 Task: Find connections with filter location Le Plessis-Trévise with filter topic #Saleswith filter profile language French with filter current company Rheinmetall with filter school TVS Matriculation Higher Secondary School with filter industry Flight Training with filter service category Demand Generation with filter keywords title Controller
Action: Mouse moved to (660, 105)
Screenshot: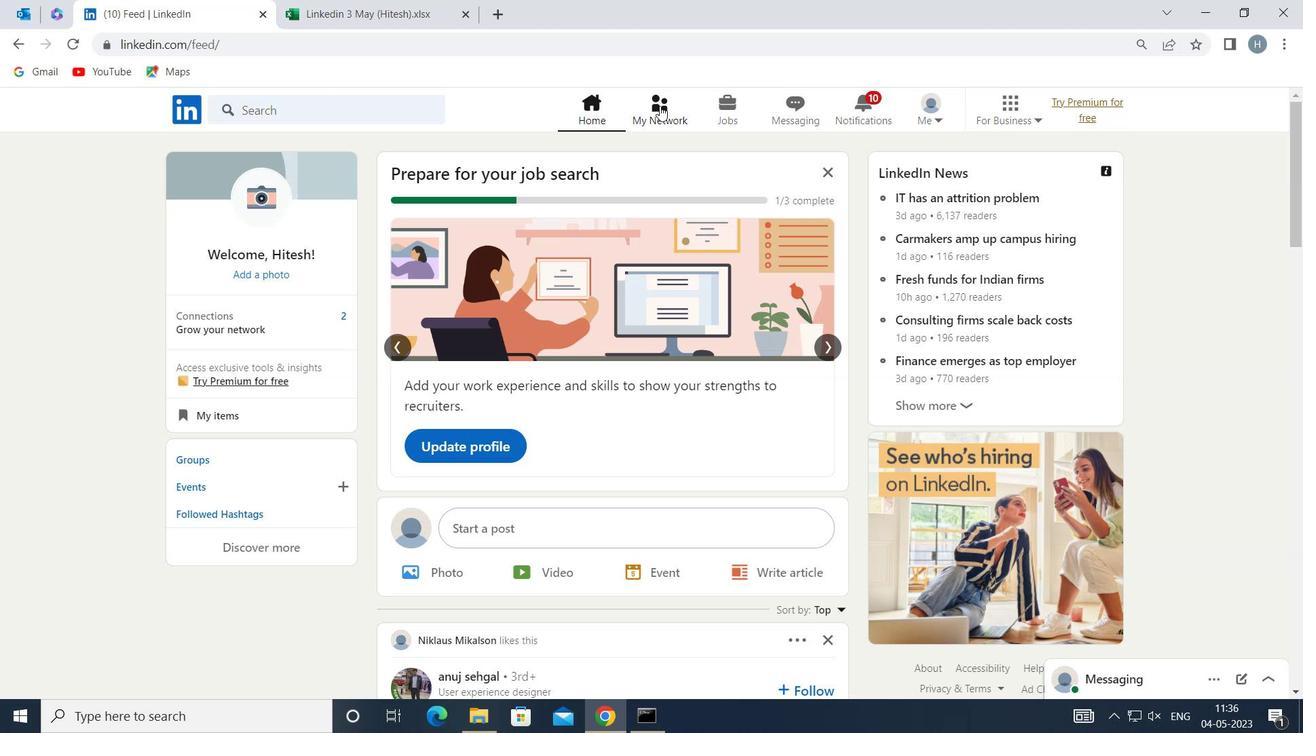 
Action: Mouse pressed left at (660, 105)
Screenshot: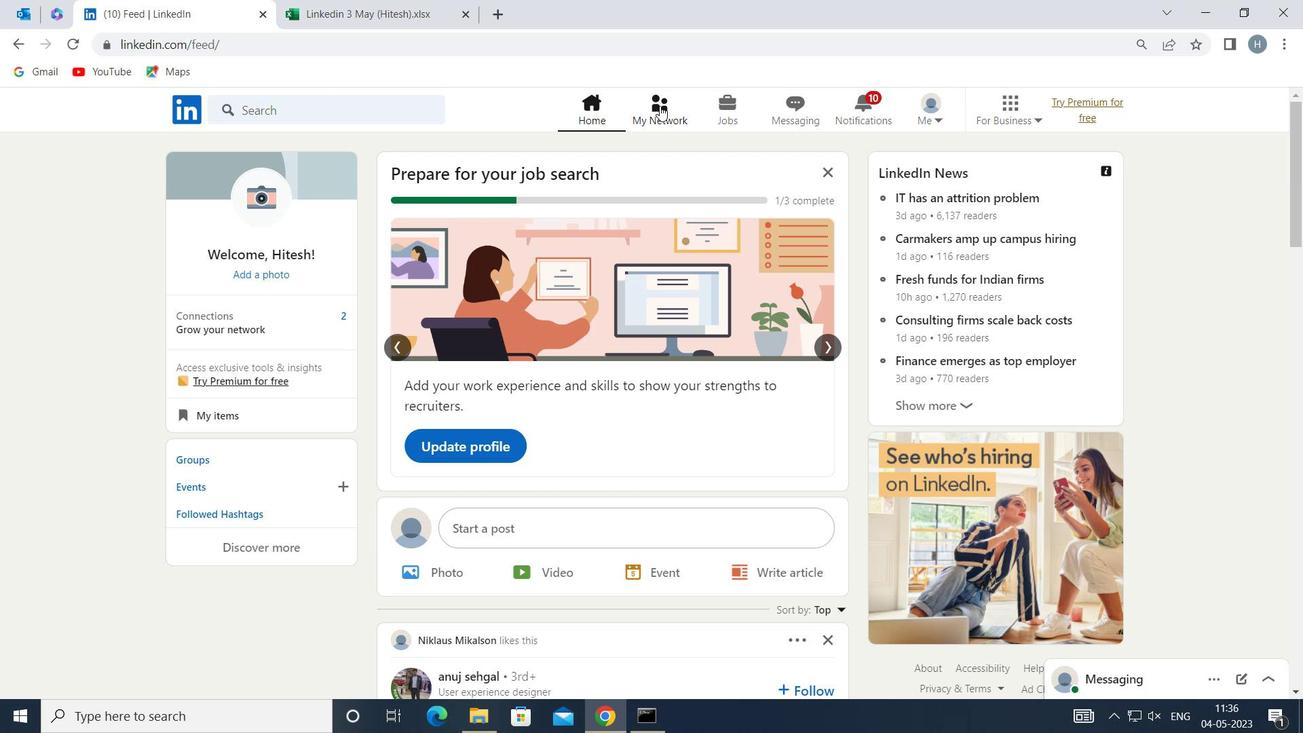 
Action: Mouse moved to (395, 210)
Screenshot: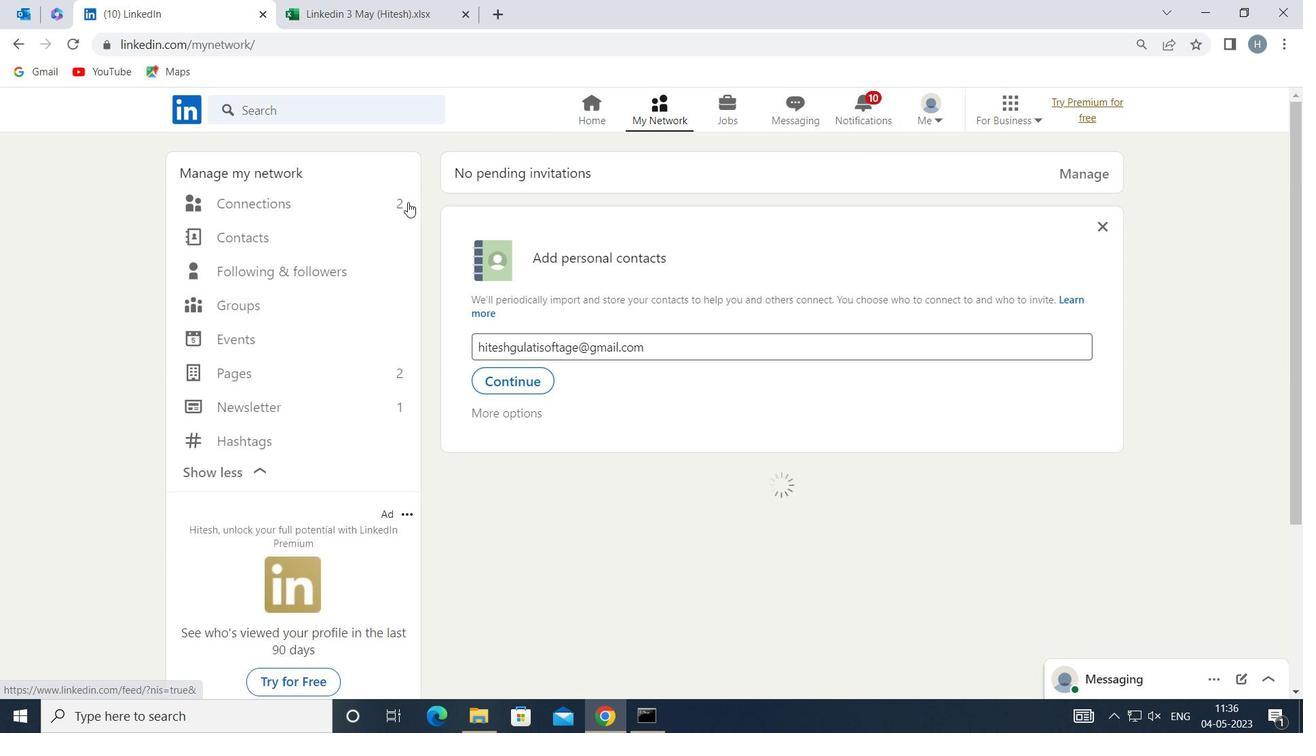 
Action: Mouse pressed left at (395, 210)
Screenshot: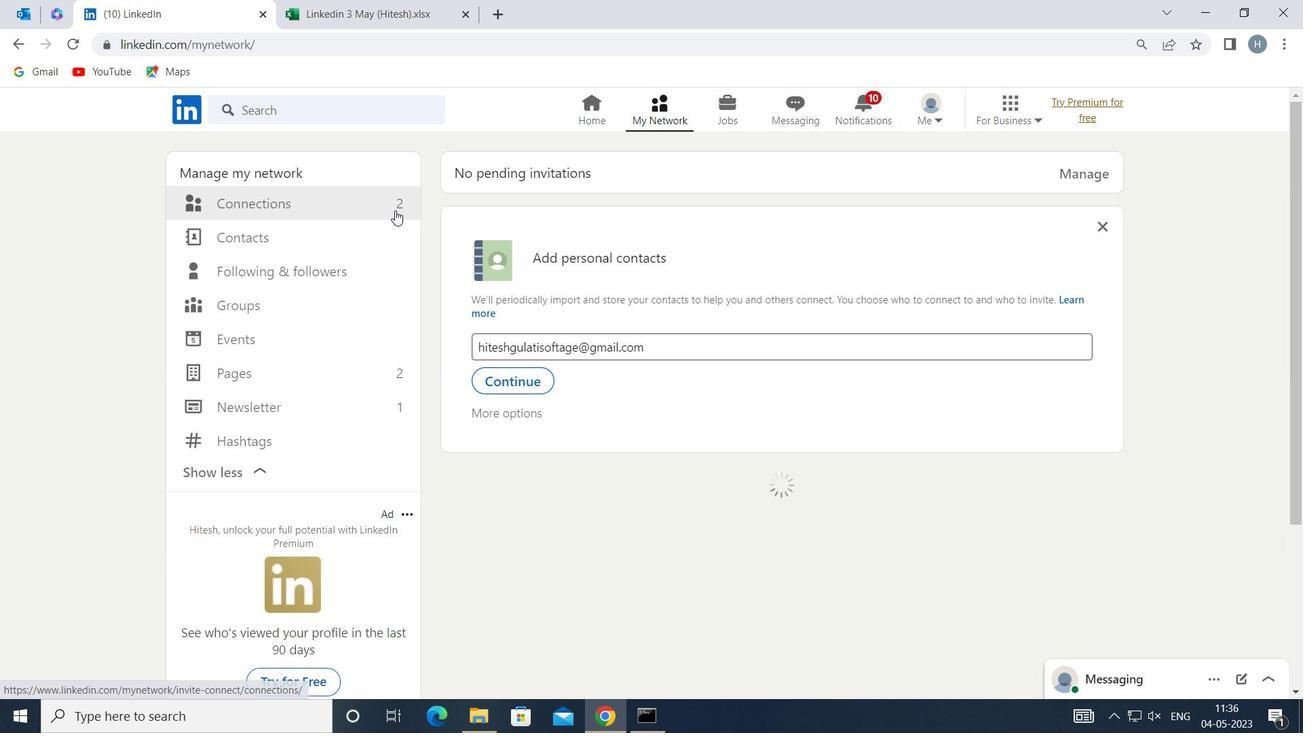 
Action: Mouse moved to (775, 201)
Screenshot: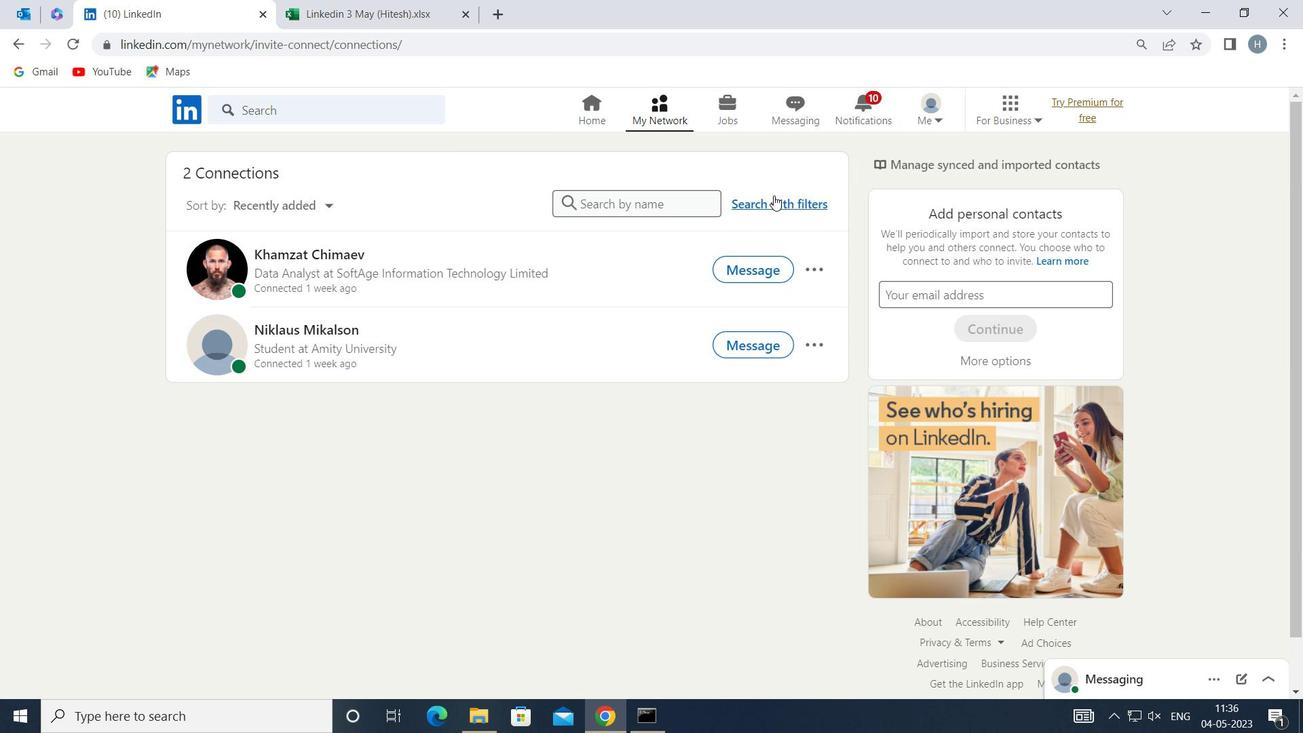 
Action: Mouse pressed left at (775, 201)
Screenshot: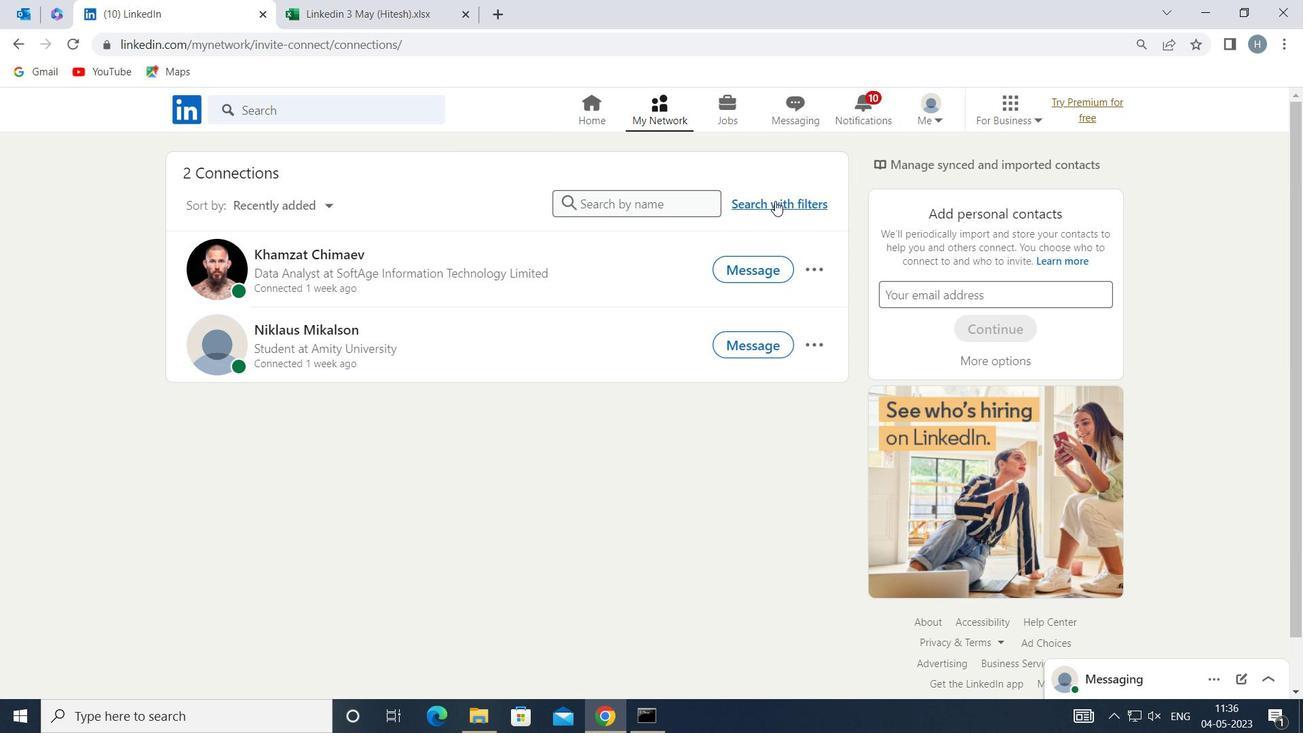 
Action: Mouse moved to (704, 160)
Screenshot: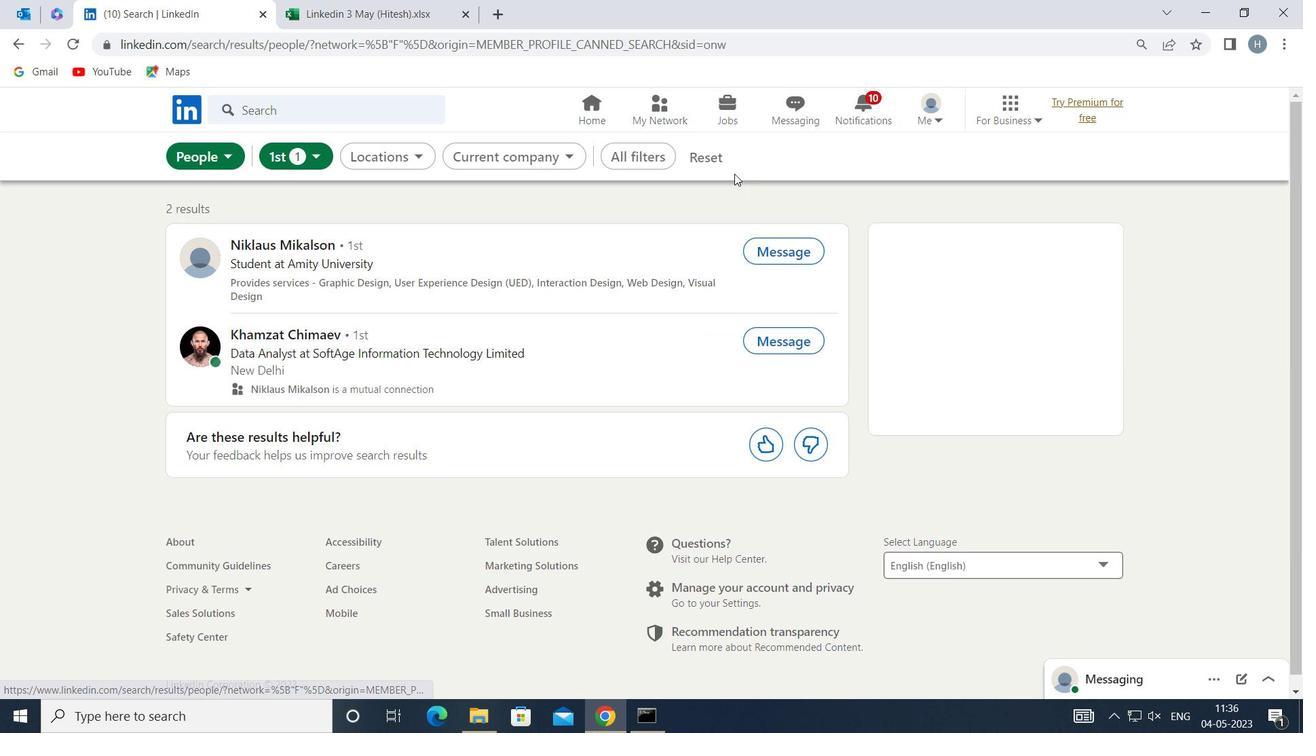 
Action: Mouse pressed left at (704, 160)
Screenshot: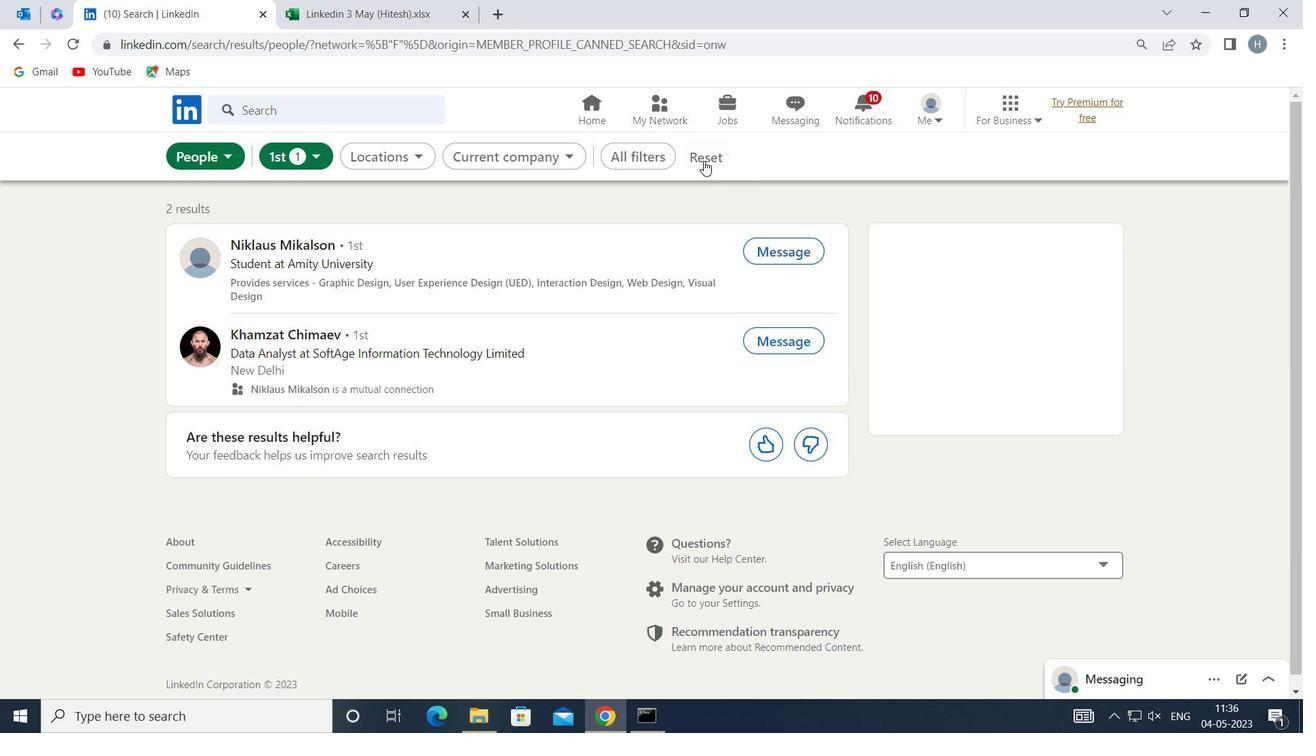 
Action: Mouse moved to (679, 158)
Screenshot: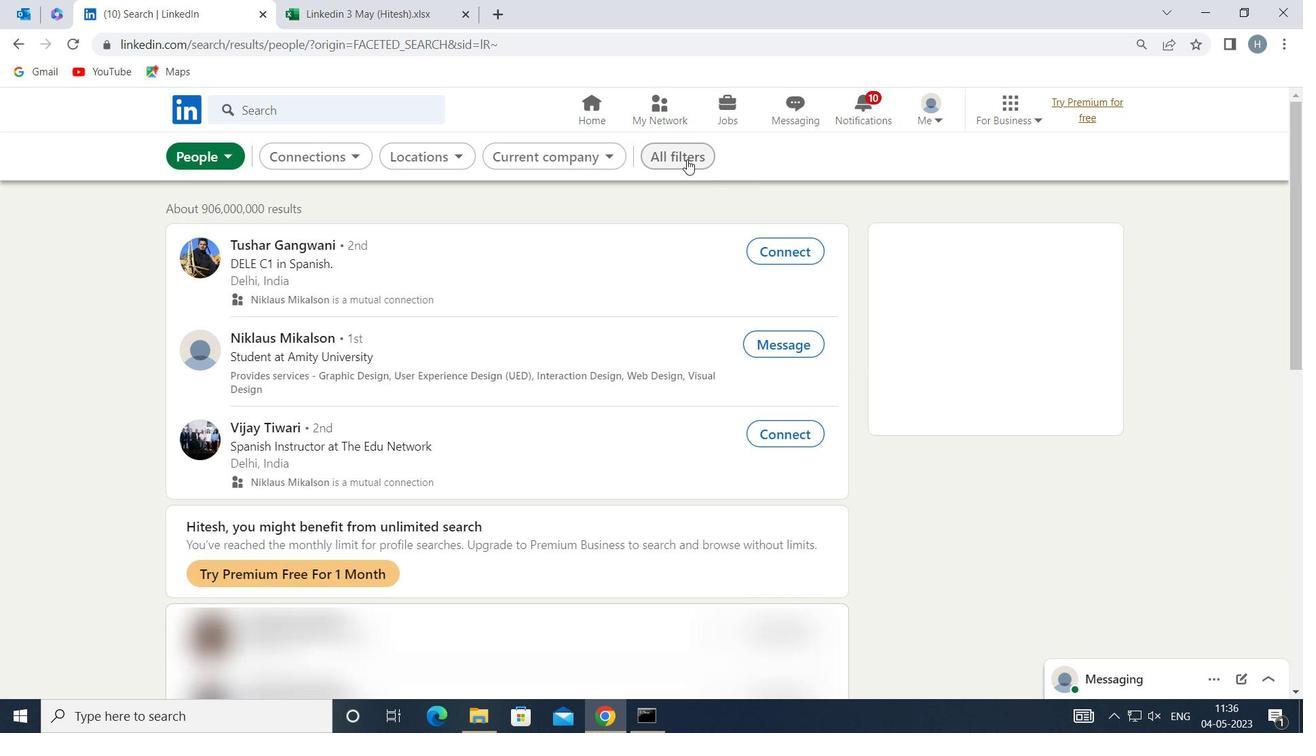 
Action: Mouse pressed left at (679, 158)
Screenshot: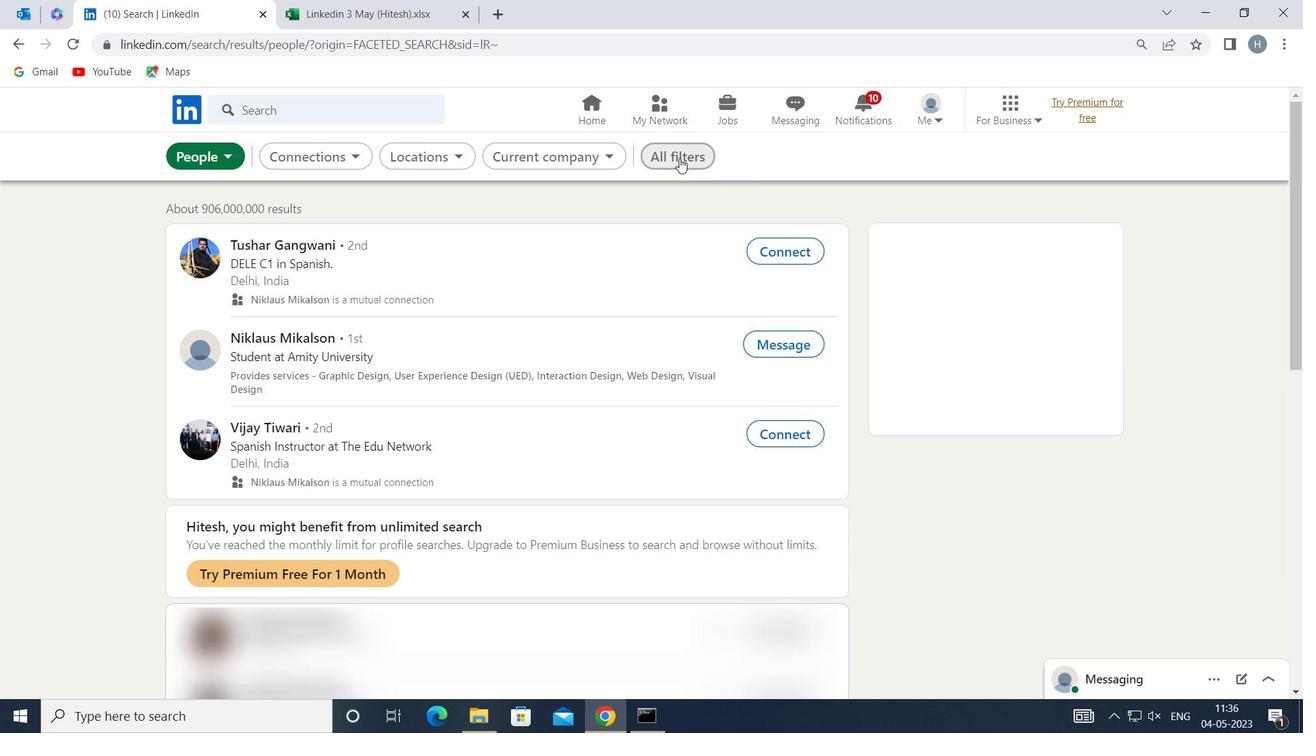 
Action: Mouse moved to (937, 323)
Screenshot: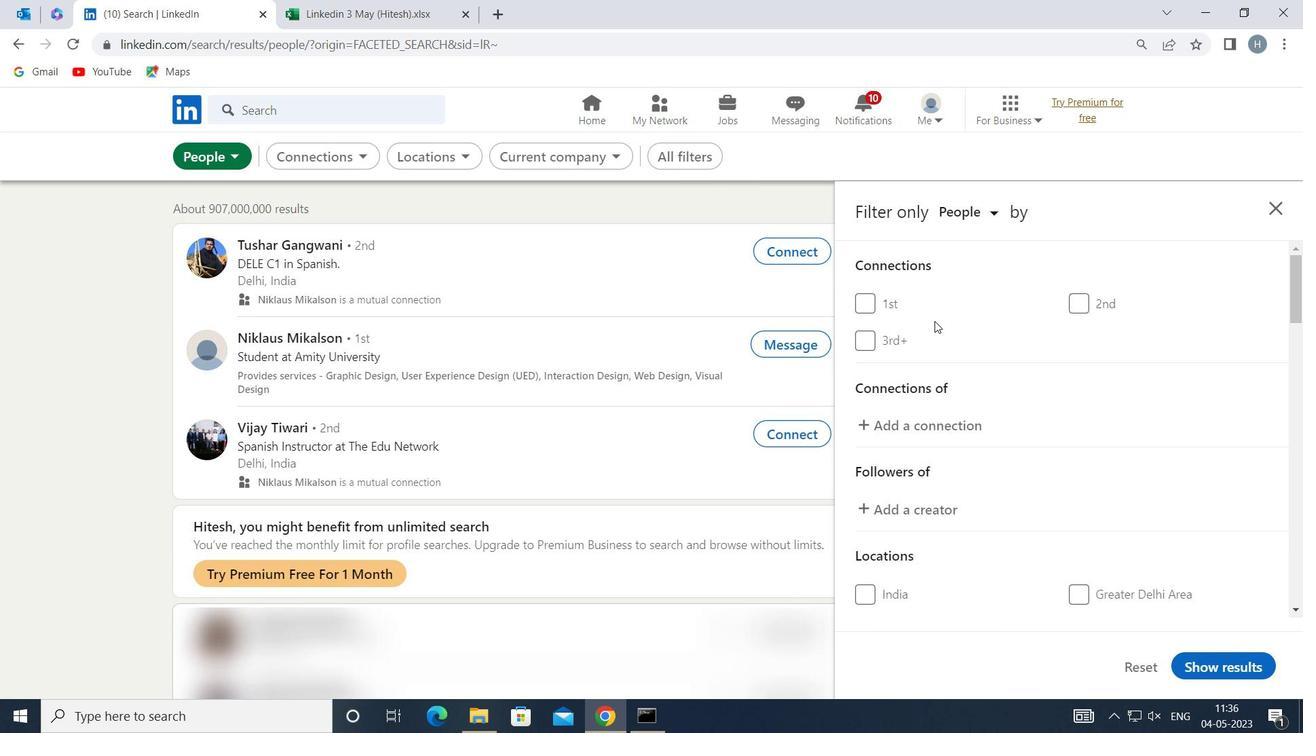 
Action: Mouse scrolled (937, 322) with delta (0, 0)
Screenshot: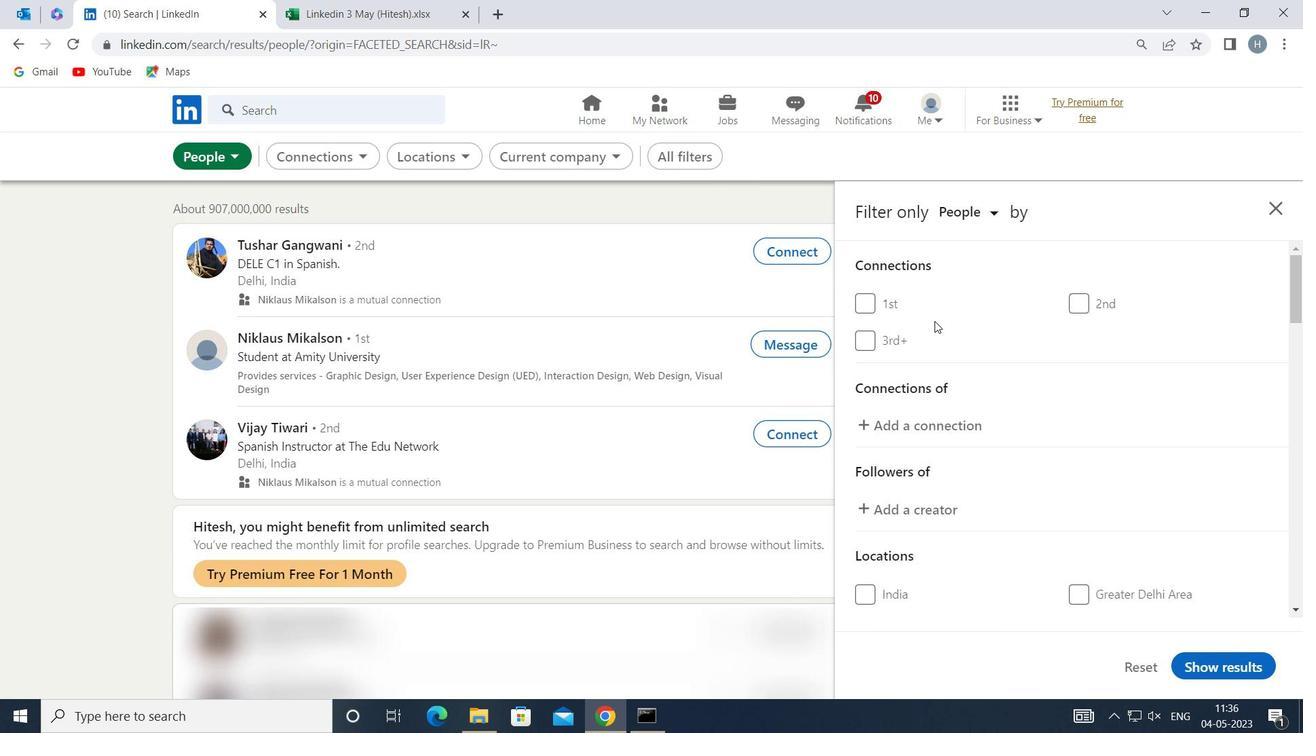 
Action: Mouse moved to (937, 324)
Screenshot: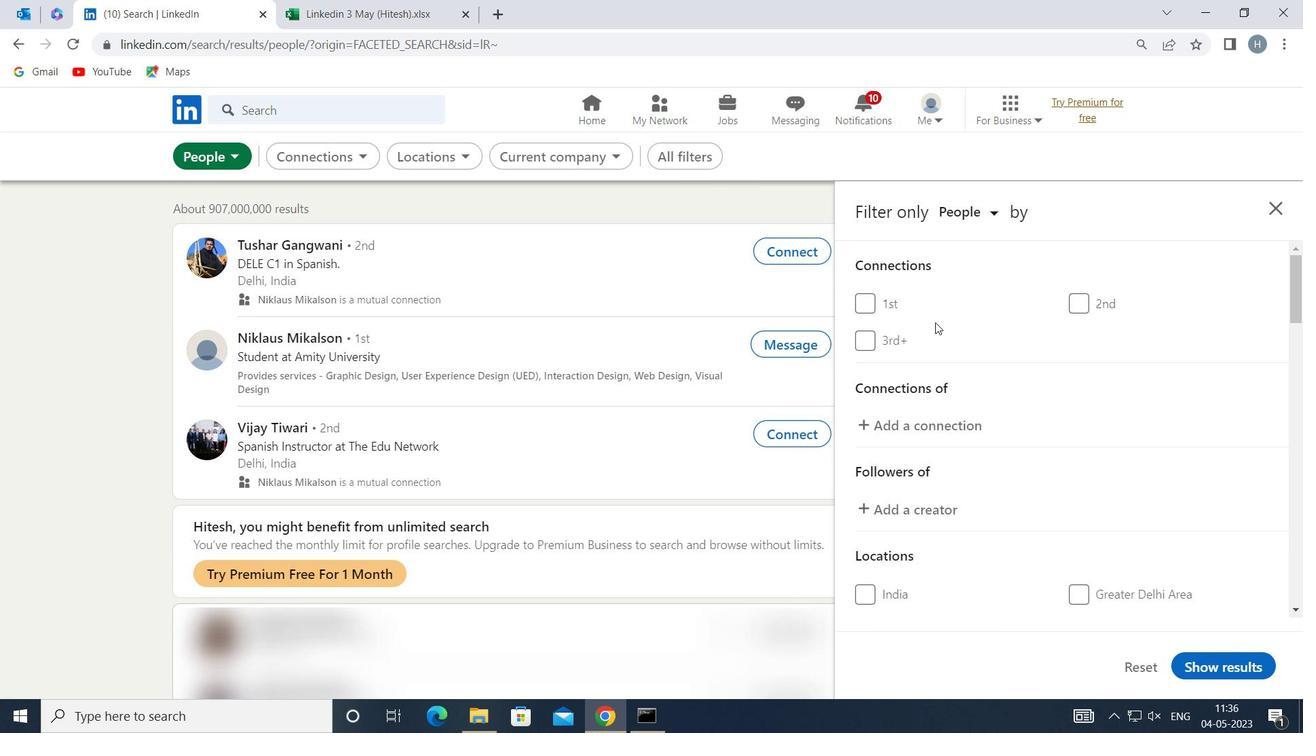
Action: Mouse scrolled (937, 323) with delta (0, 0)
Screenshot: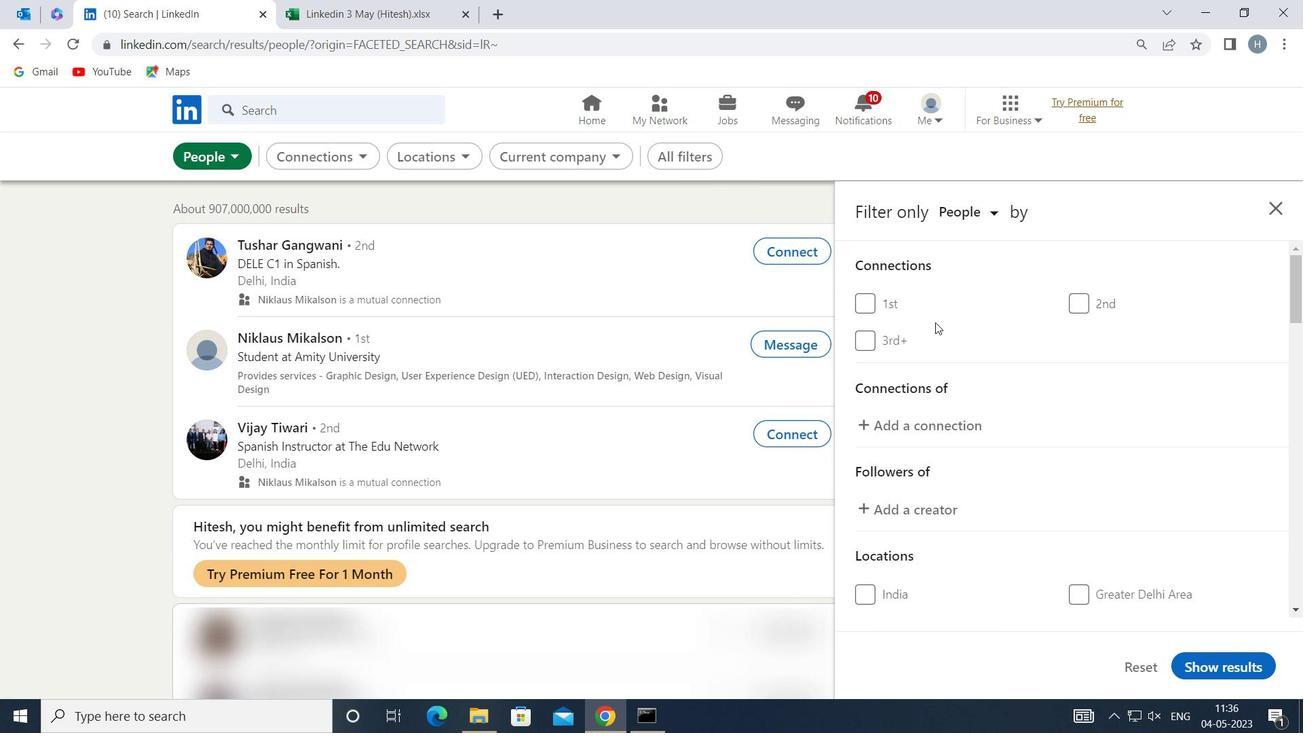 
Action: Mouse moved to (939, 324)
Screenshot: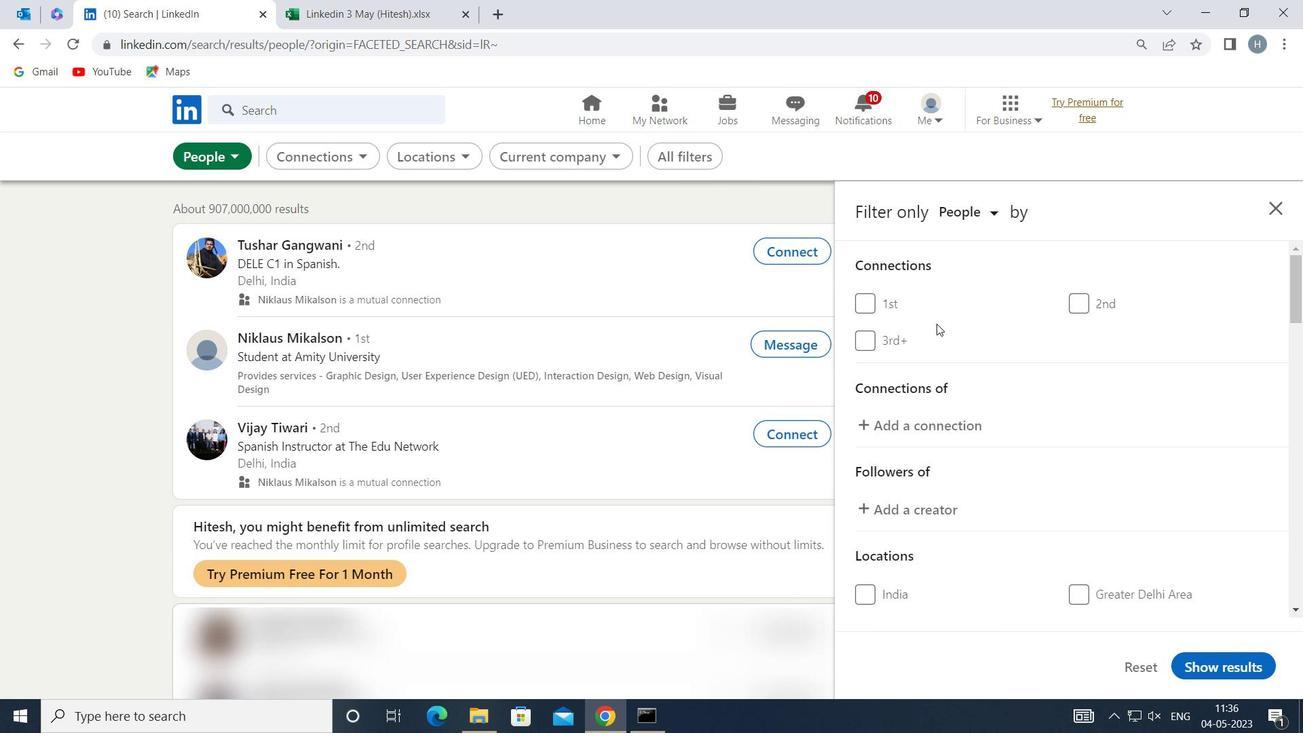 
Action: Mouse scrolled (939, 323) with delta (0, 0)
Screenshot: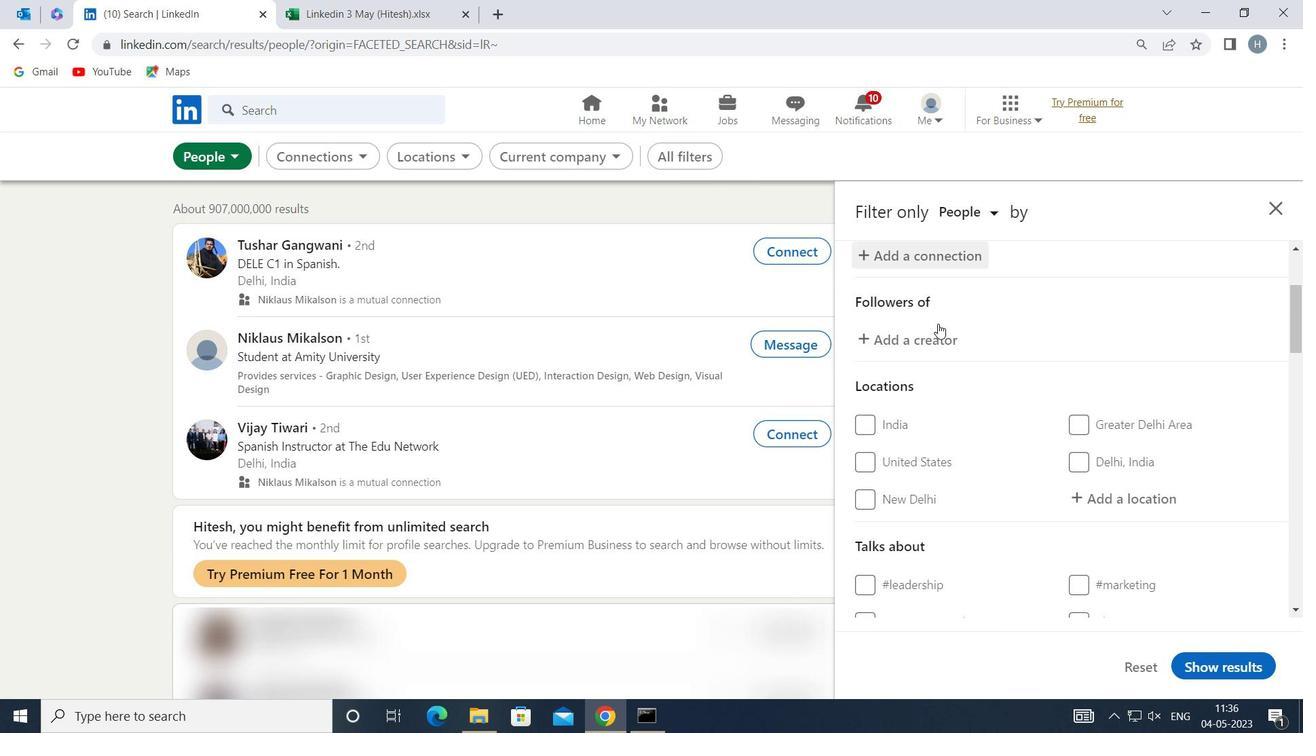 
Action: Mouse moved to (1104, 412)
Screenshot: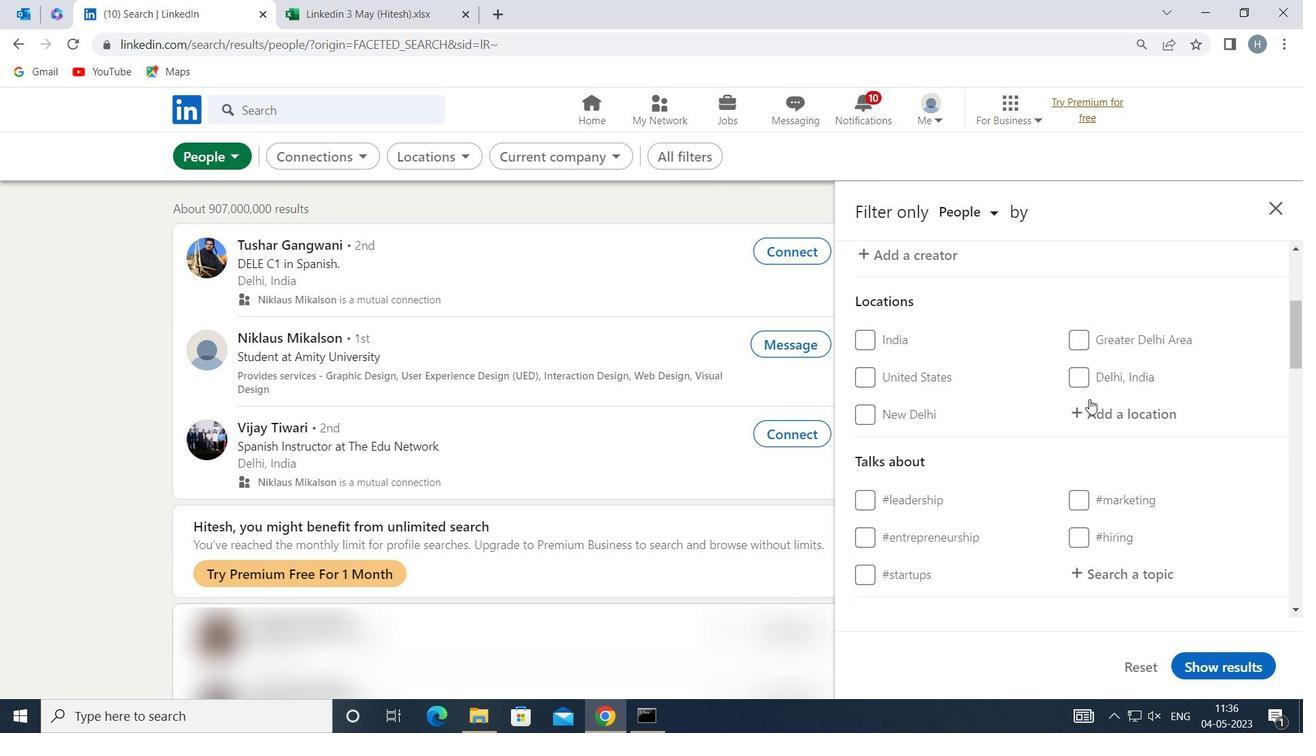 
Action: Mouse pressed left at (1104, 412)
Screenshot: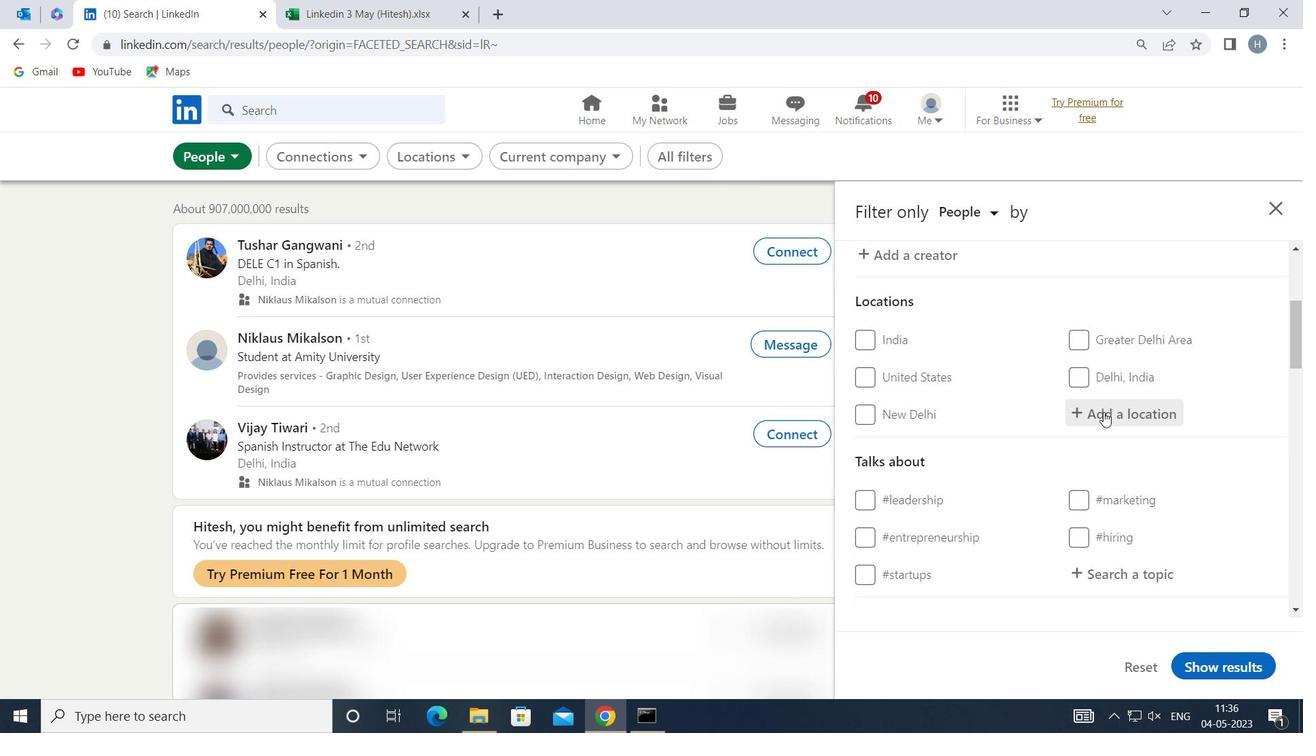 
Action: Key pressed <Key.shift>LE<Key.space><Key.shift>PLE
Screenshot: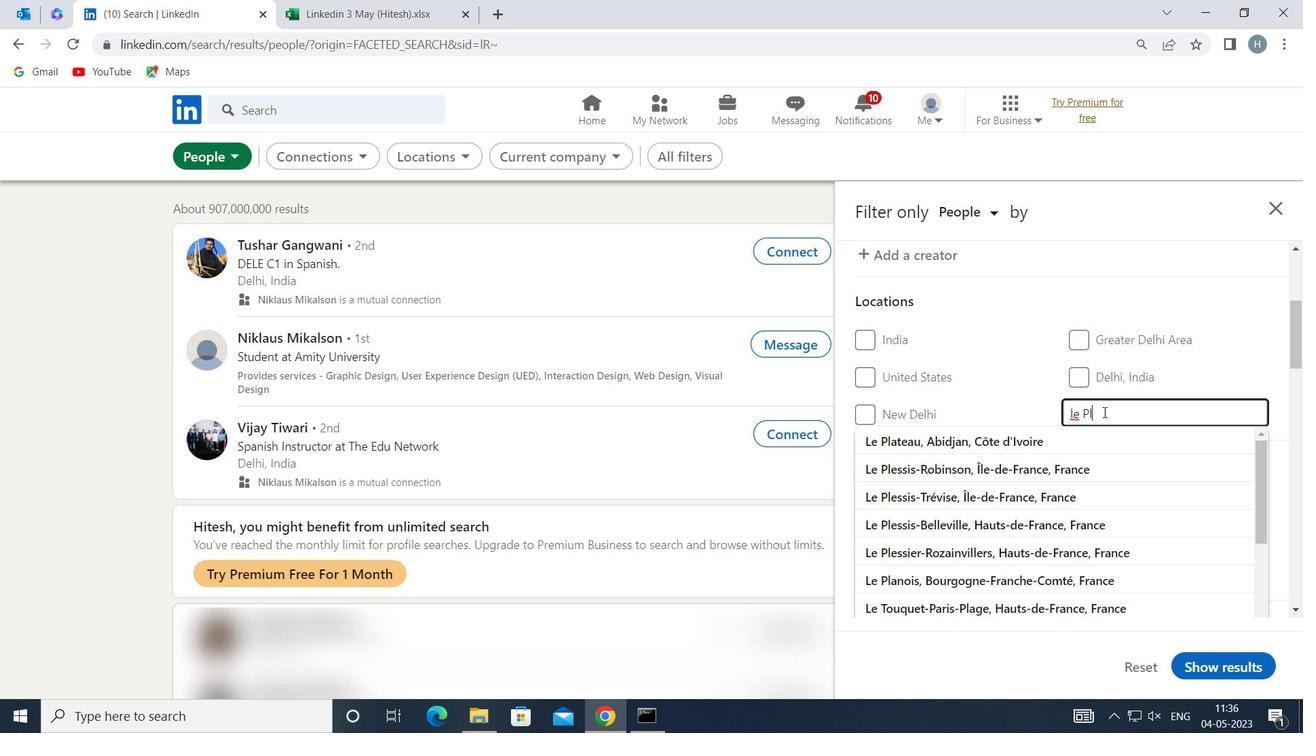 
Action: Mouse moved to (1013, 461)
Screenshot: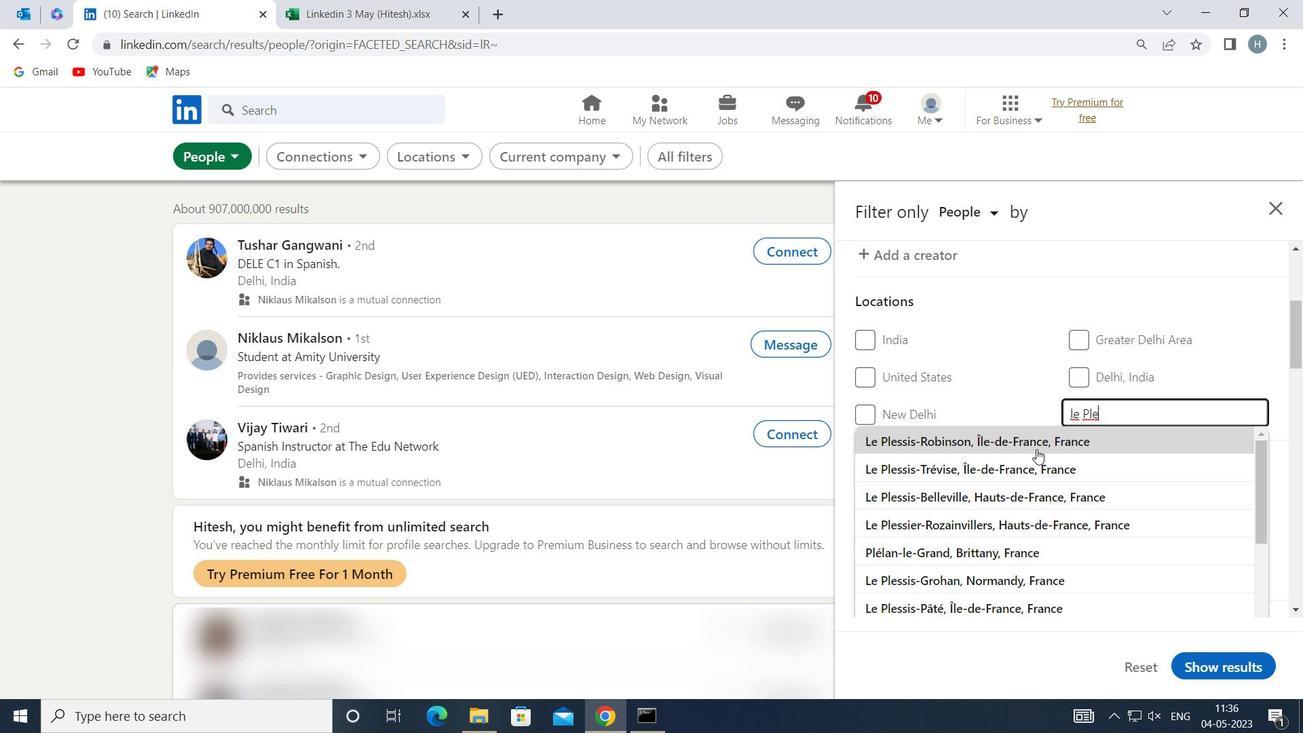 
Action: Mouse pressed left at (1013, 461)
Screenshot: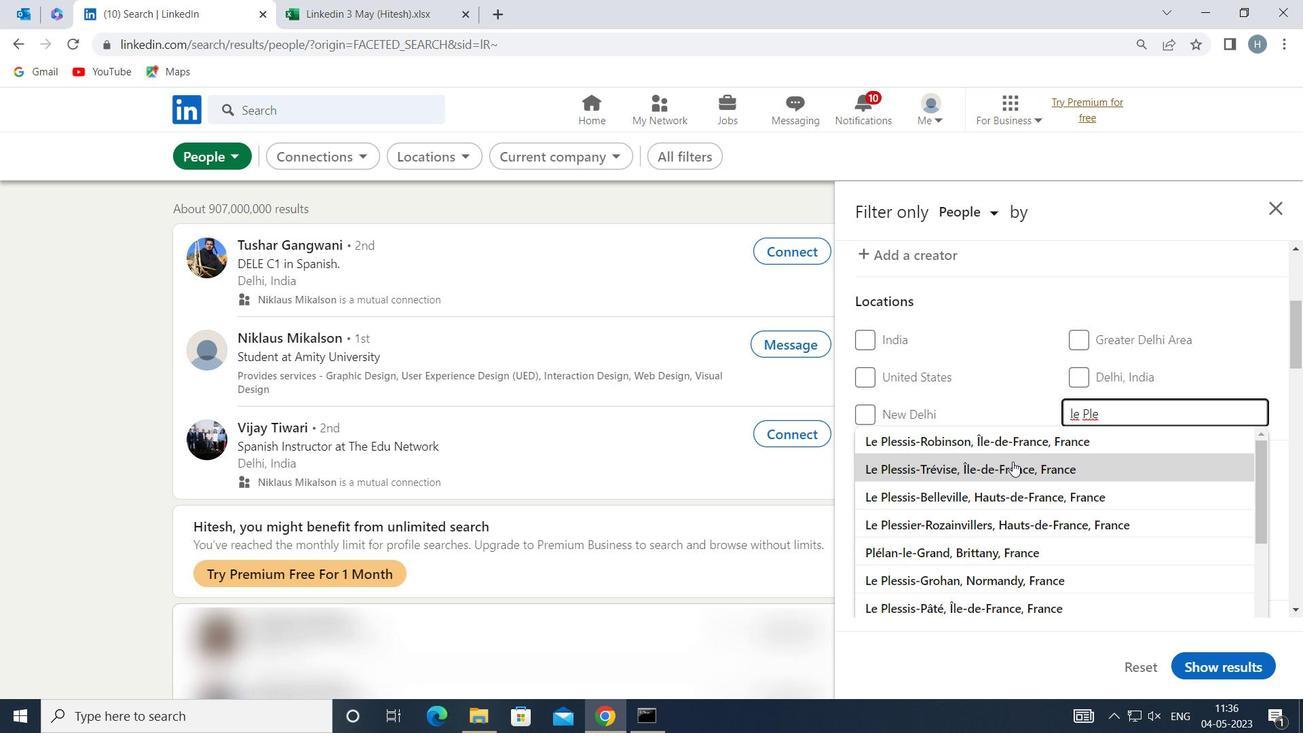 
Action: Mouse moved to (1006, 436)
Screenshot: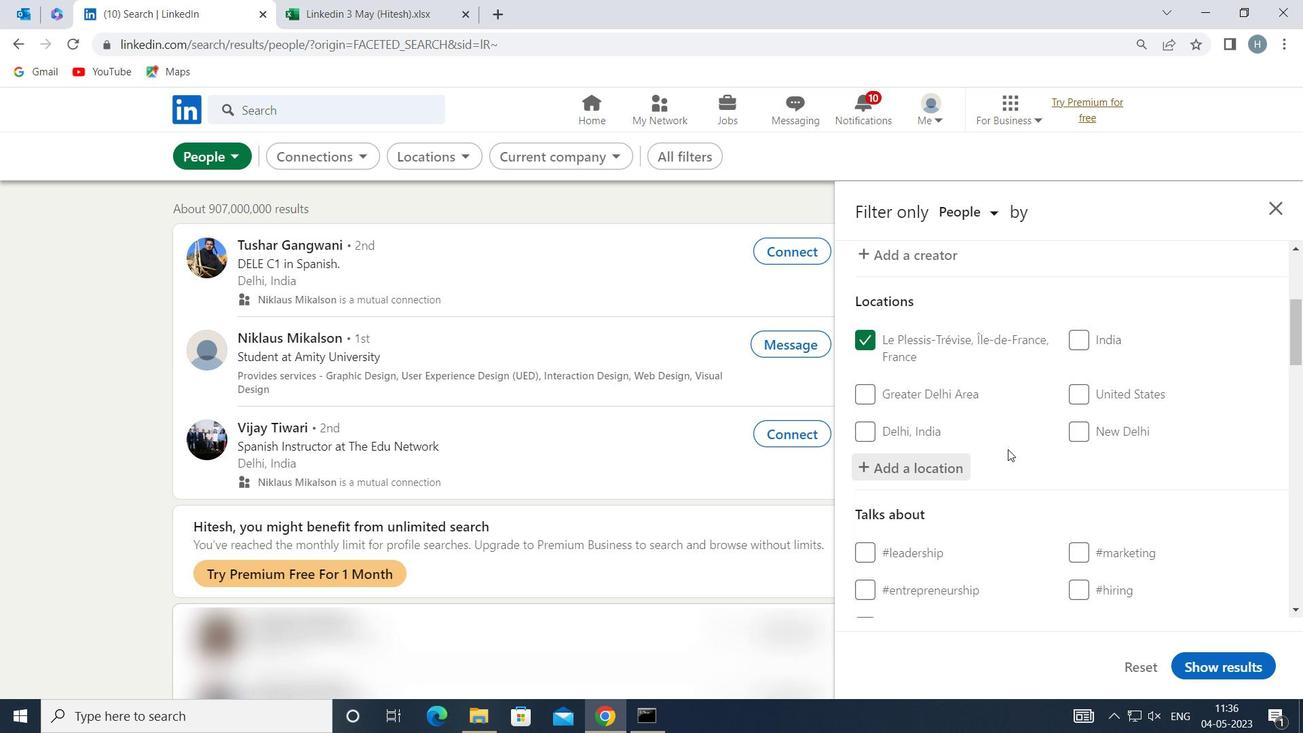 
Action: Mouse scrolled (1006, 435) with delta (0, 0)
Screenshot: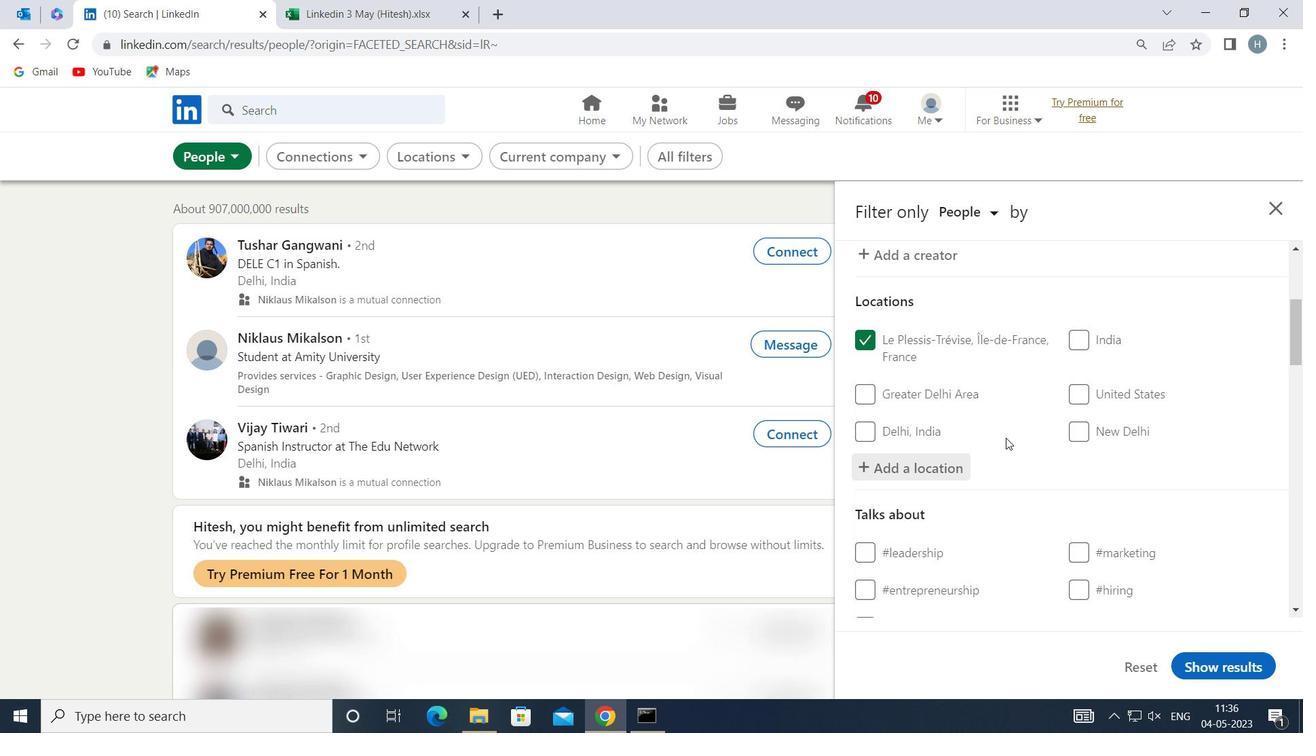 
Action: Mouse scrolled (1006, 435) with delta (0, 0)
Screenshot: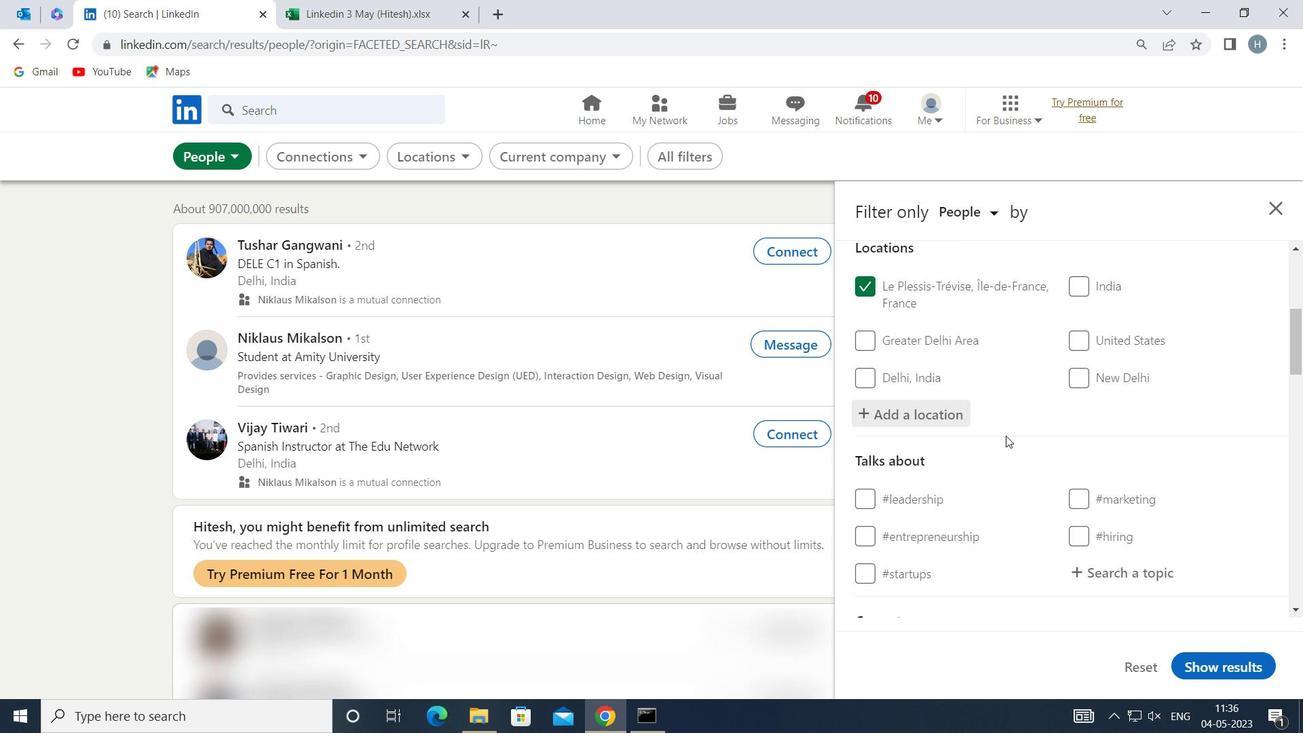 
Action: Mouse moved to (1099, 448)
Screenshot: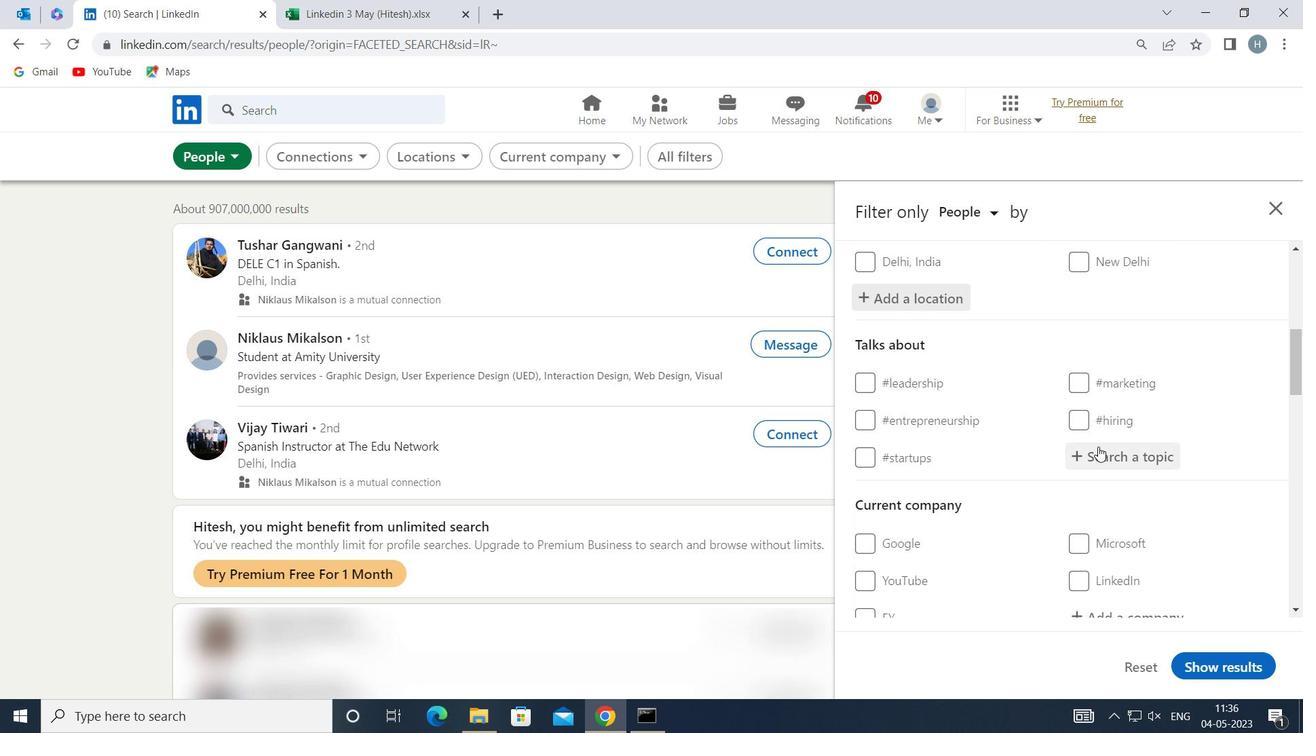 
Action: Mouse pressed left at (1099, 448)
Screenshot: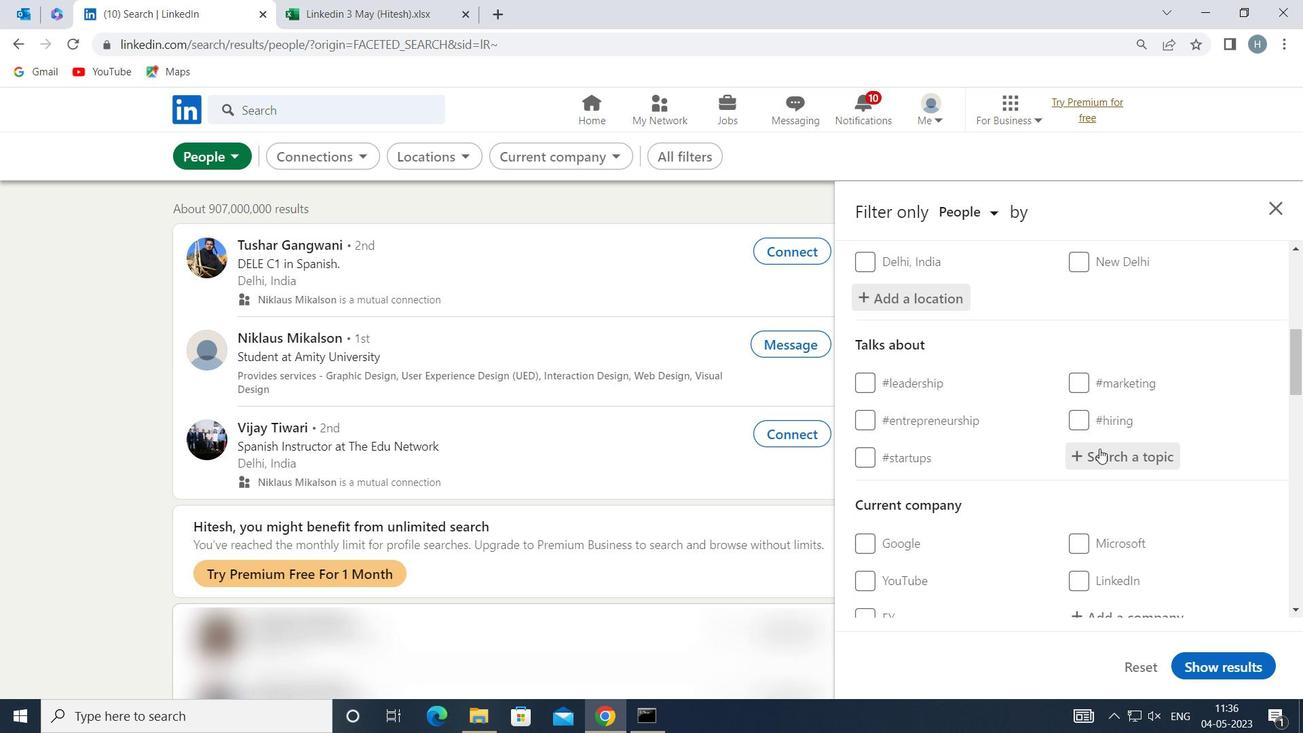 
Action: Key pressed <Key.shift>SALES
Screenshot: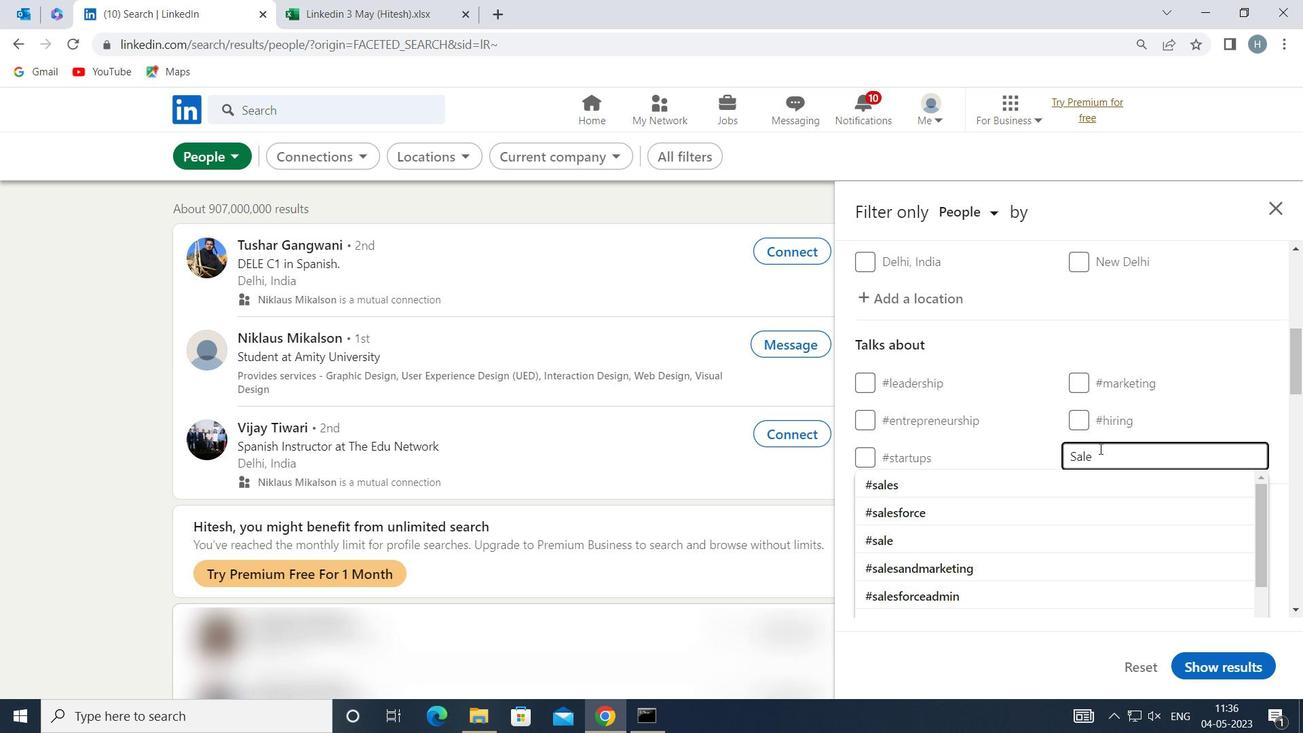 
Action: Mouse moved to (1055, 476)
Screenshot: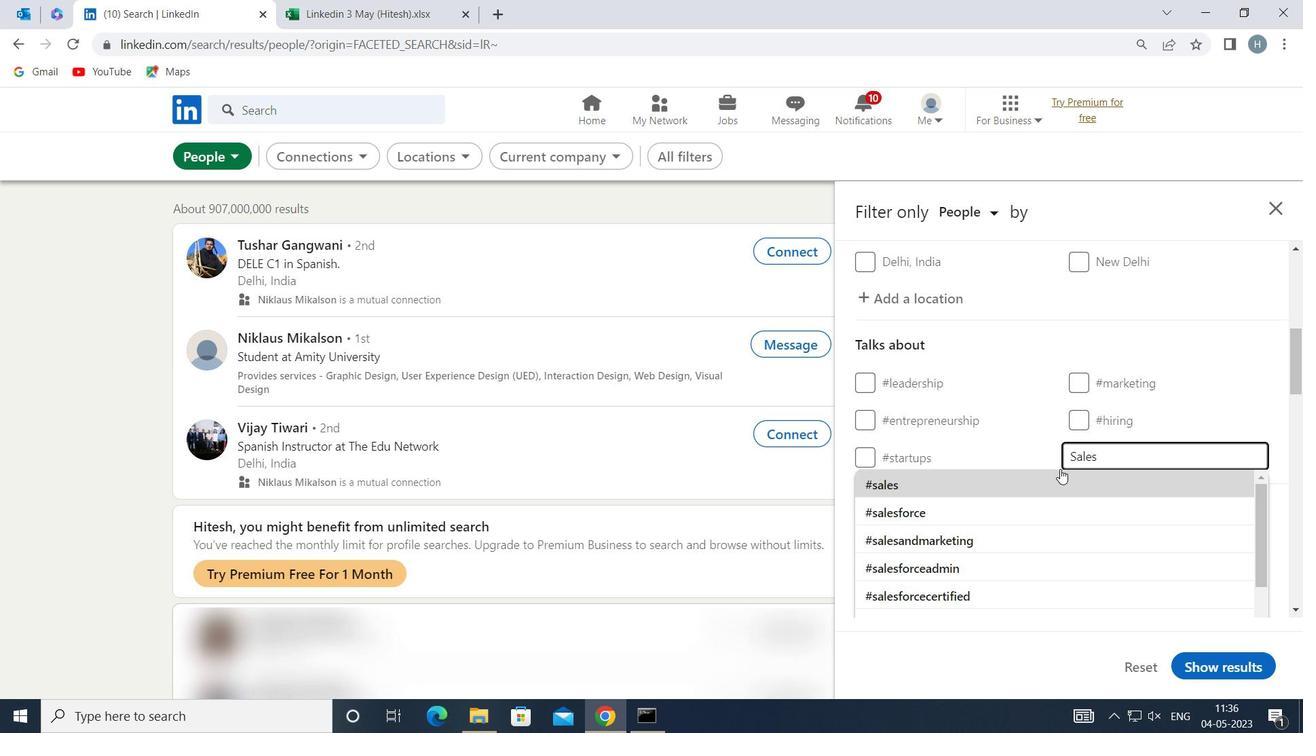 
Action: Mouse pressed left at (1055, 476)
Screenshot: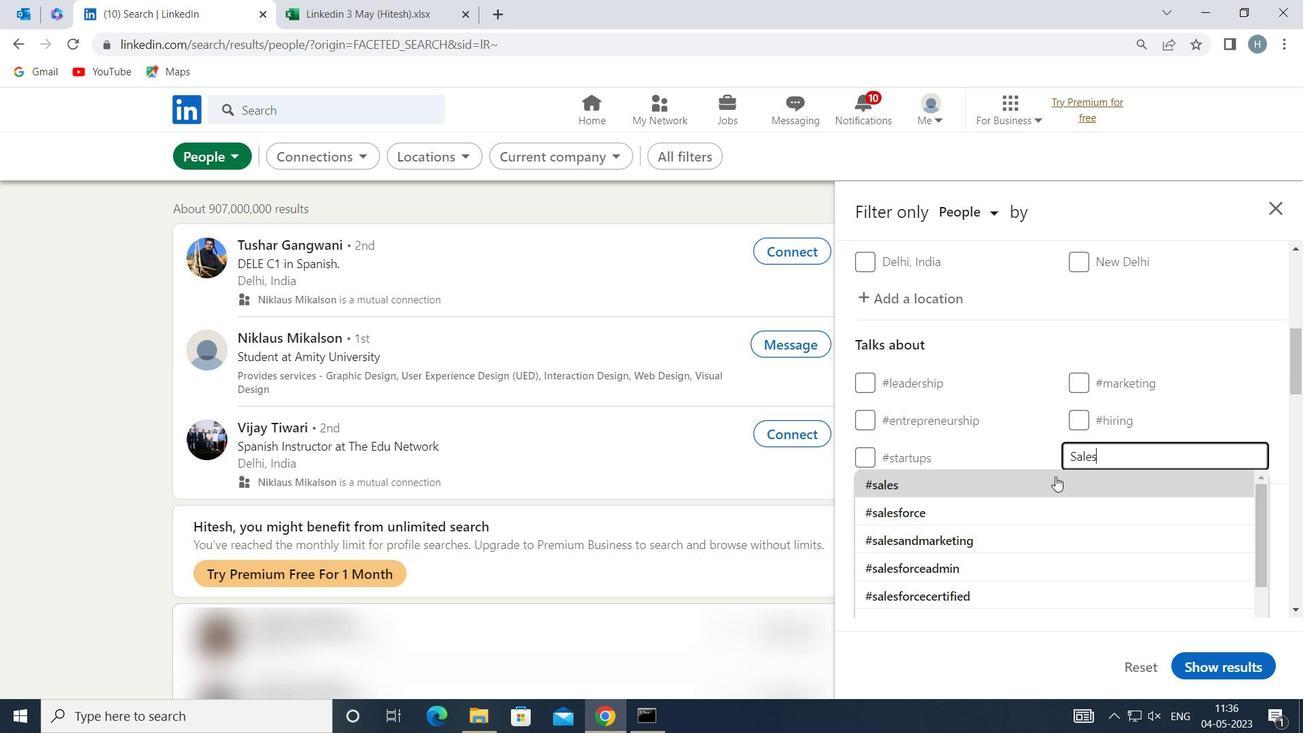 
Action: Mouse moved to (1019, 467)
Screenshot: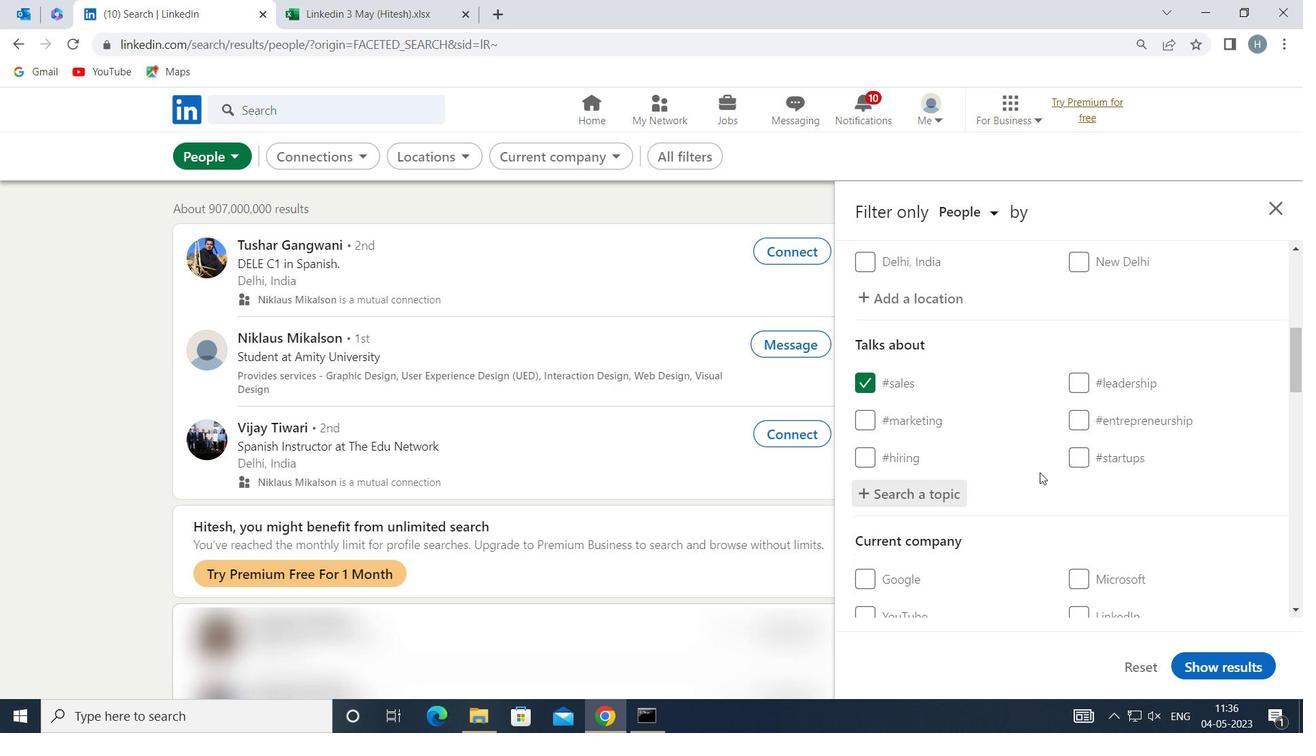 
Action: Mouse scrolled (1019, 467) with delta (0, 0)
Screenshot: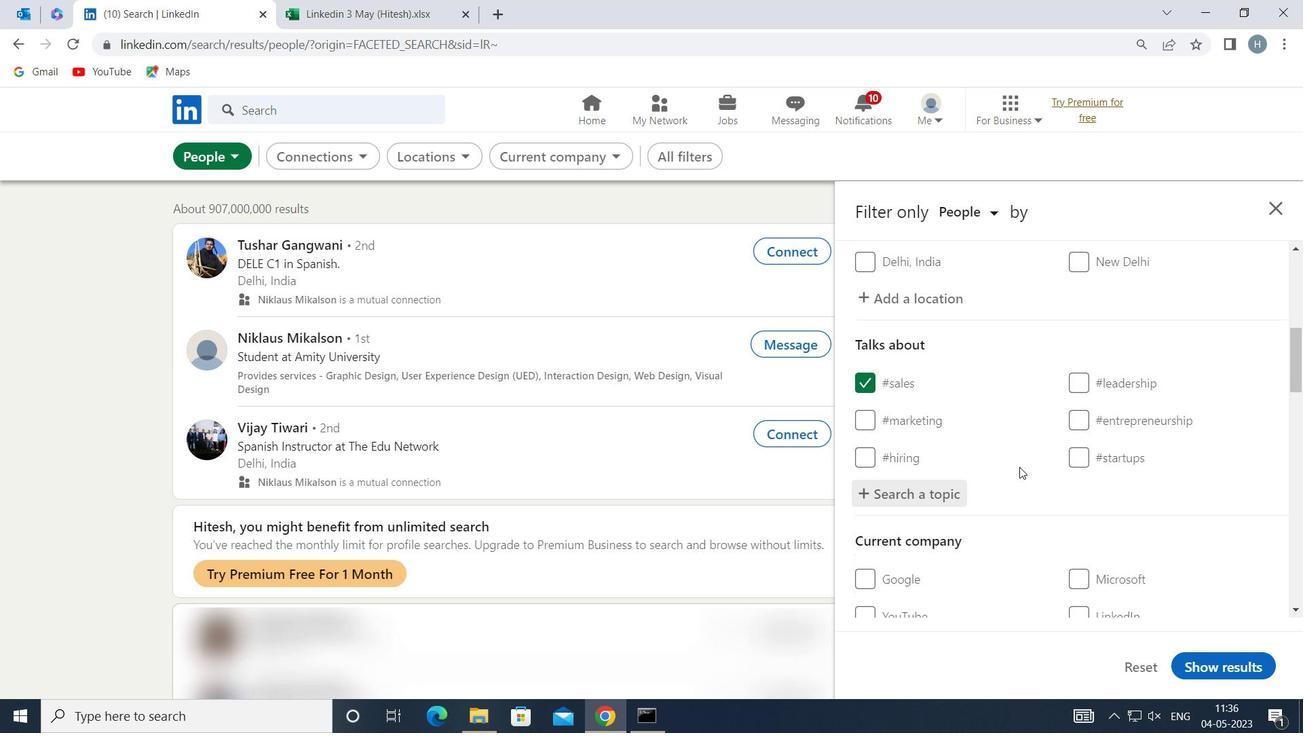 
Action: Mouse scrolled (1019, 467) with delta (0, 0)
Screenshot: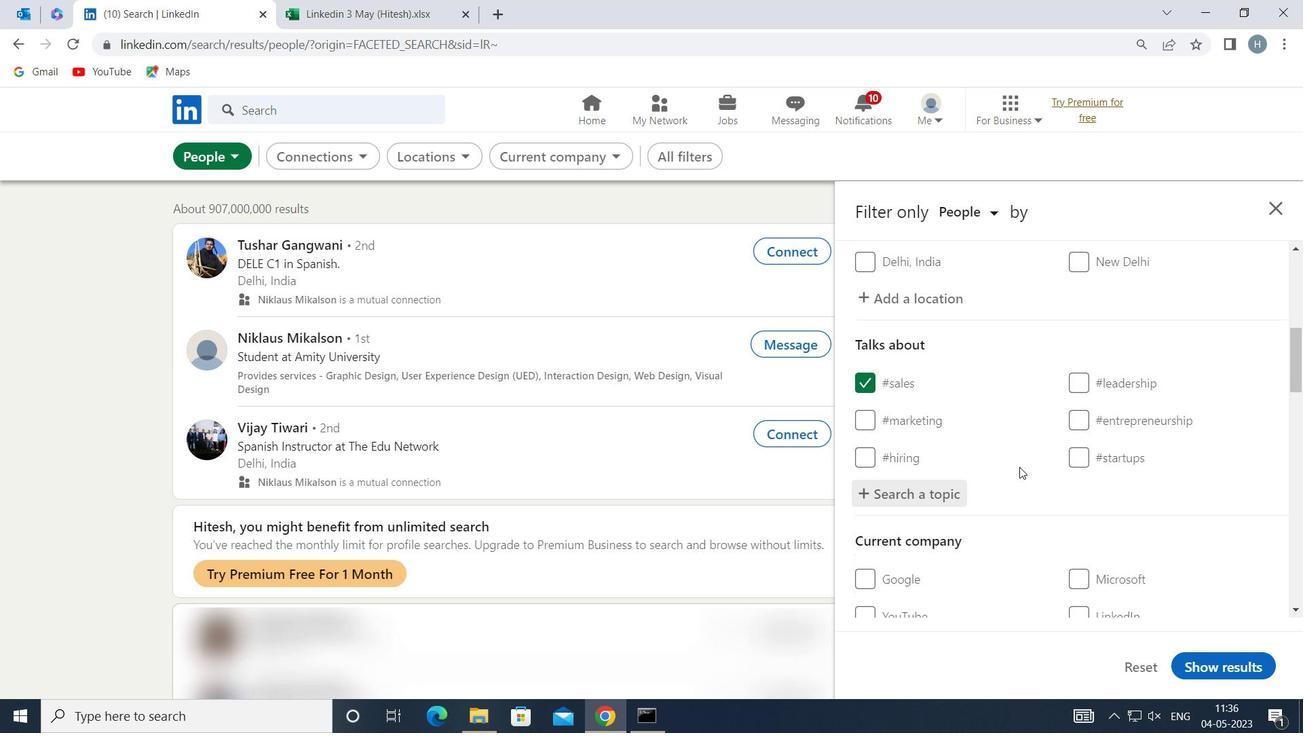 
Action: Mouse moved to (1017, 463)
Screenshot: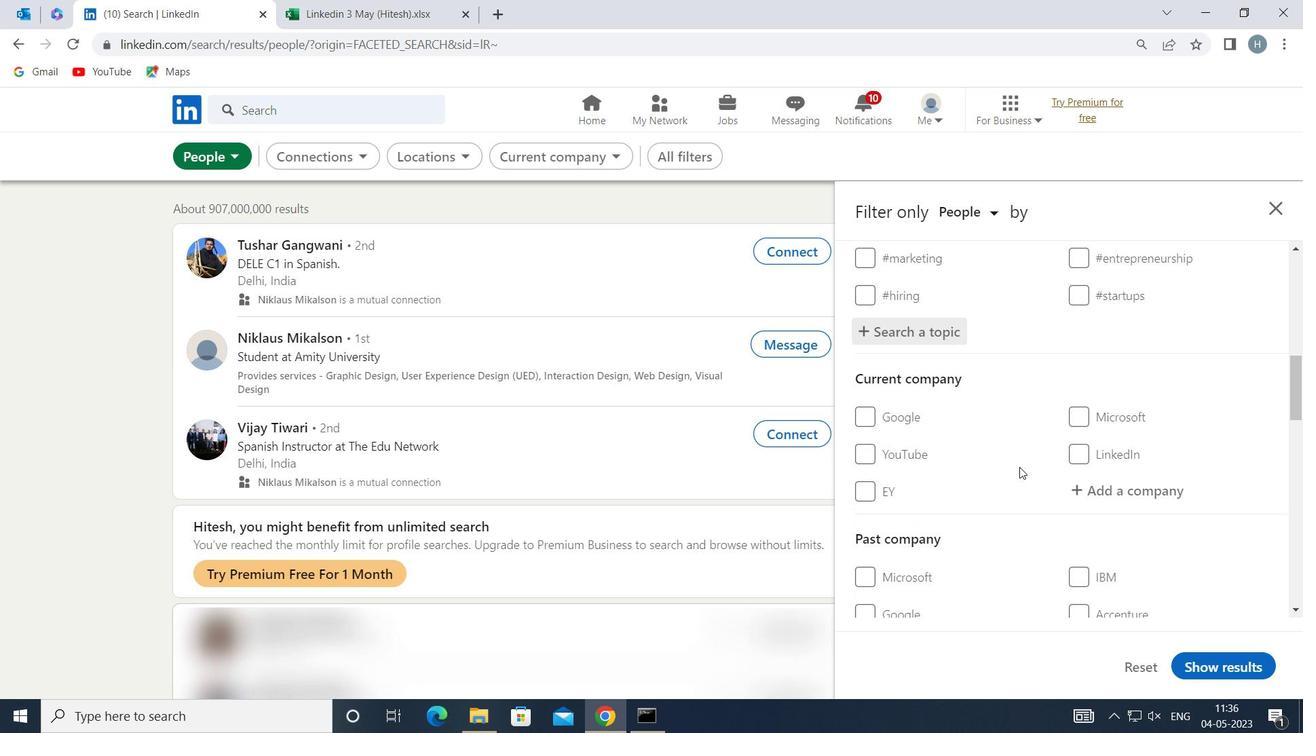 
Action: Mouse scrolled (1017, 463) with delta (0, 0)
Screenshot: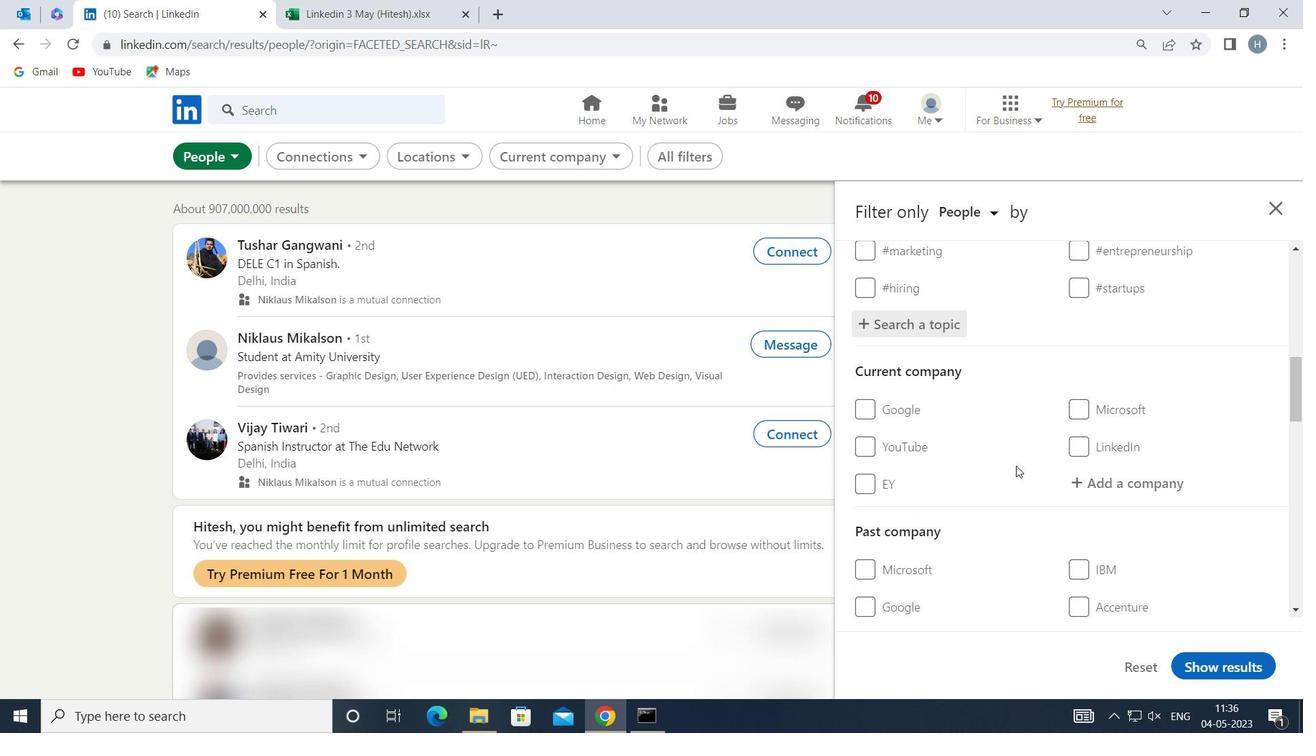 
Action: Mouse moved to (1016, 463)
Screenshot: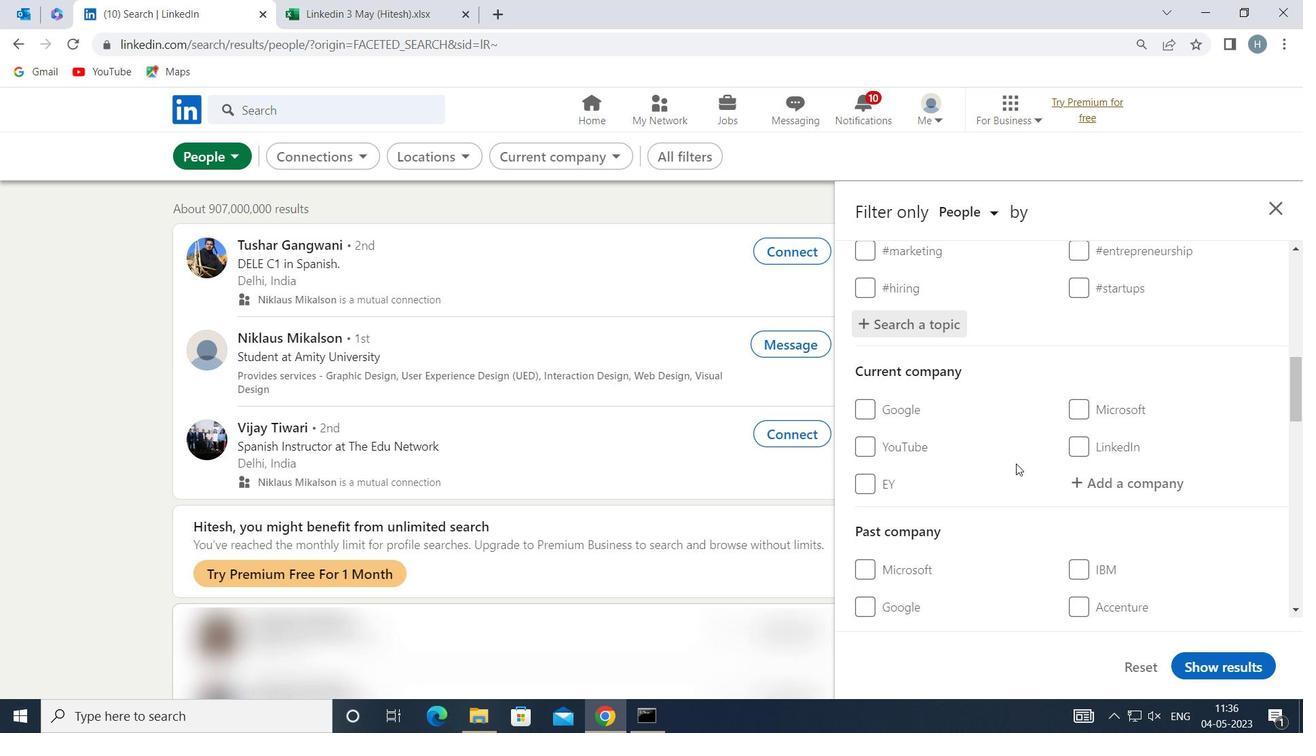 
Action: Mouse scrolled (1016, 462) with delta (0, 0)
Screenshot: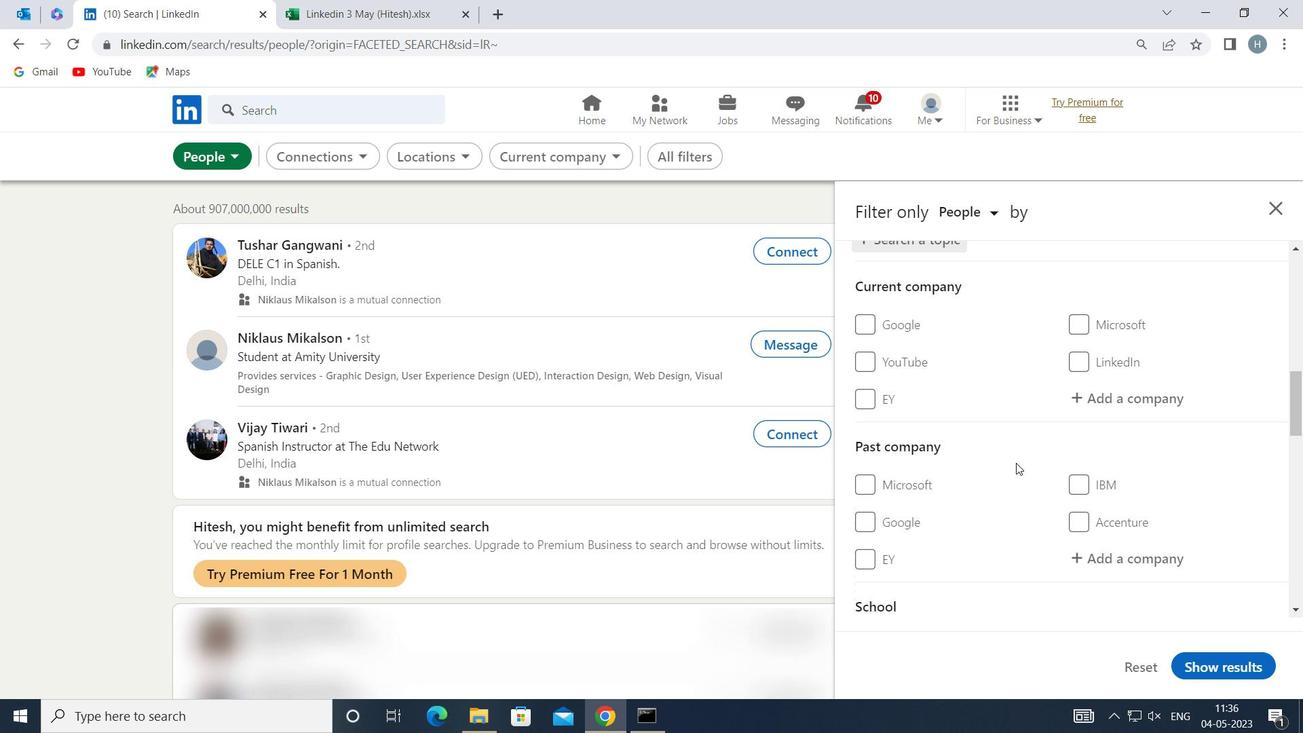 
Action: Mouse scrolled (1016, 462) with delta (0, 0)
Screenshot: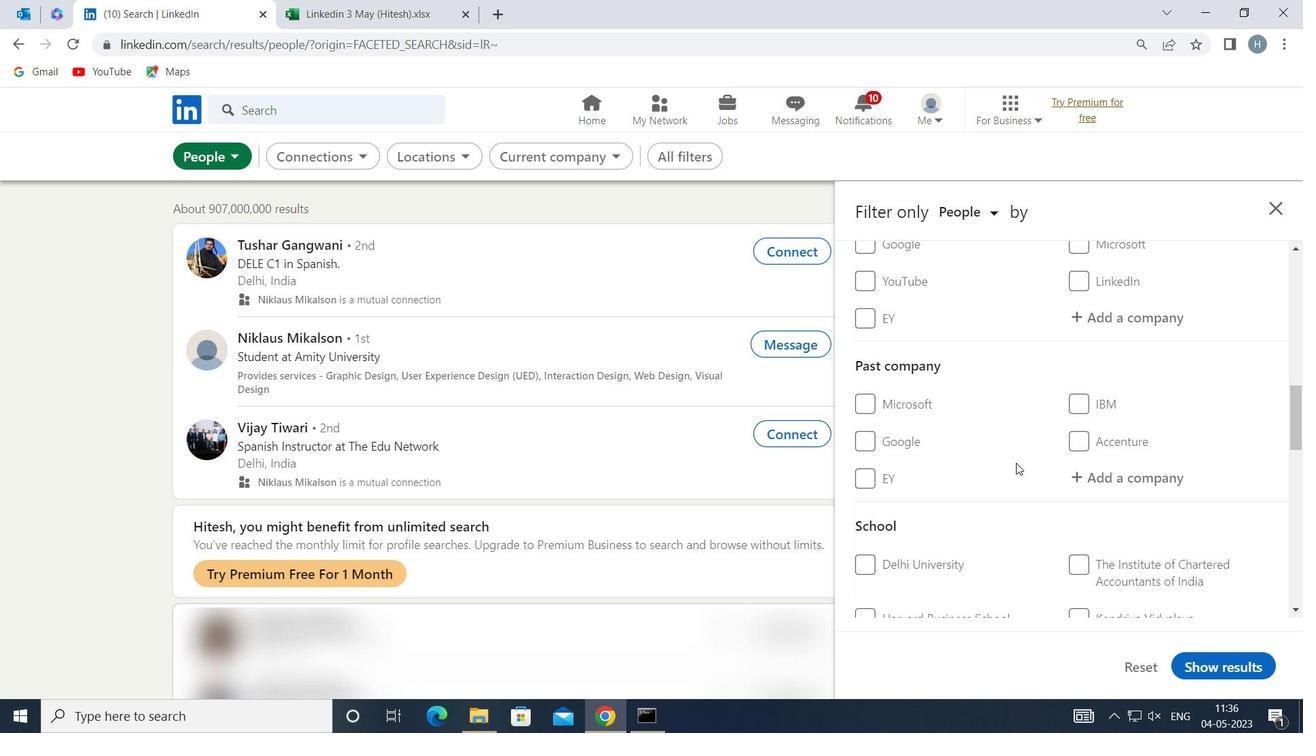 
Action: Mouse moved to (1015, 460)
Screenshot: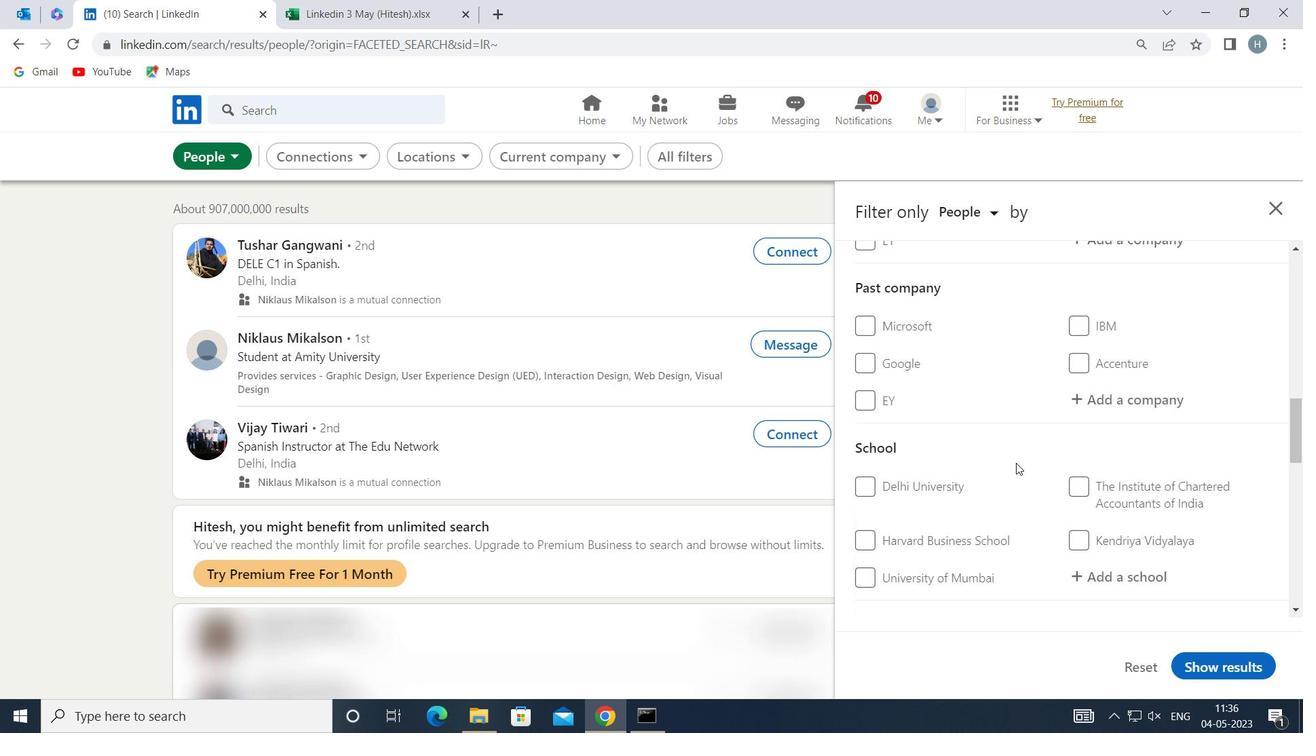 
Action: Mouse scrolled (1015, 459) with delta (0, 0)
Screenshot: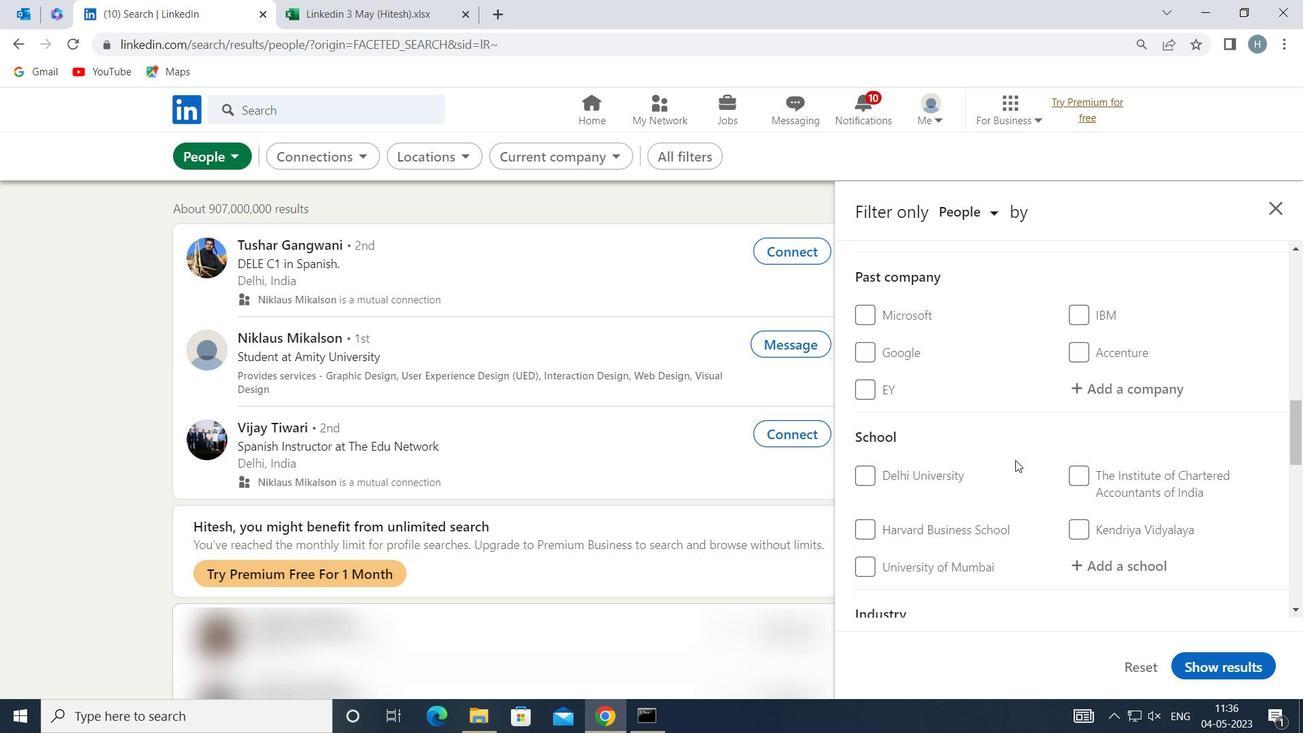 
Action: Mouse scrolled (1015, 459) with delta (0, 0)
Screenshot: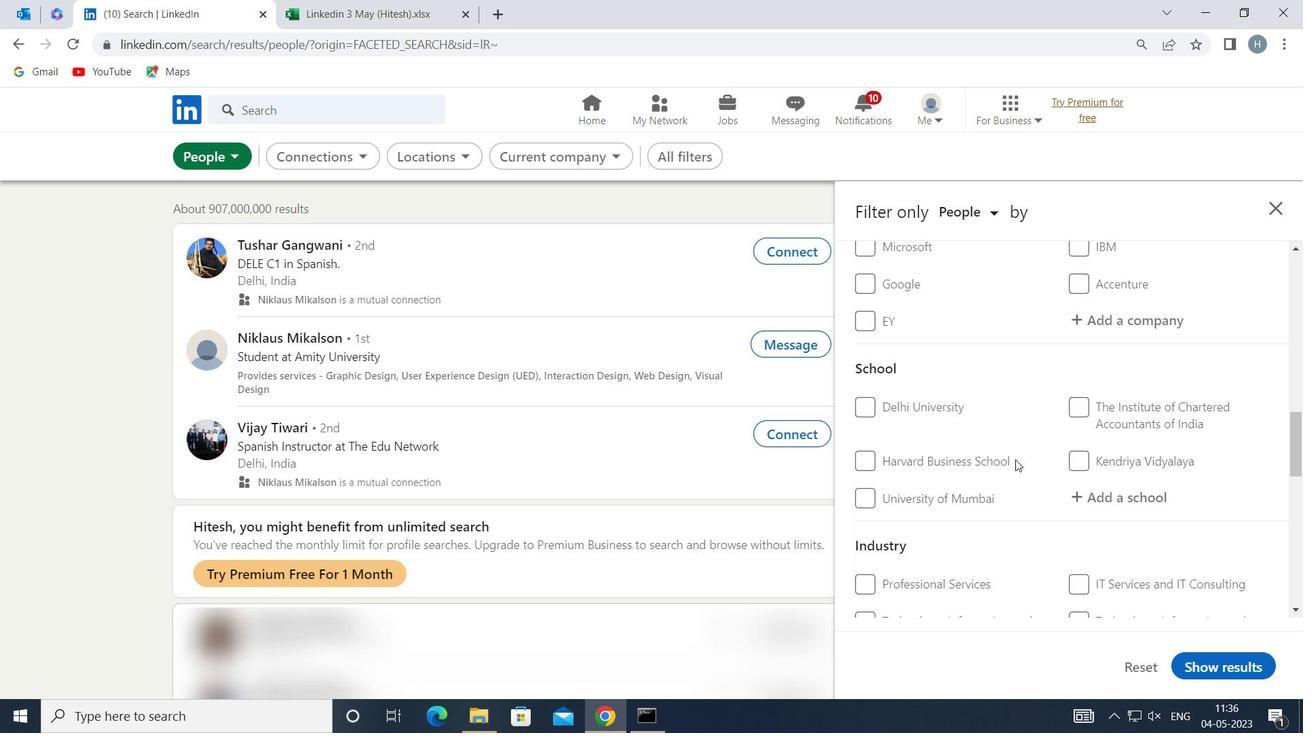 
Action: Mouse scrolled (1015, 459) with delta (0, 0)
Screenshot: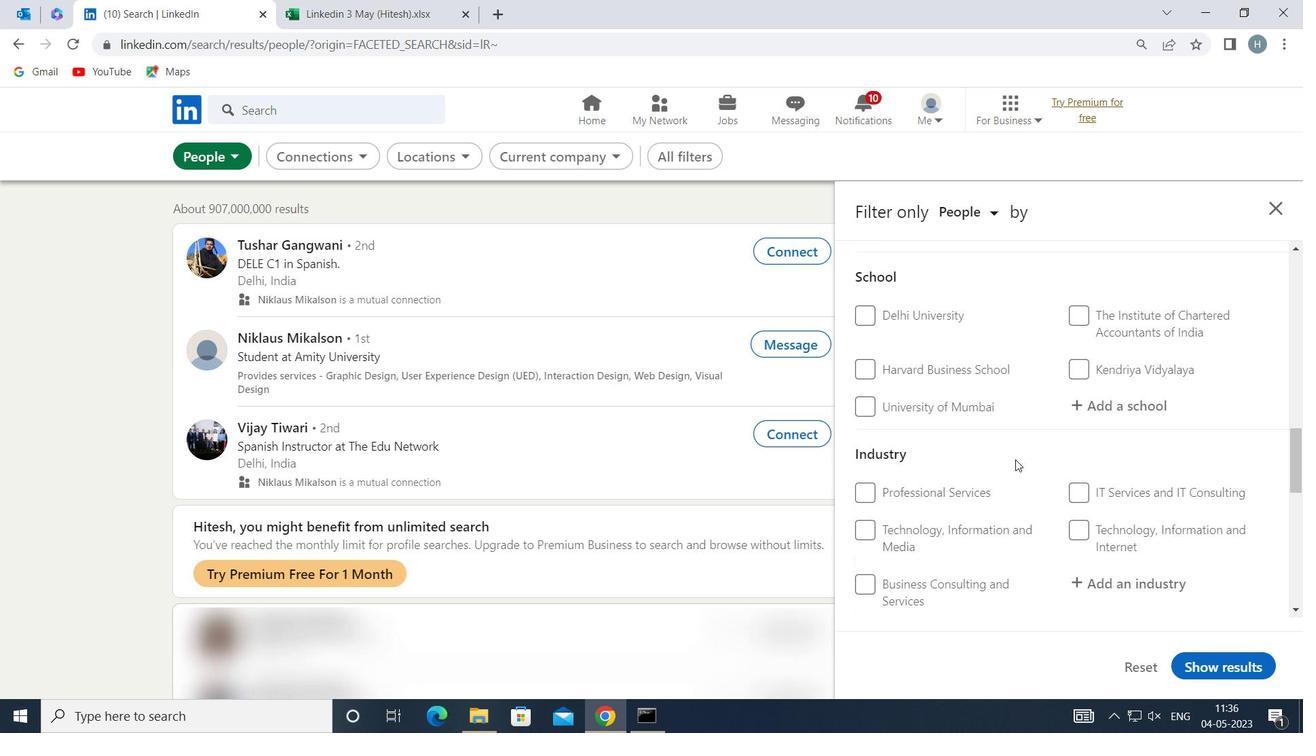 
Action: Mouse scrolled (1015, 459) with delta (0, 0)
Screenshot: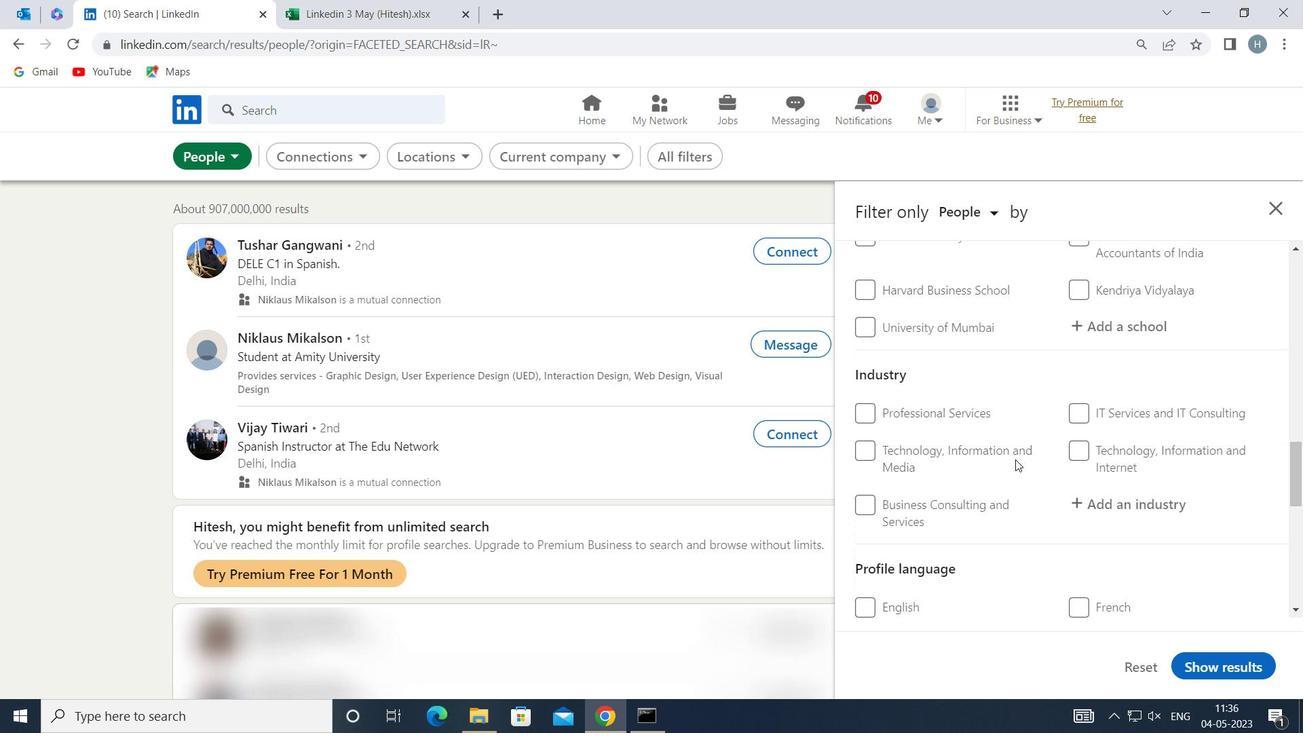 
Action: Mouse scrolled (1015, 459) with delta (0, 0)
Screenshot: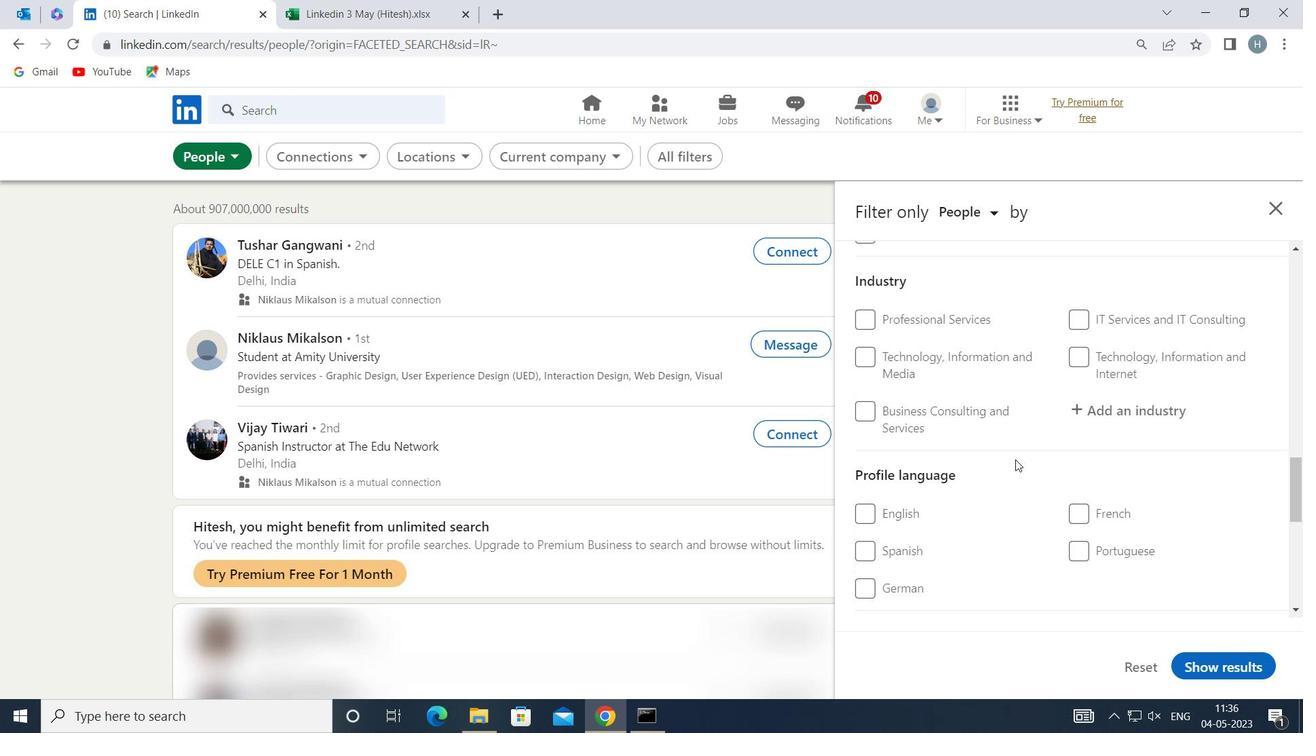 
Action: Mouse moved to (1082, 421)
Screenshot: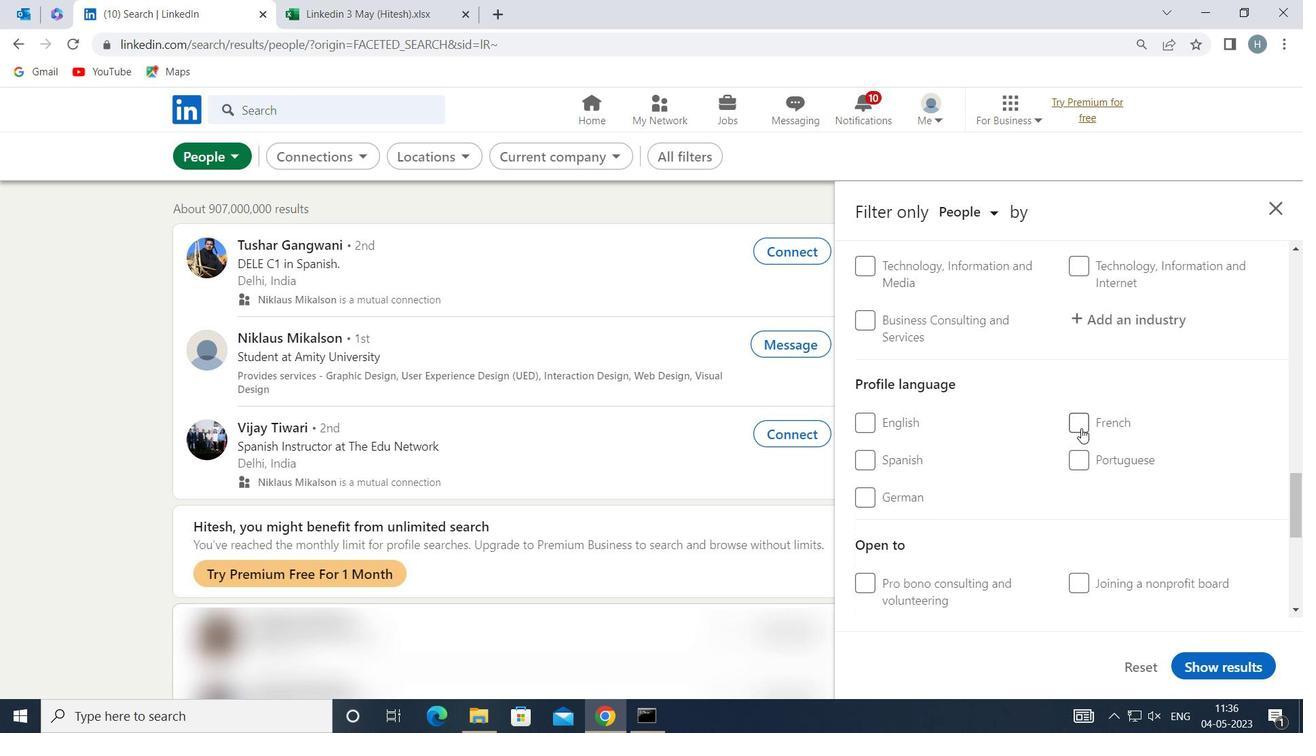 
Action: Mouse pressed left at (1082, 421)
Screenshot: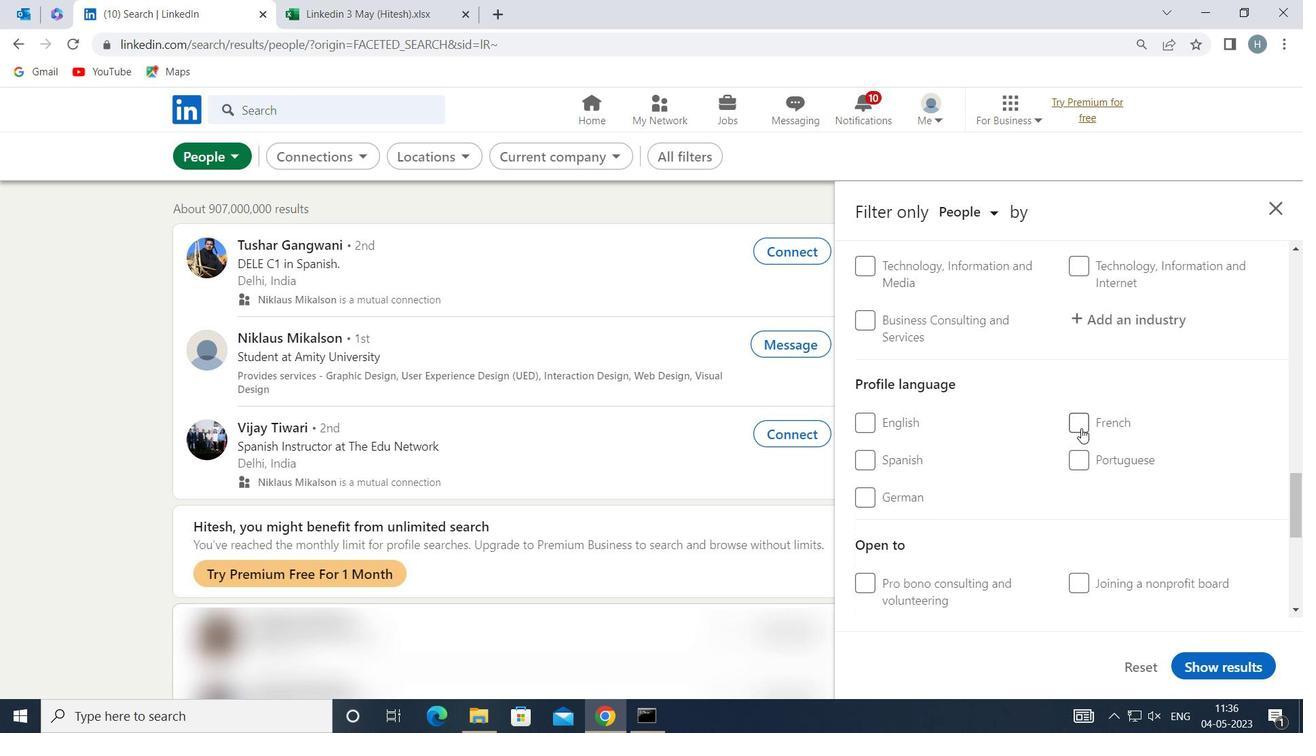 
Action: Mouse moved to (999, 453)
Screenshot: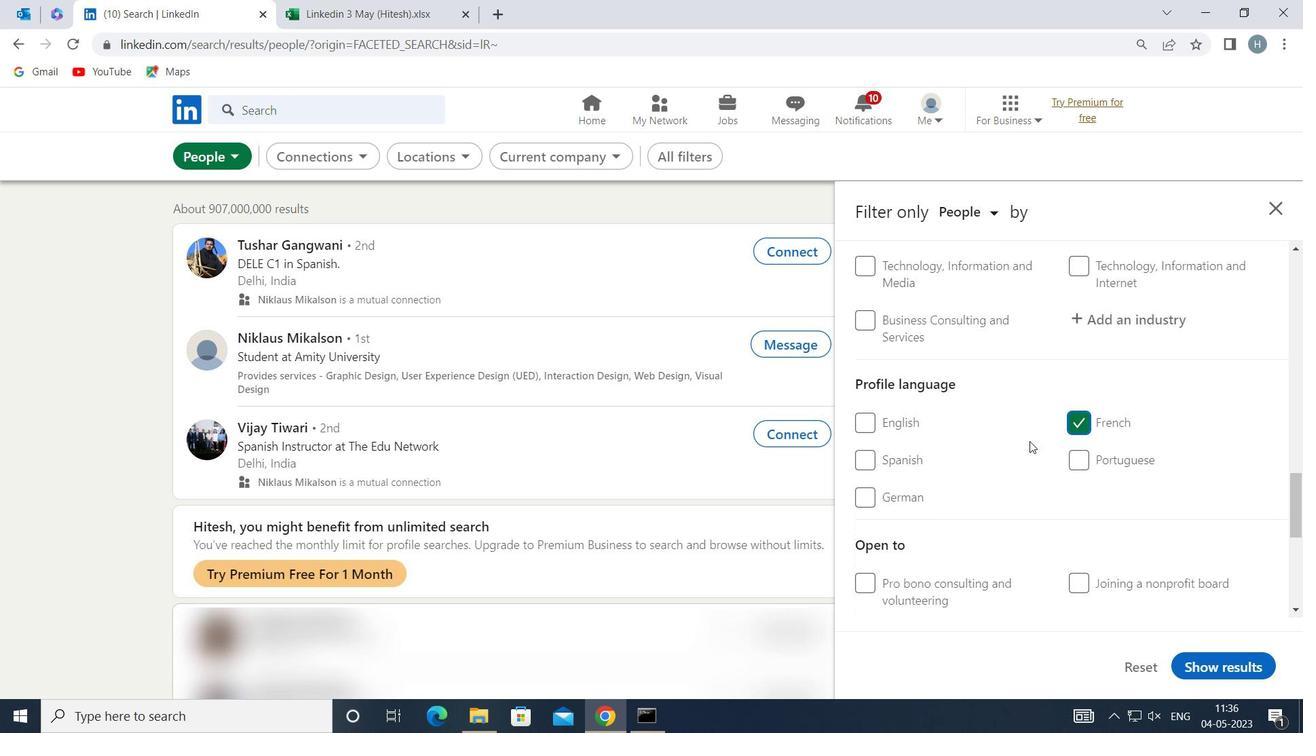 
Action: Mouse scrolled (999, 454) with delta (0, 0)
Screenshot: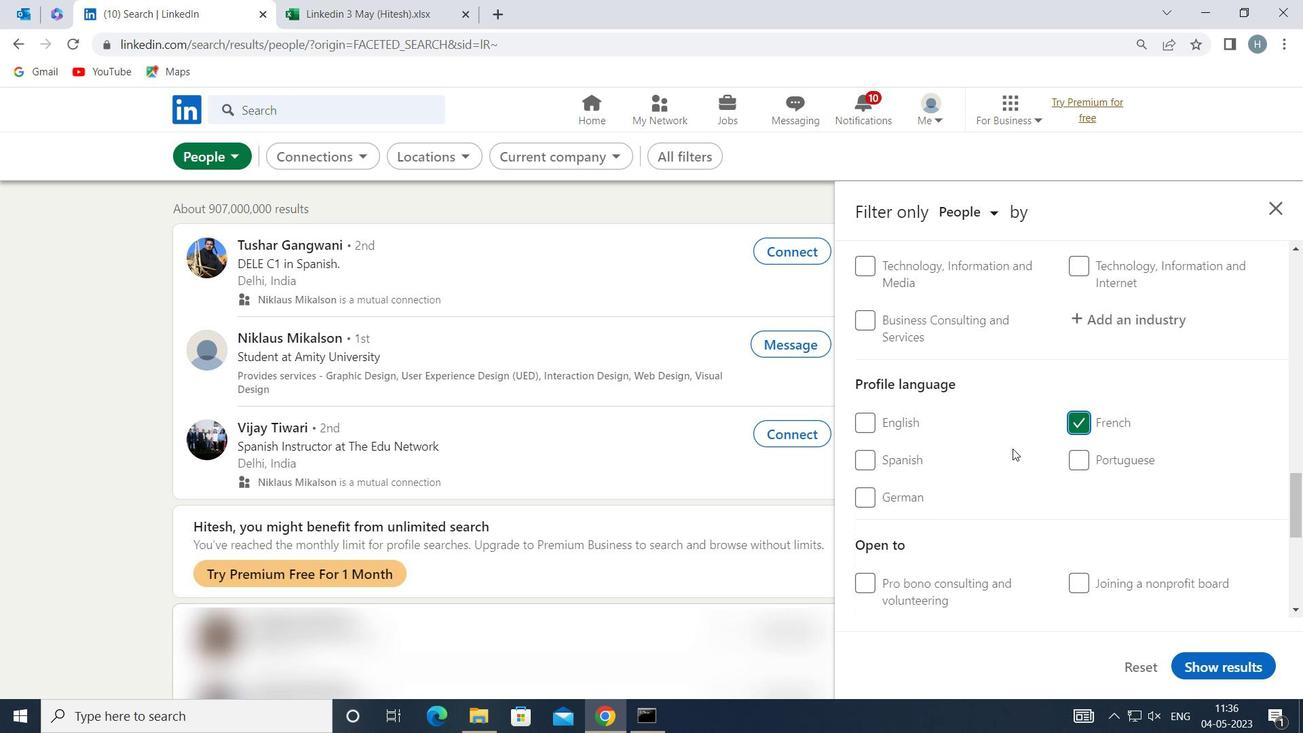 
Action: Mouse scrolled (999, 454) with delta (0, 0)
Screenshot: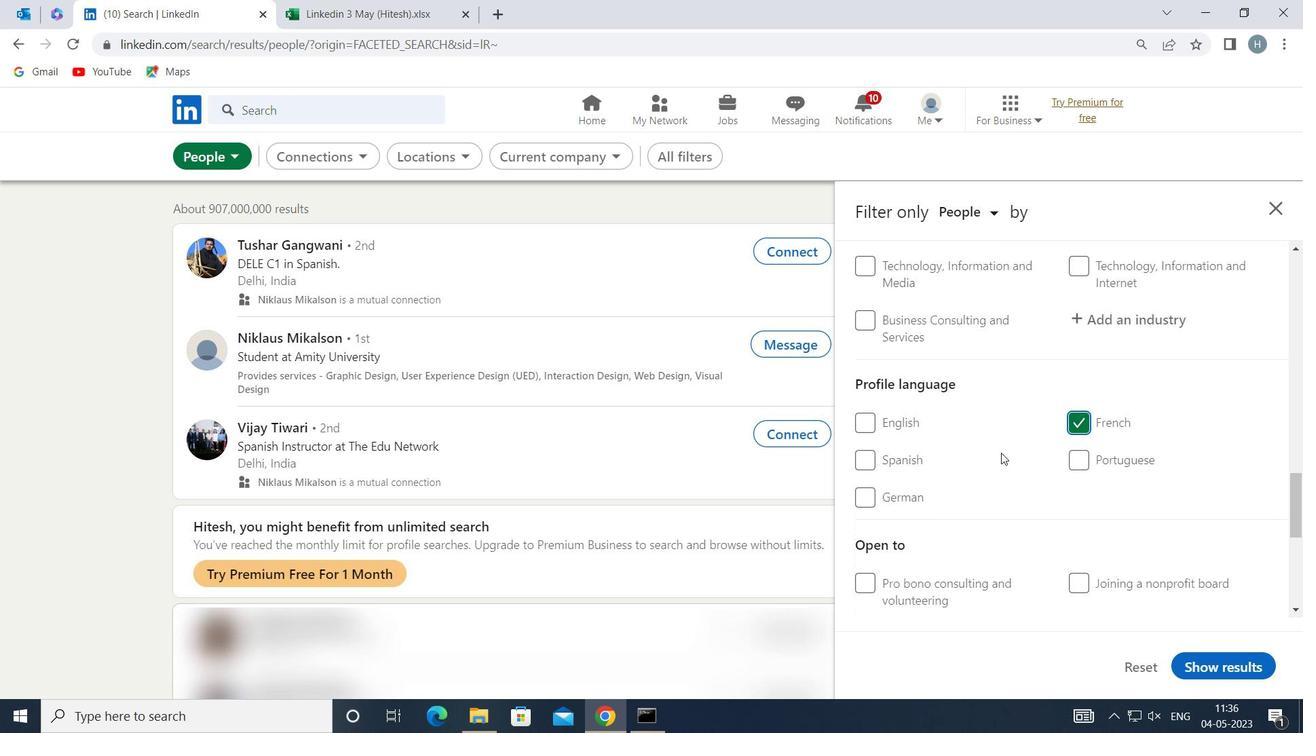 
Action: Mouse scrolled (999, 454) with delta (0, 0)
Screenshot: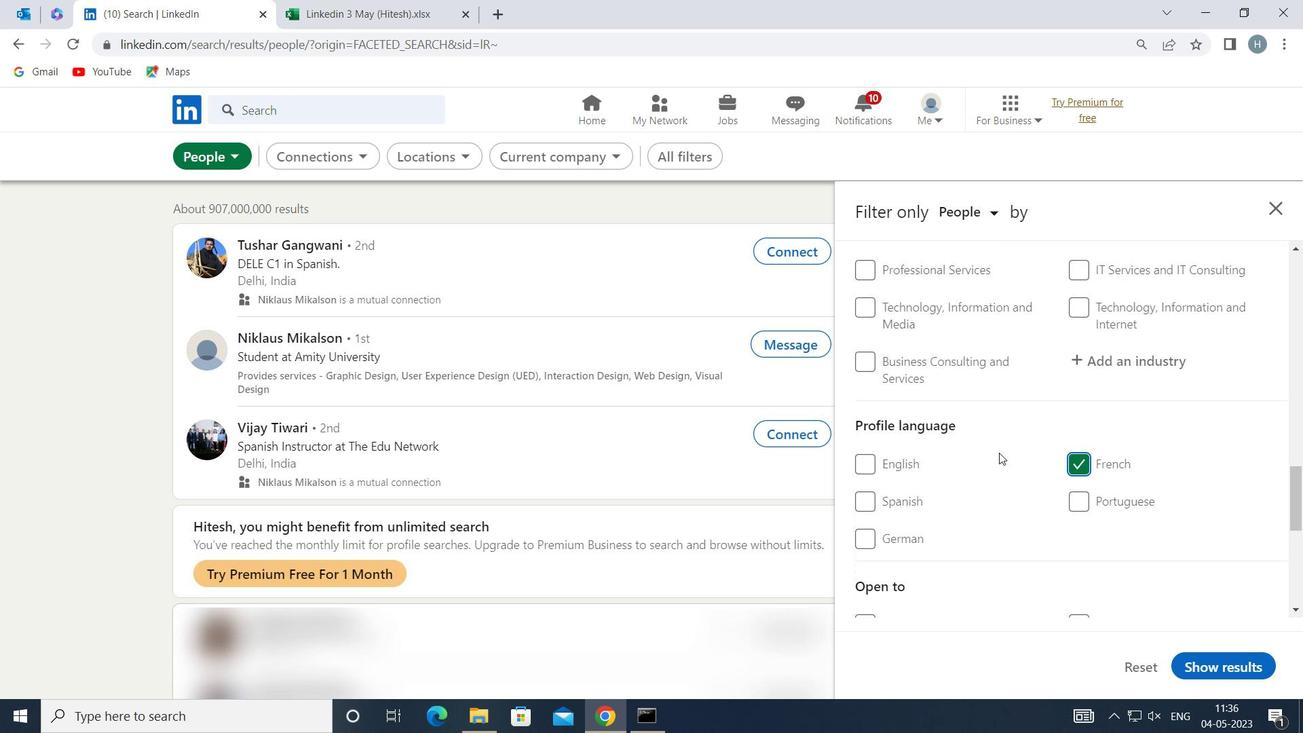 
Action: Mouse scrolled (999, 454) with delta (0, 0)
Screenshot: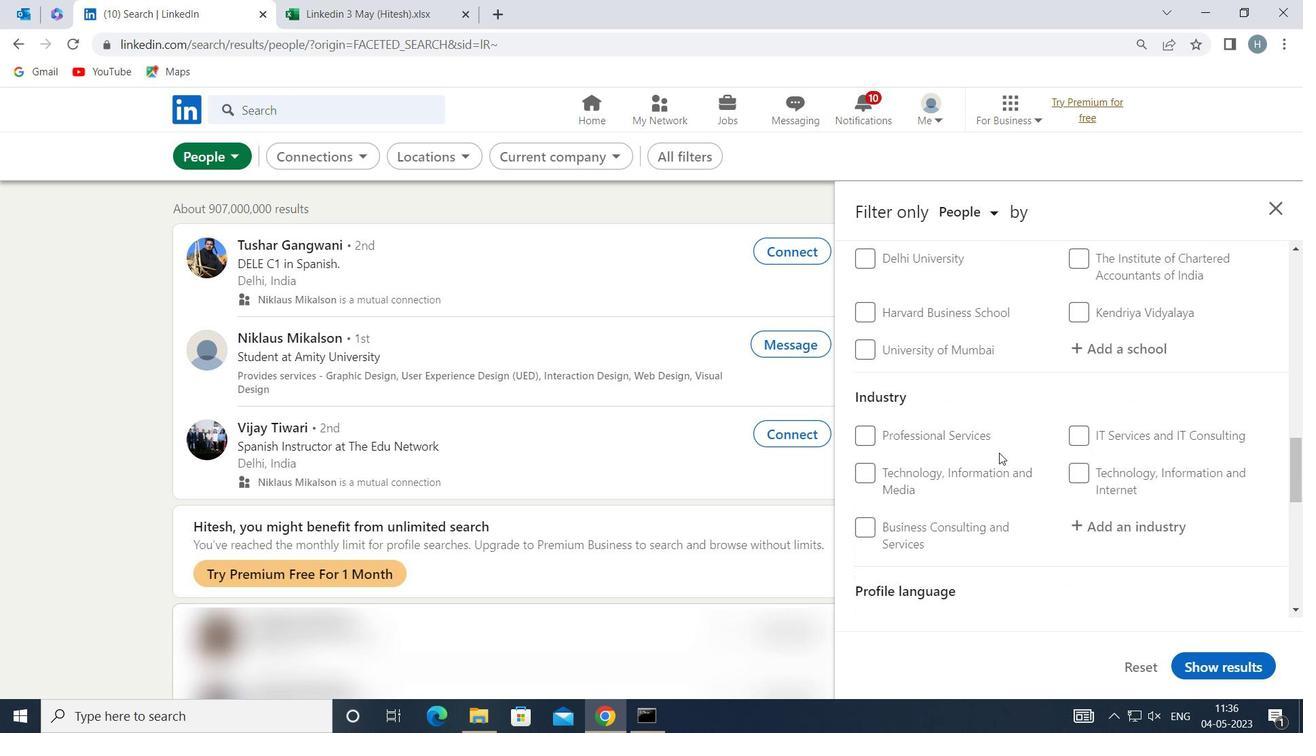 
Action: Mouse scrolled (999, 454) with delta (0, 0)
Screenshot: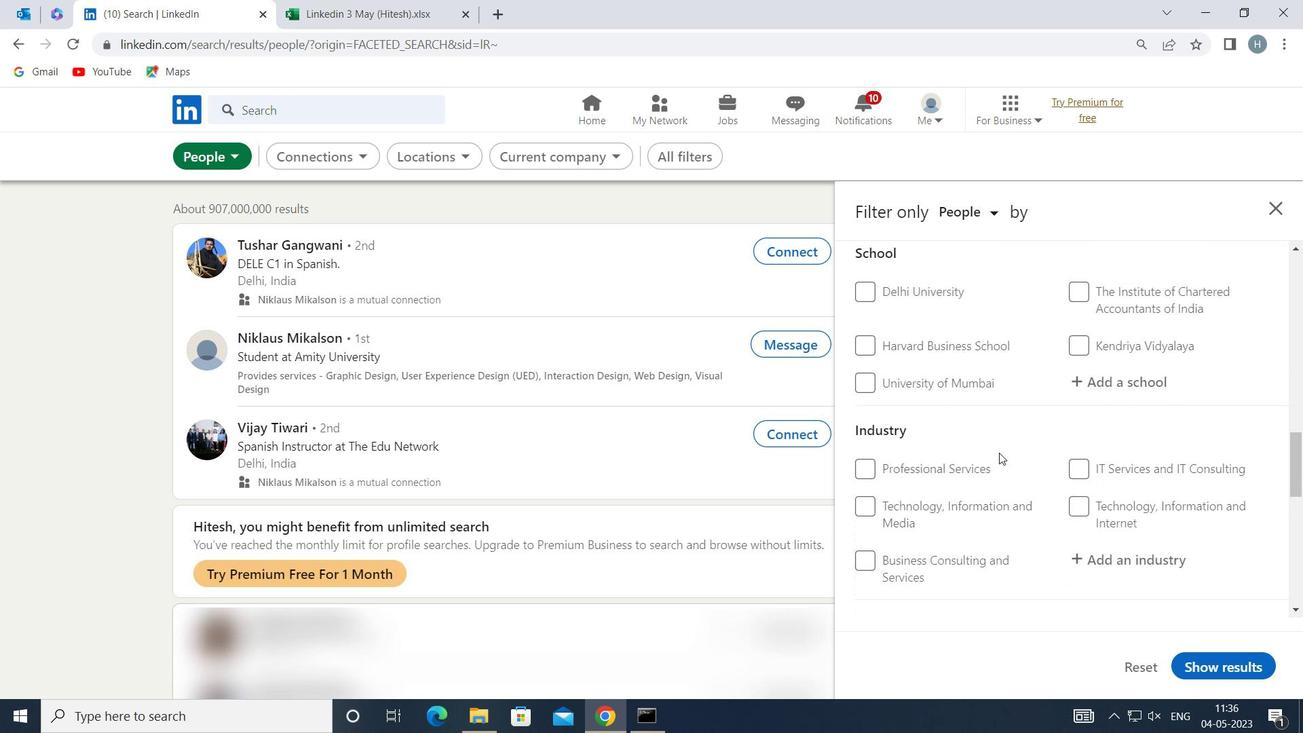 
Action: Mouse scrolled (999, 454) with delta (0, 0)
Screenshot: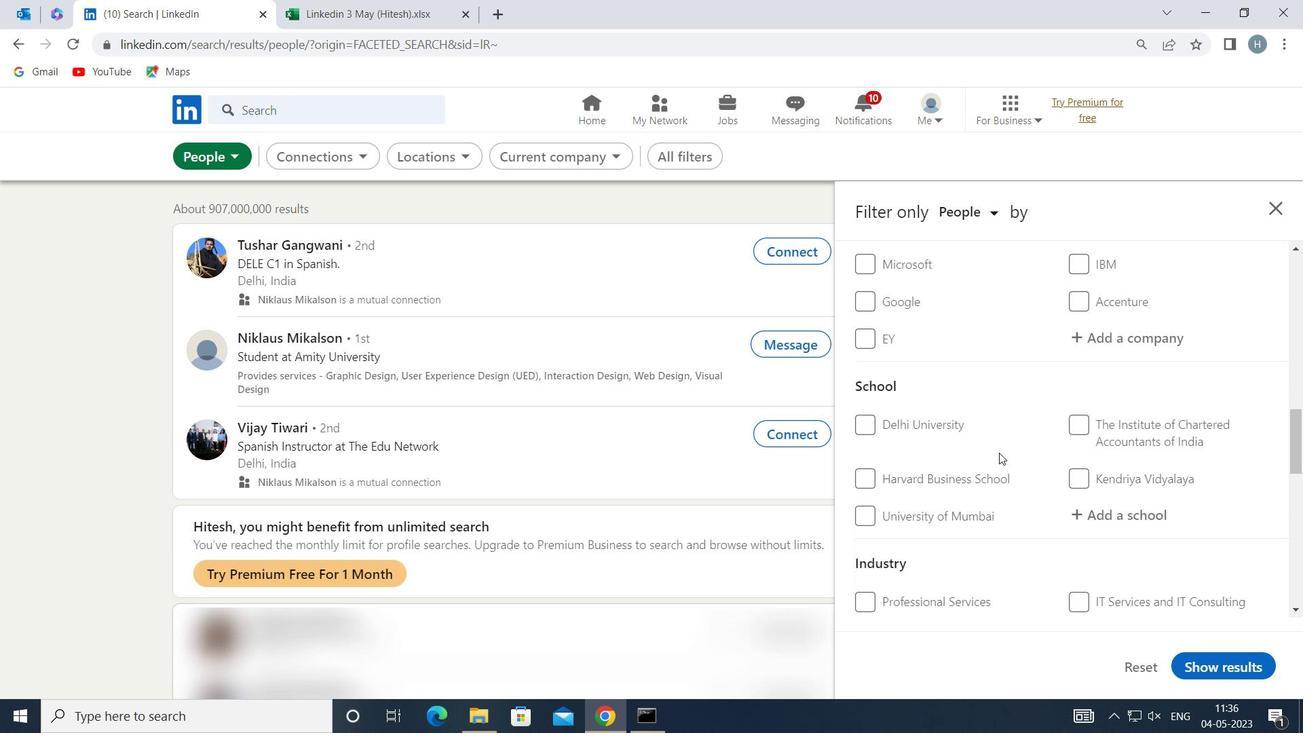 
Action: Mouse scrolled (999, 454) with delta (0, 0)
Screenshot: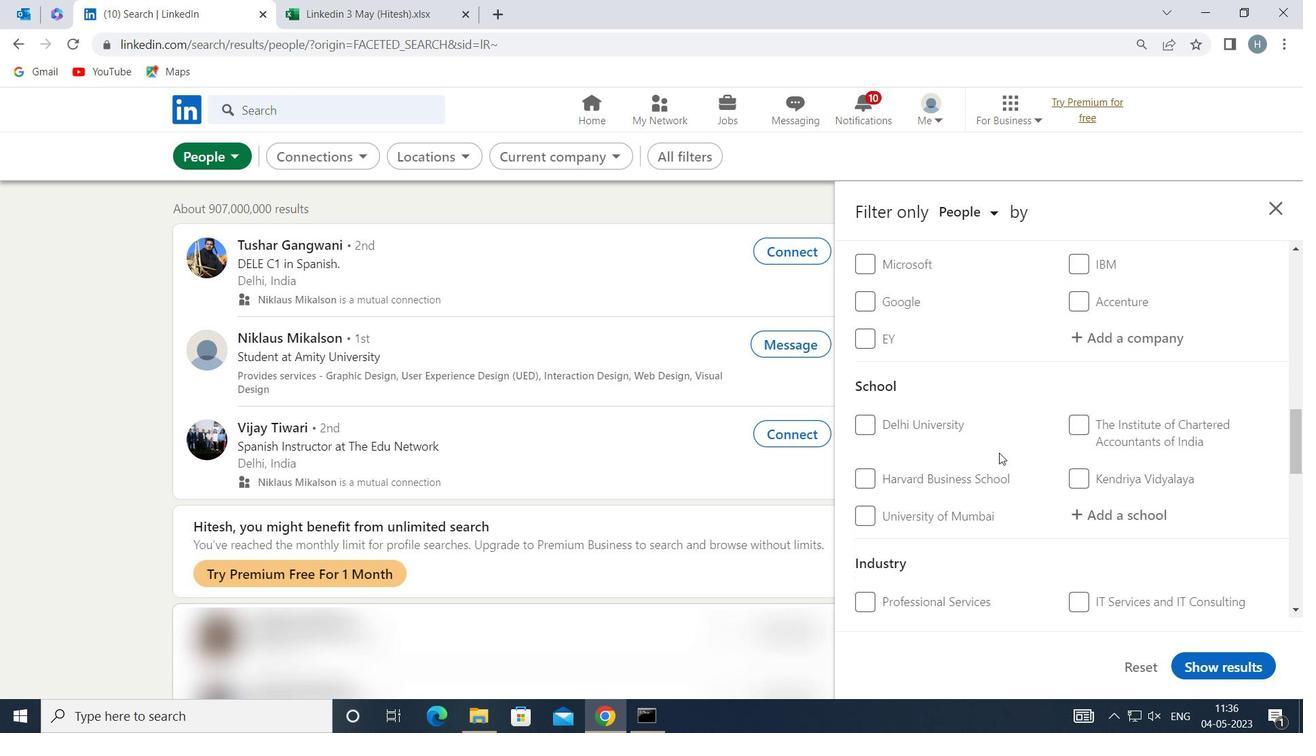 
Action: Mouse scrolled (999, 454) with delta (0, 0)
Screenshot: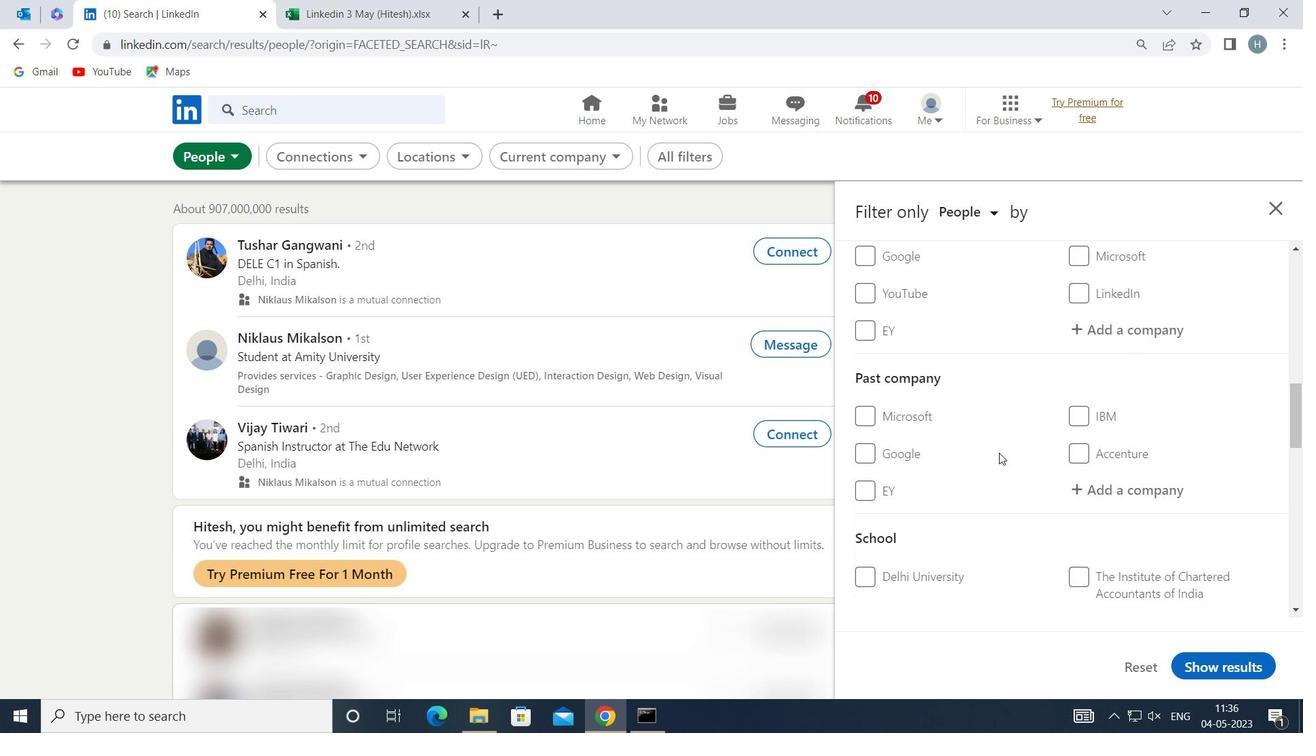 
Action: Mouse moved to (1093, 473)
Screenshot: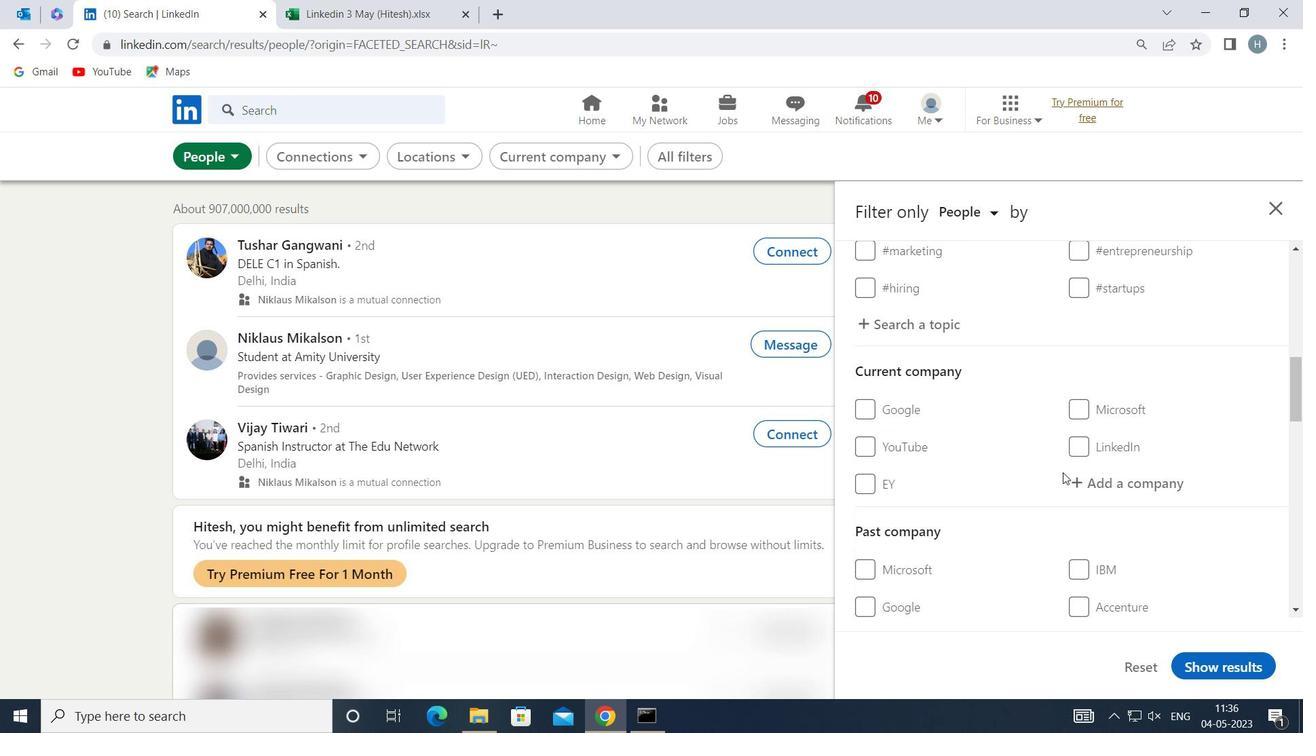 
Action: Mouse pressed left at (1093, 473)
Screenshot: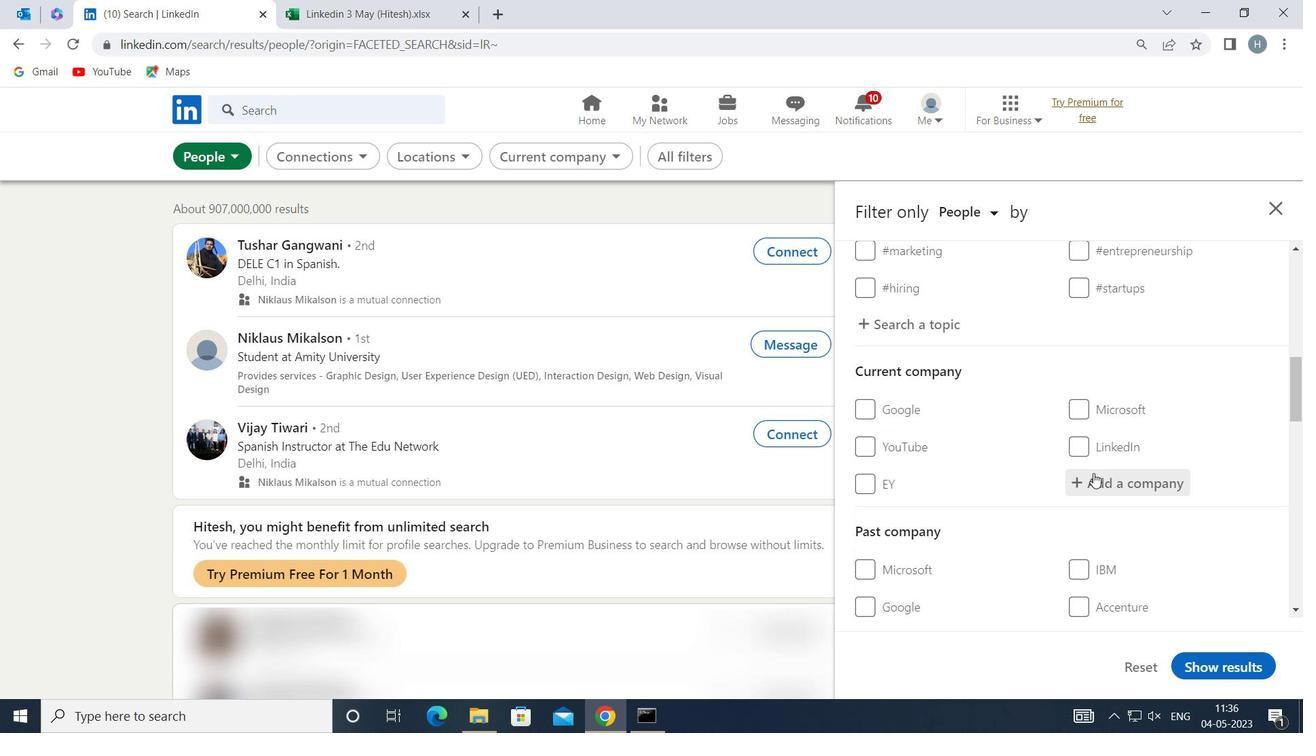 
Action: Key pressed <Key.shift><Key.shift><Key.shift><Key.shift><Key.shift><Key.shift><Key.shift><Key.shift>RHEINMETALL
Screenshot: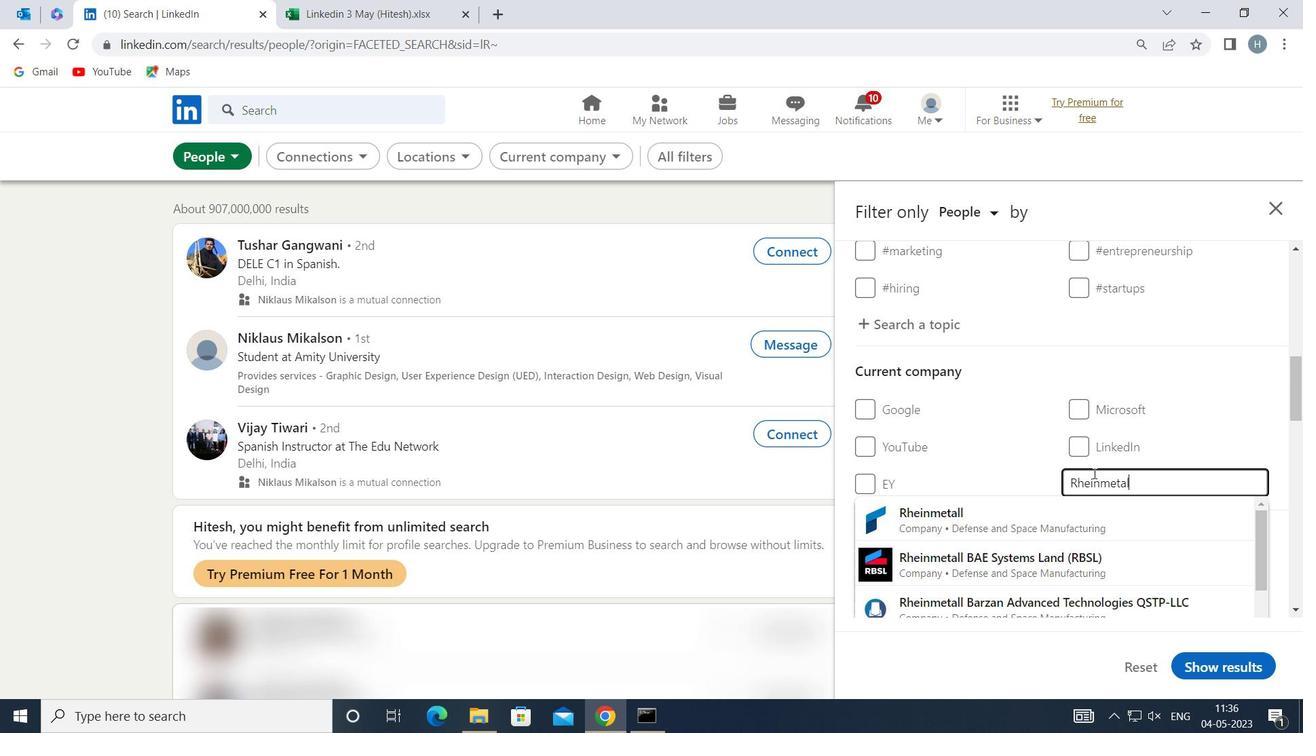 
Action: Mouse moved to (1059, 511)
Screenshot: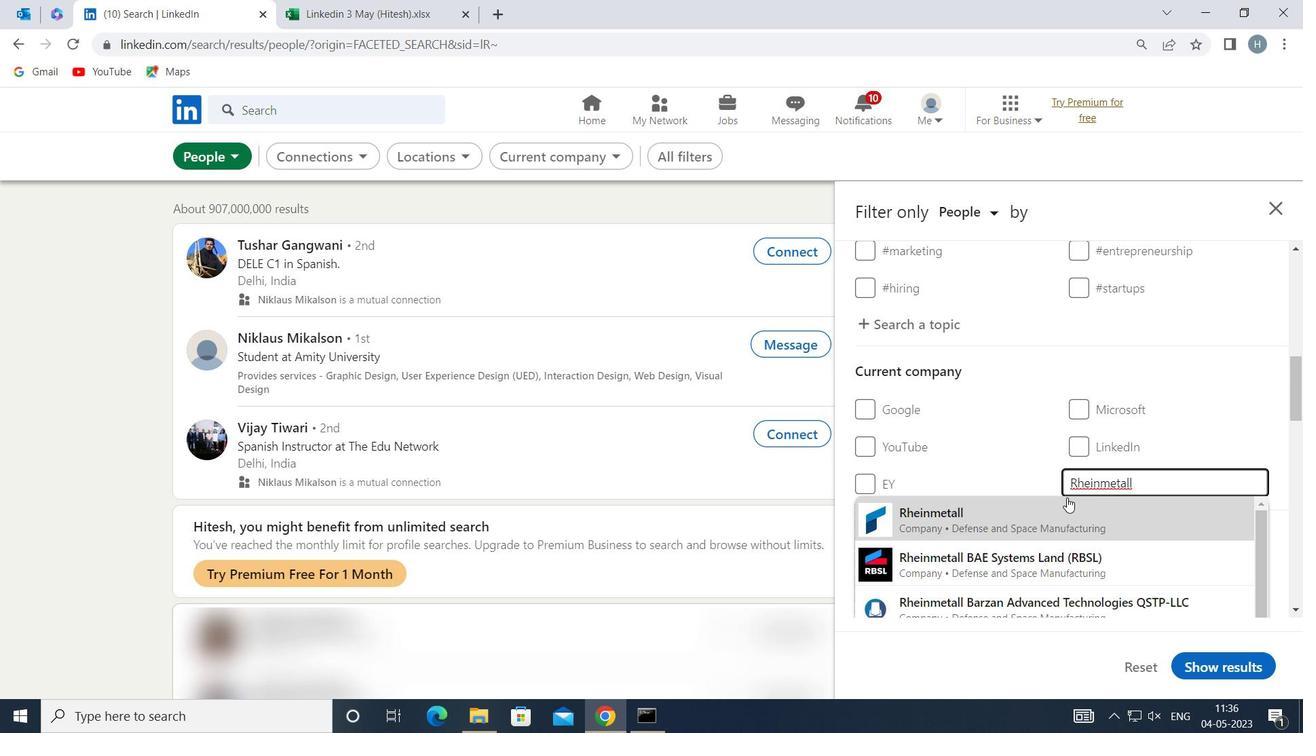 
Action: Mouse pressed left at (1059, 511)
Screenshot: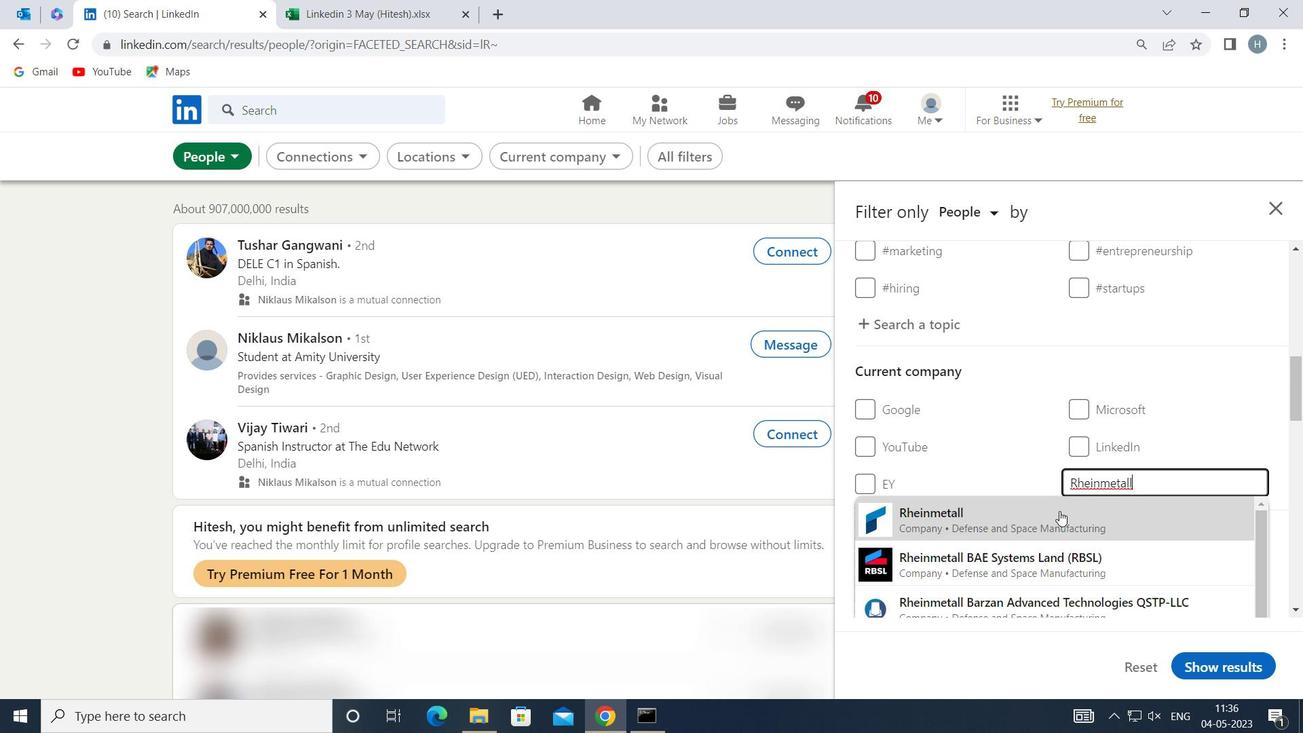 
Action: Mouse moved to (1042, 471)
Screenshot: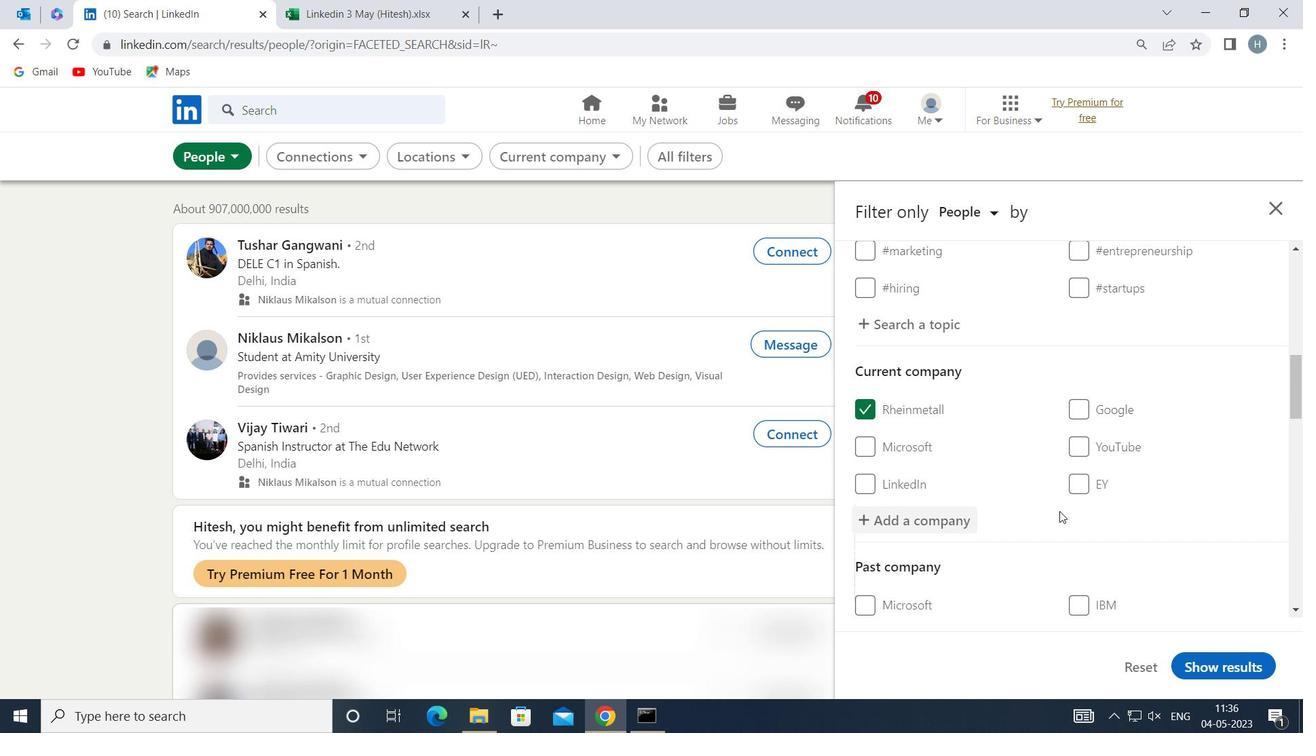 
Action: Mouse scrolled (1042, 470) with delta (0, 0)
Screenshot: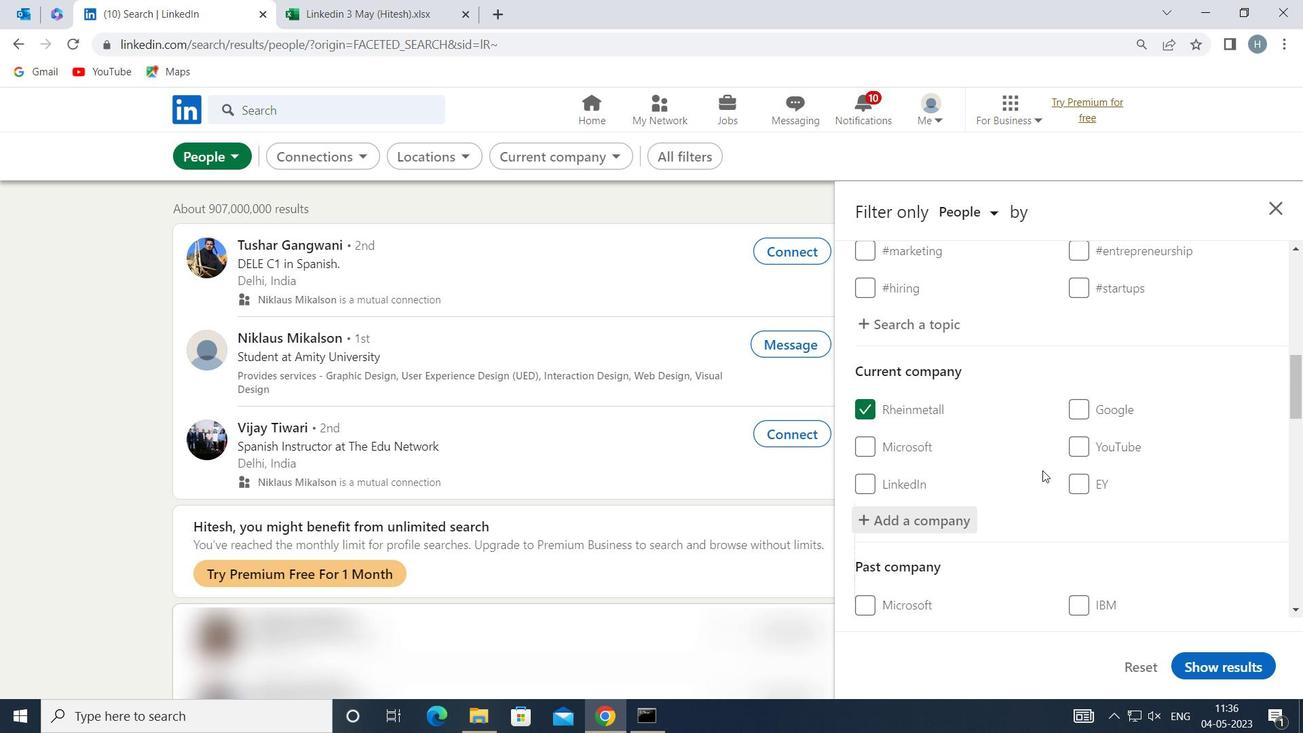 
Action: Mouse scrolled (1042, 470) with delta (0, 0)
Screenshot: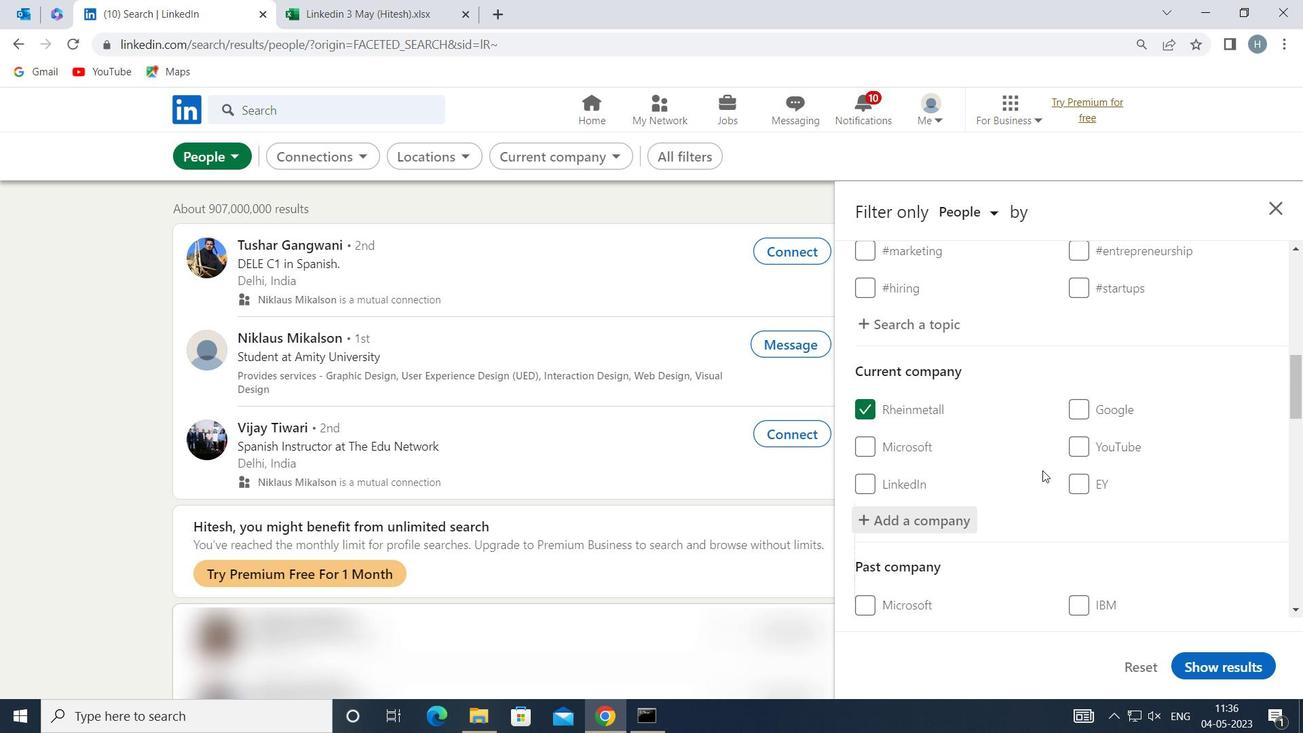 
Action: Mouse scrolled (1042, 470) with delta (0, 0)
Screenshot: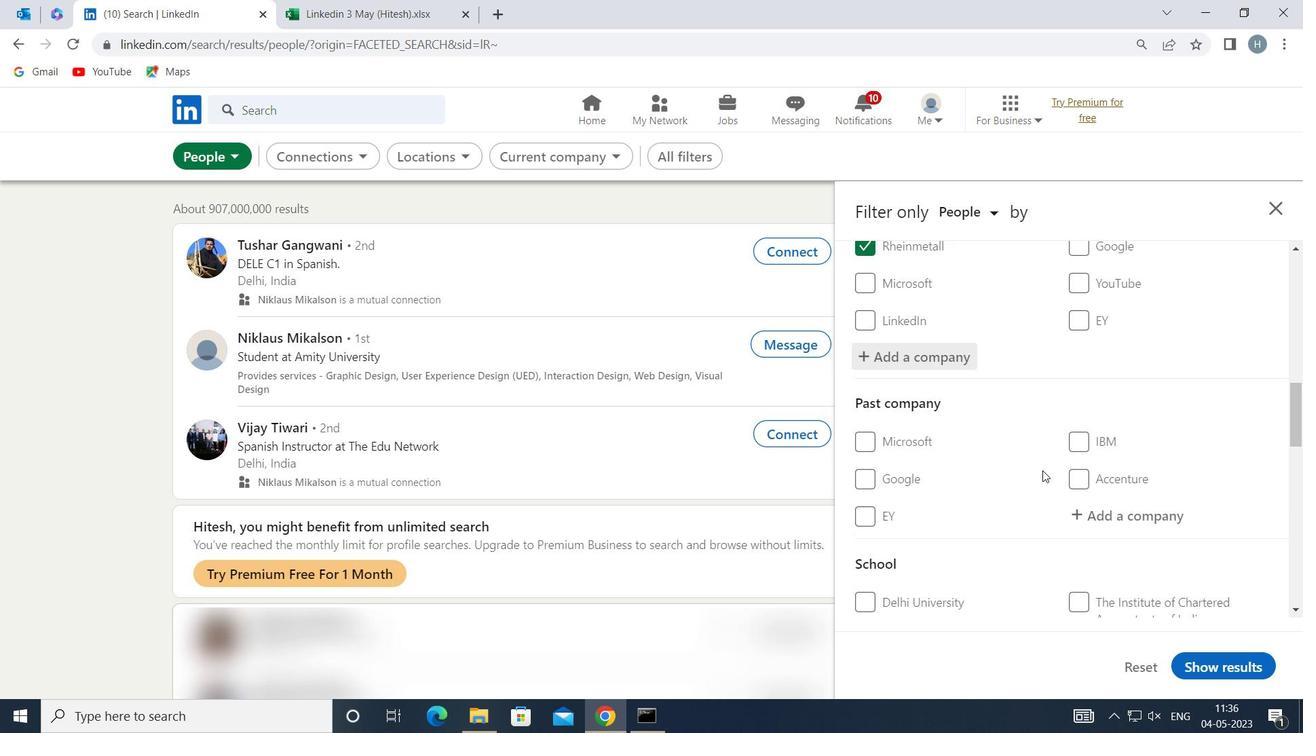 
Action: Mouse scrolled (1042, 470) with delta (0, 0)
Screenshot: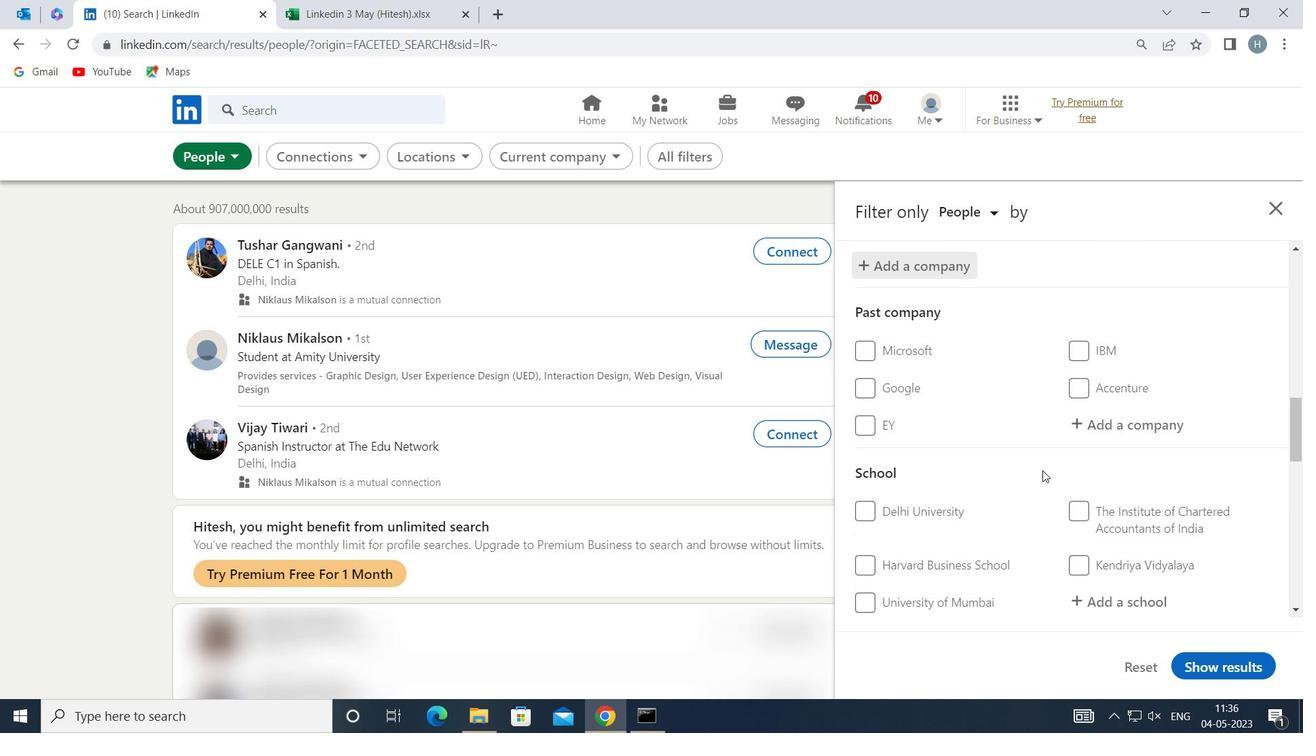 
Action: Mouse scrolled (1042, 470) with delta (0, 0)
Screenshot: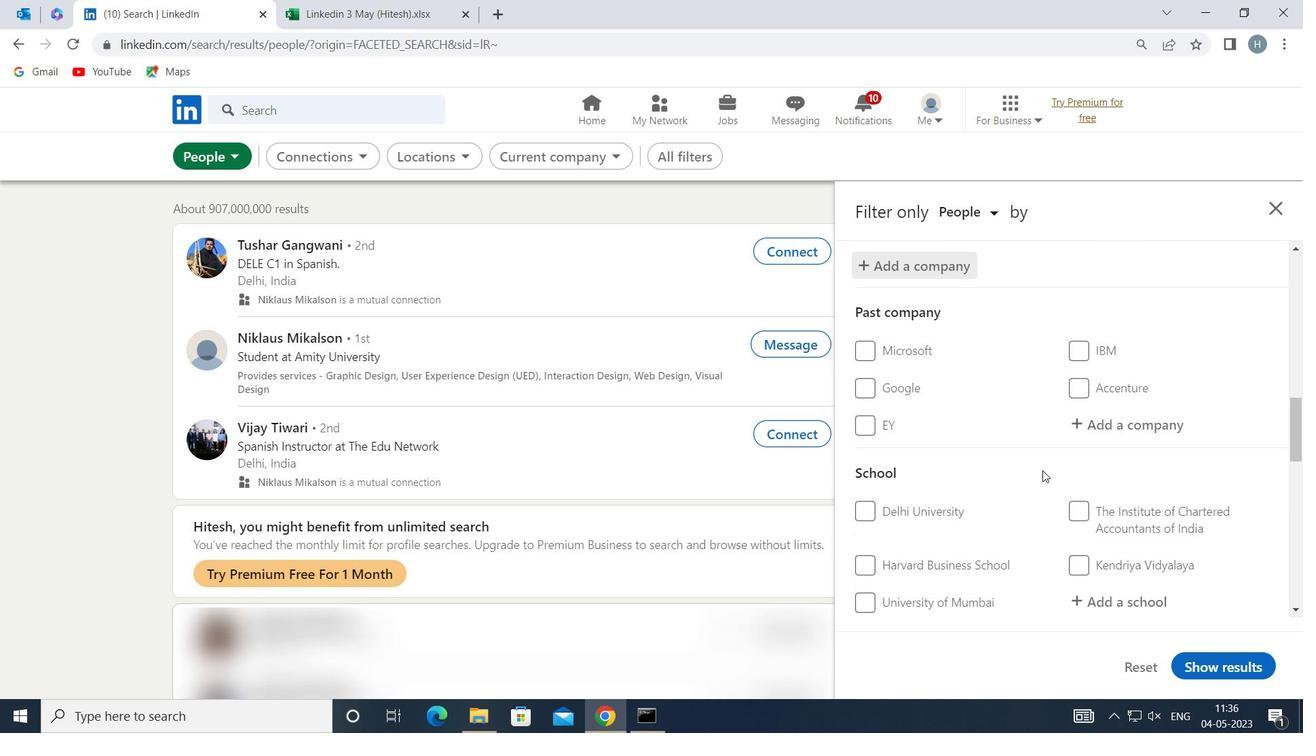 
Action: Mouse scrolled (1042, 471) with delta (0, 0)
Screenshot: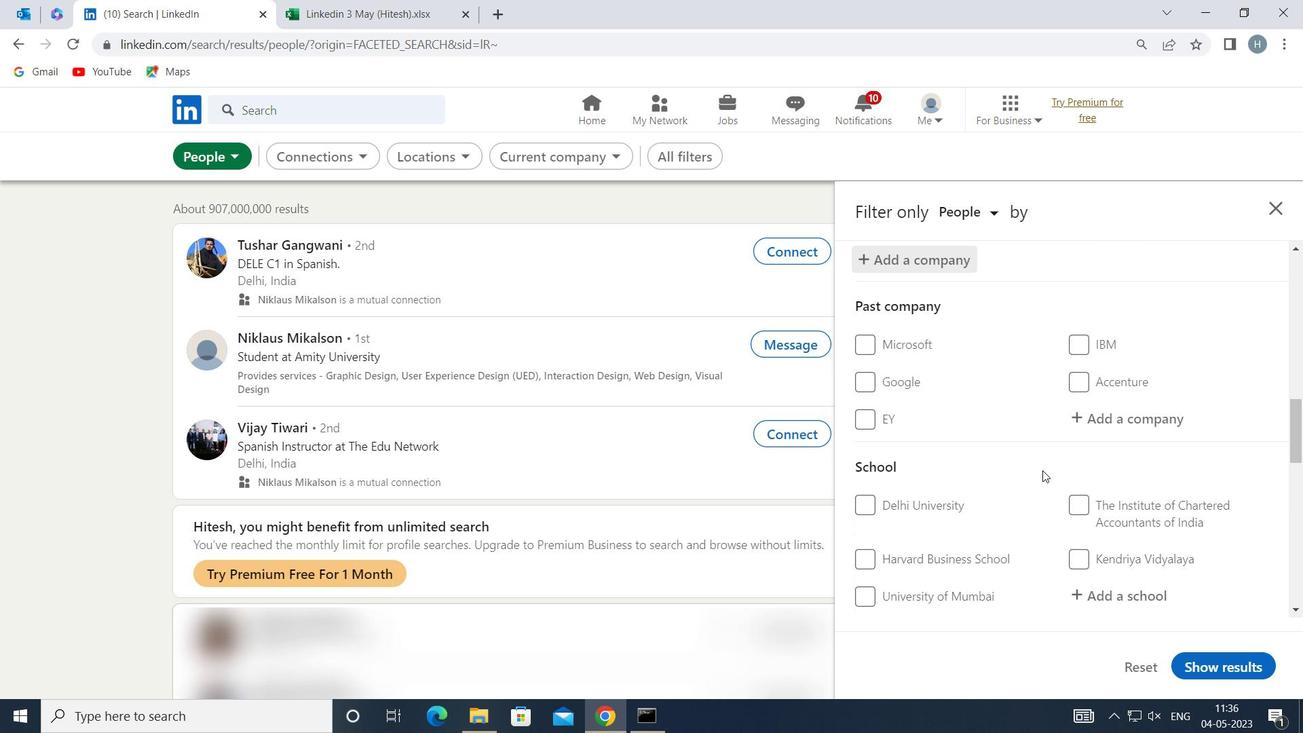 
Action: Mouse moved to (1091, 507)
Screenshot: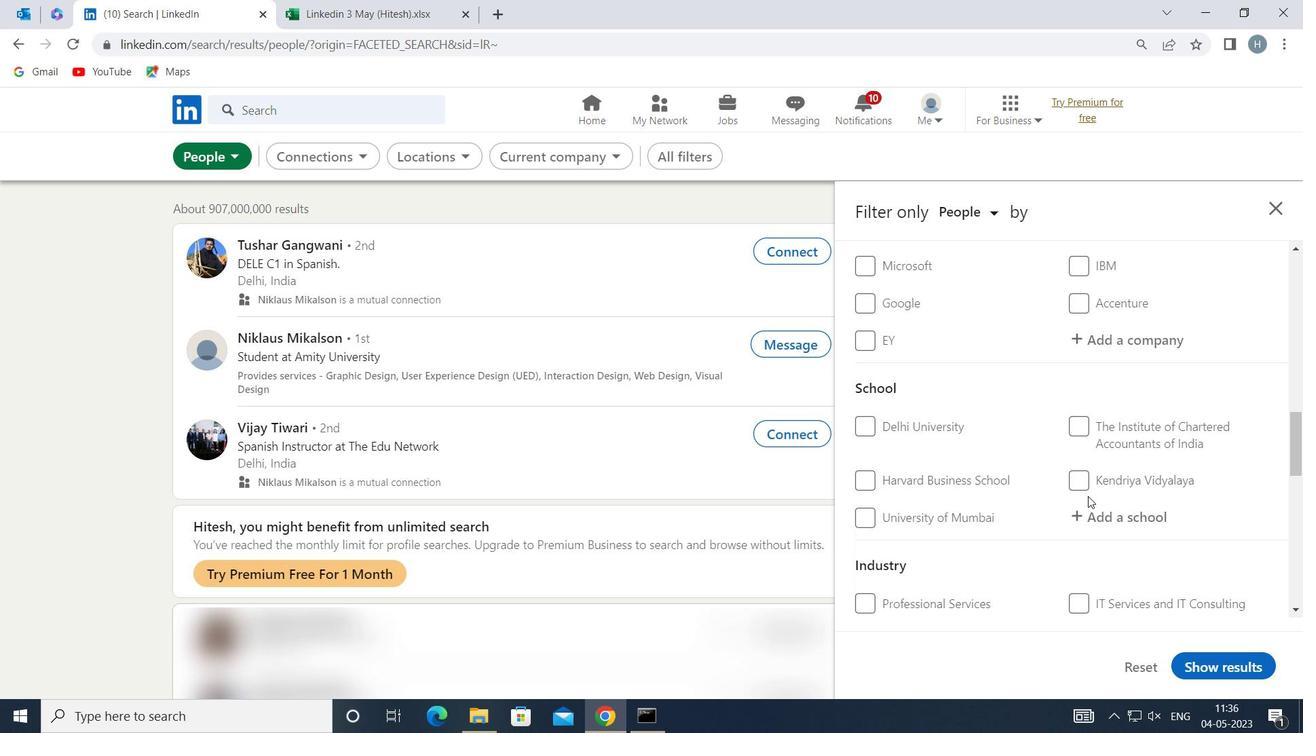 
Action: Mouse pressed left at (1091, 507)
Screenshot: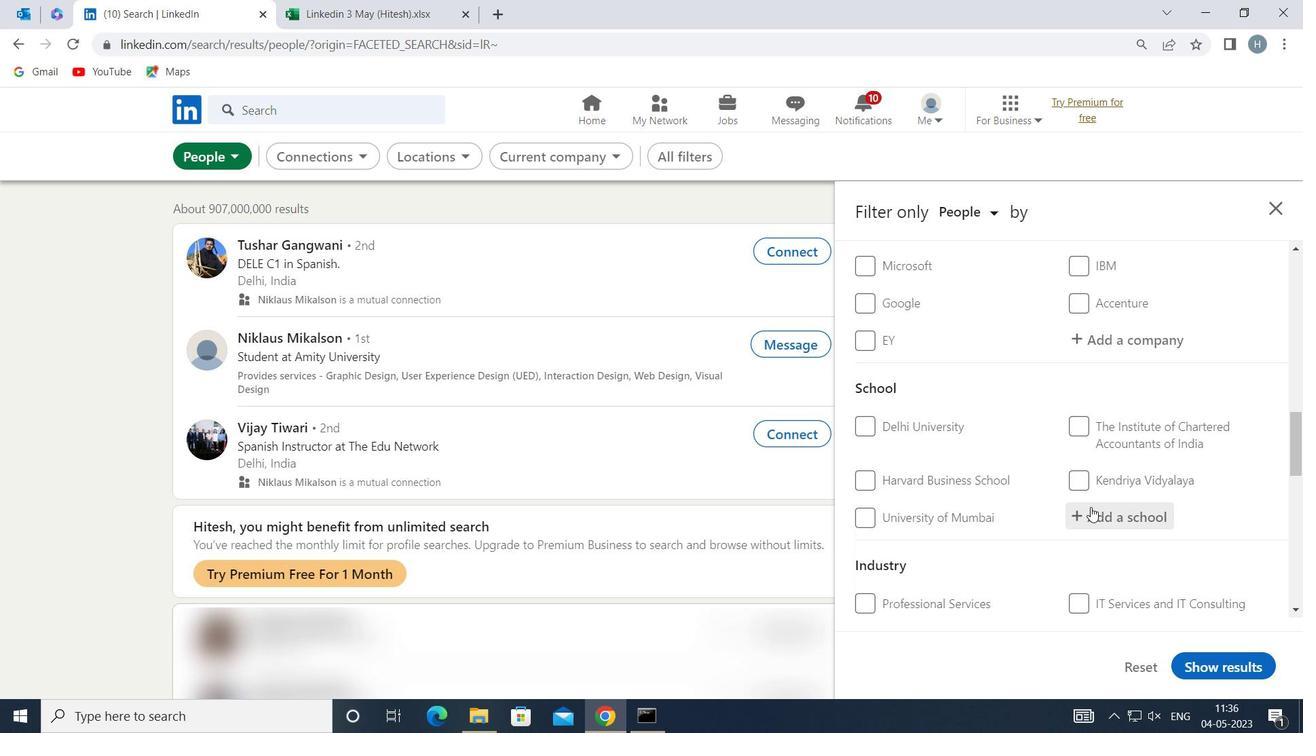 
Action: Key pressed <Key.shift>TVS<Key.space>MATRICULATION
Screenshot: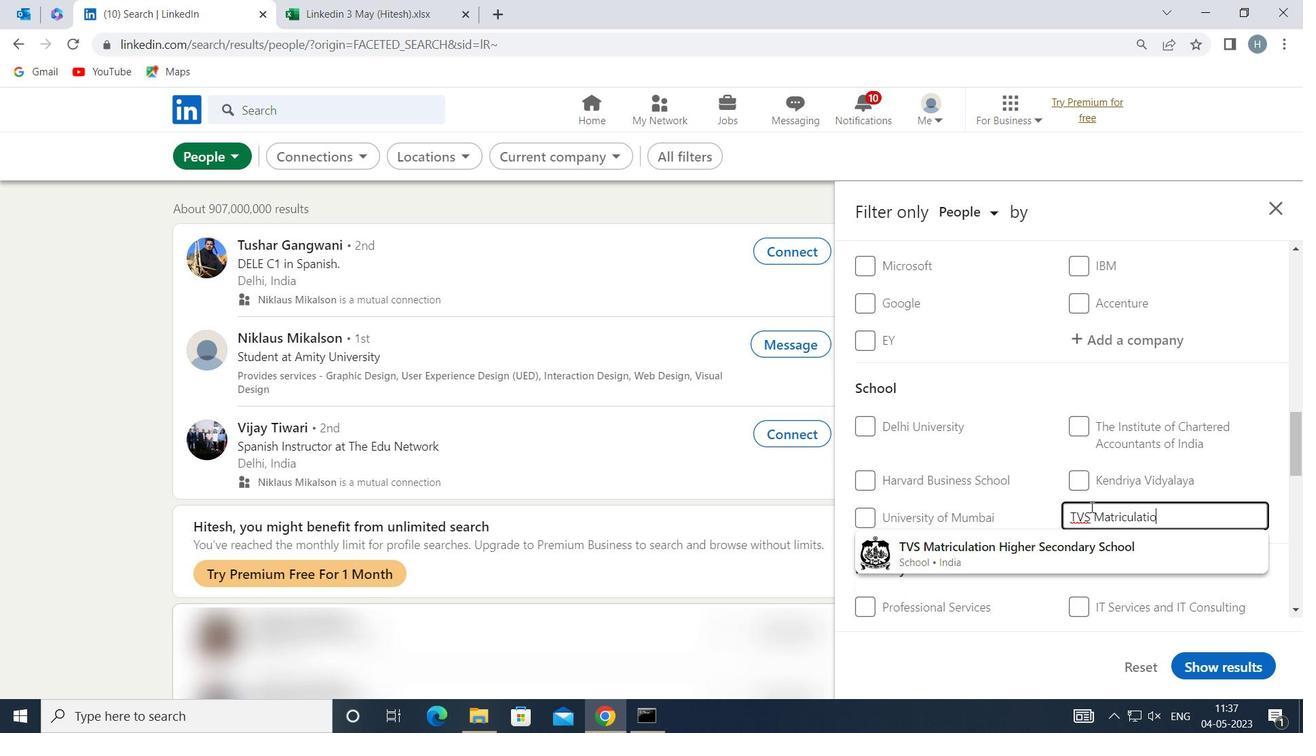 
Action: Mouse moved to (1088, 545)
Screenshot: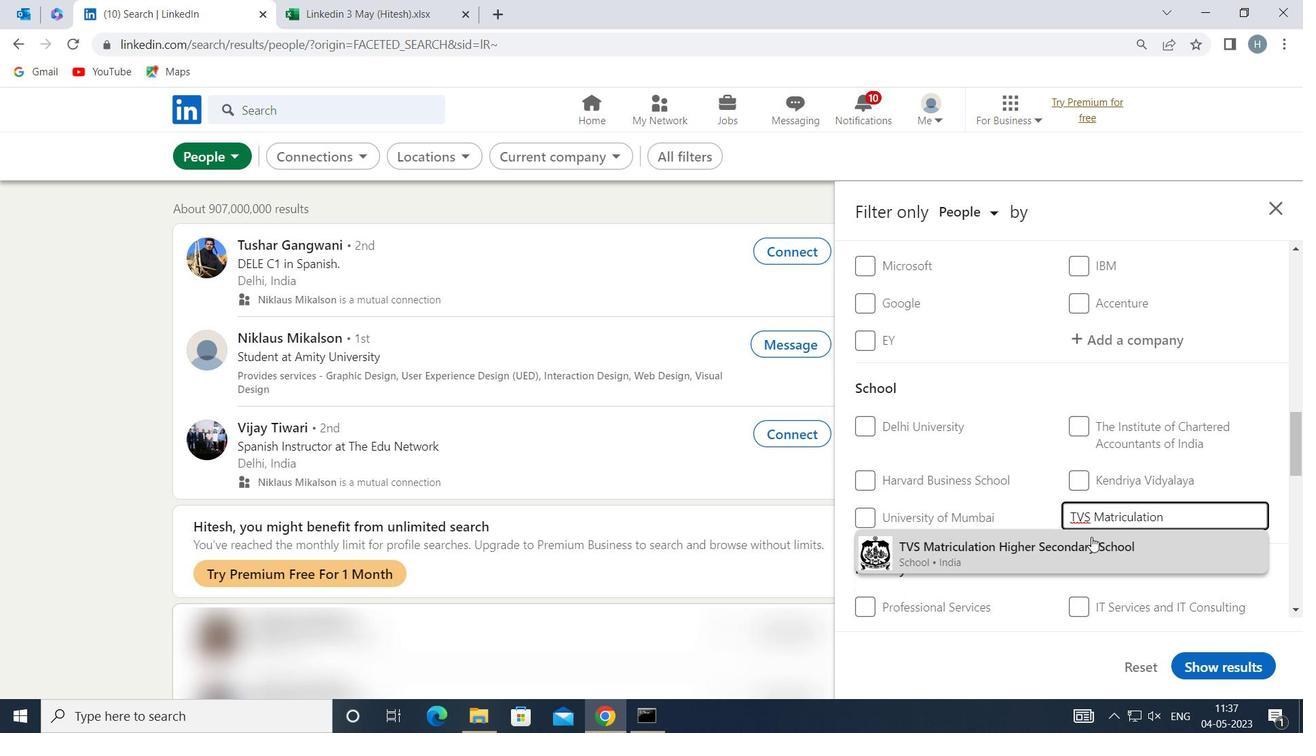 
Action: Mouse pressed left at (1088, 545)
Screenshot: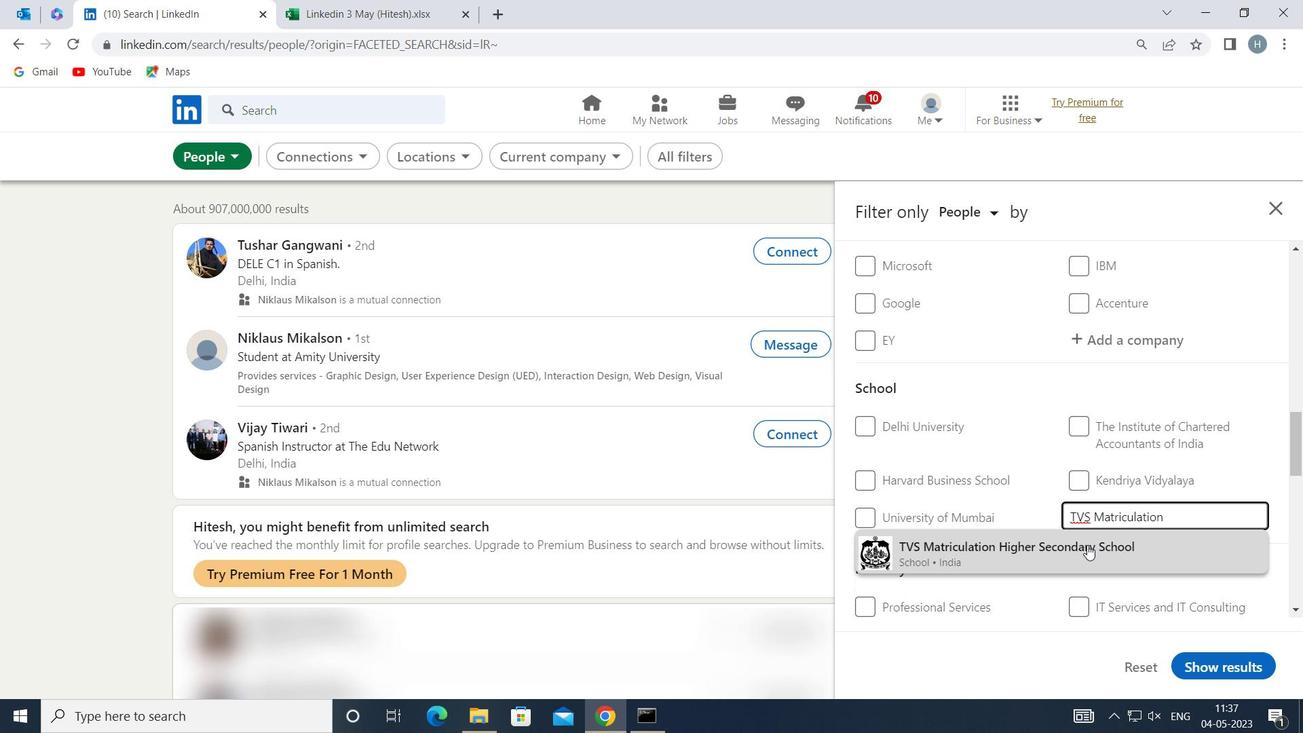 
Action: Mouse moved to (1025, 497)
Screenshot: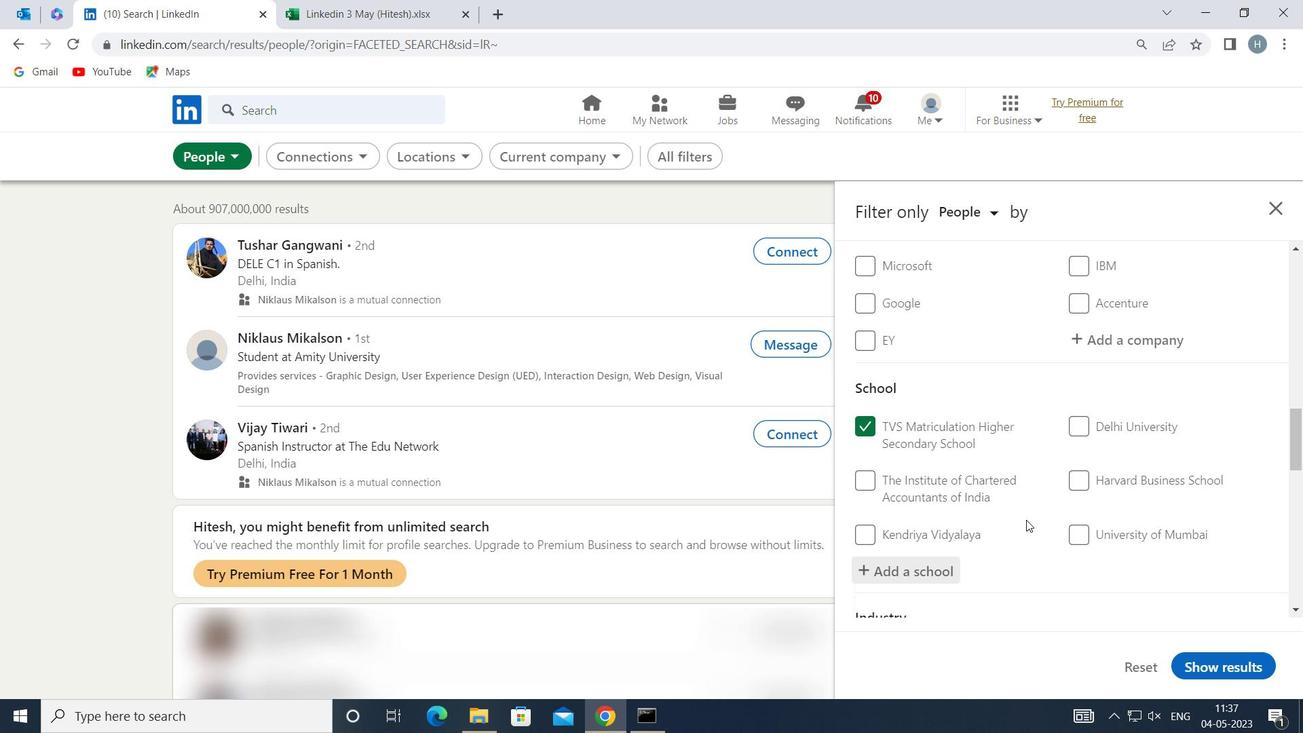 
Action: Mouse scrolled (1025, 497) with delta (0, 0)
Screenshot: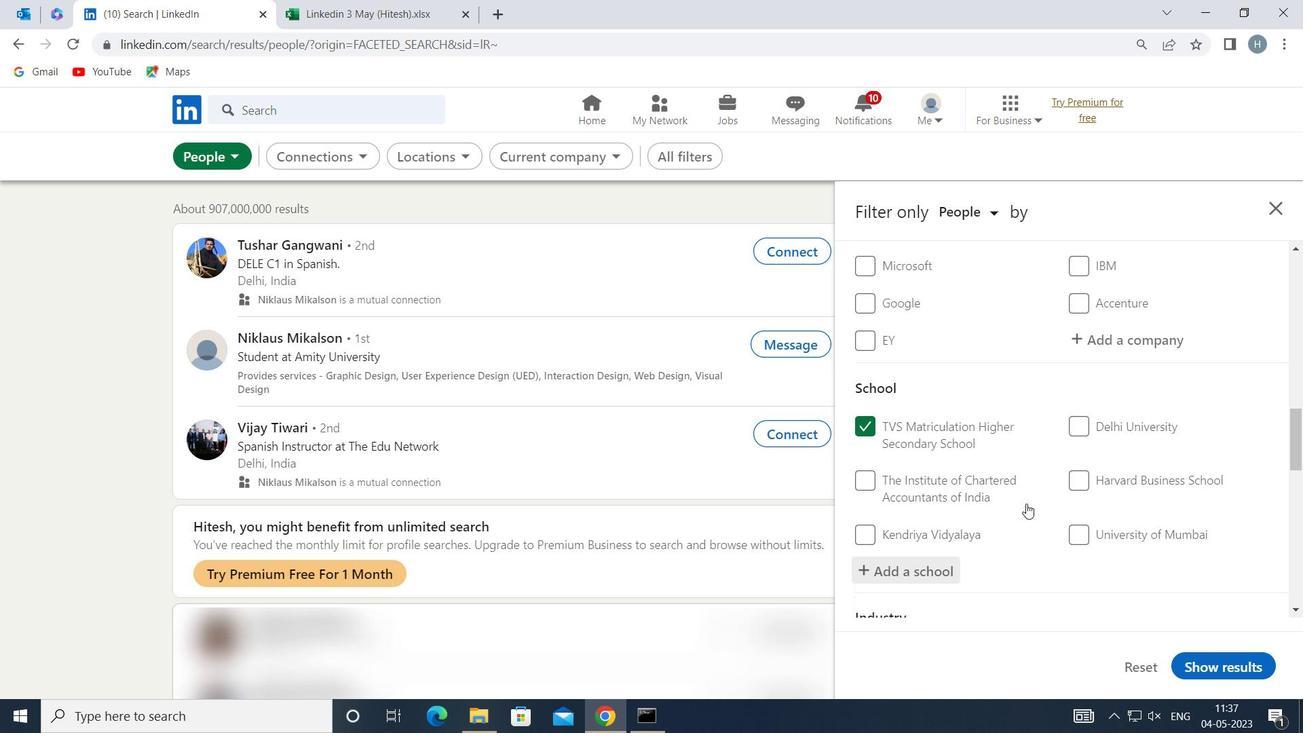 
Action: Mouse scrolled (1025, 497) with delta (0, 0)
Screenshot: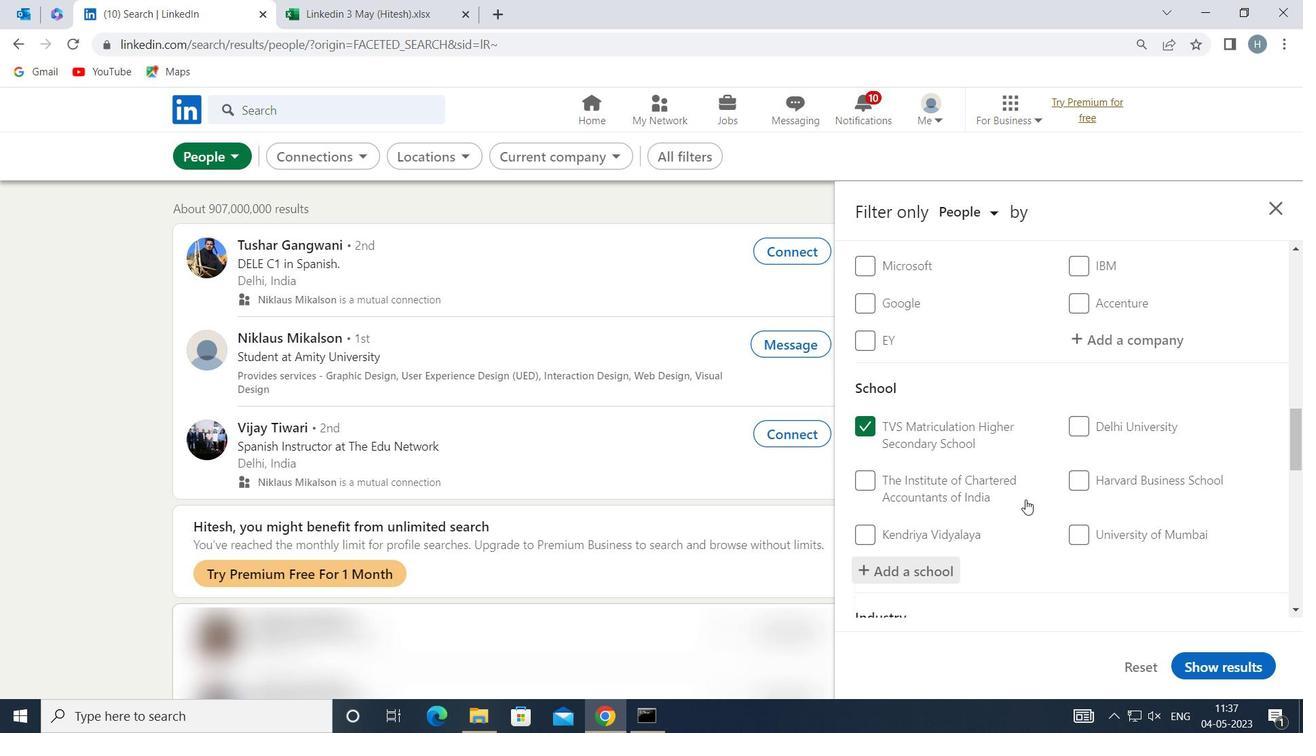 
Action: Mouse moved to (1023, 494)
Screenshot: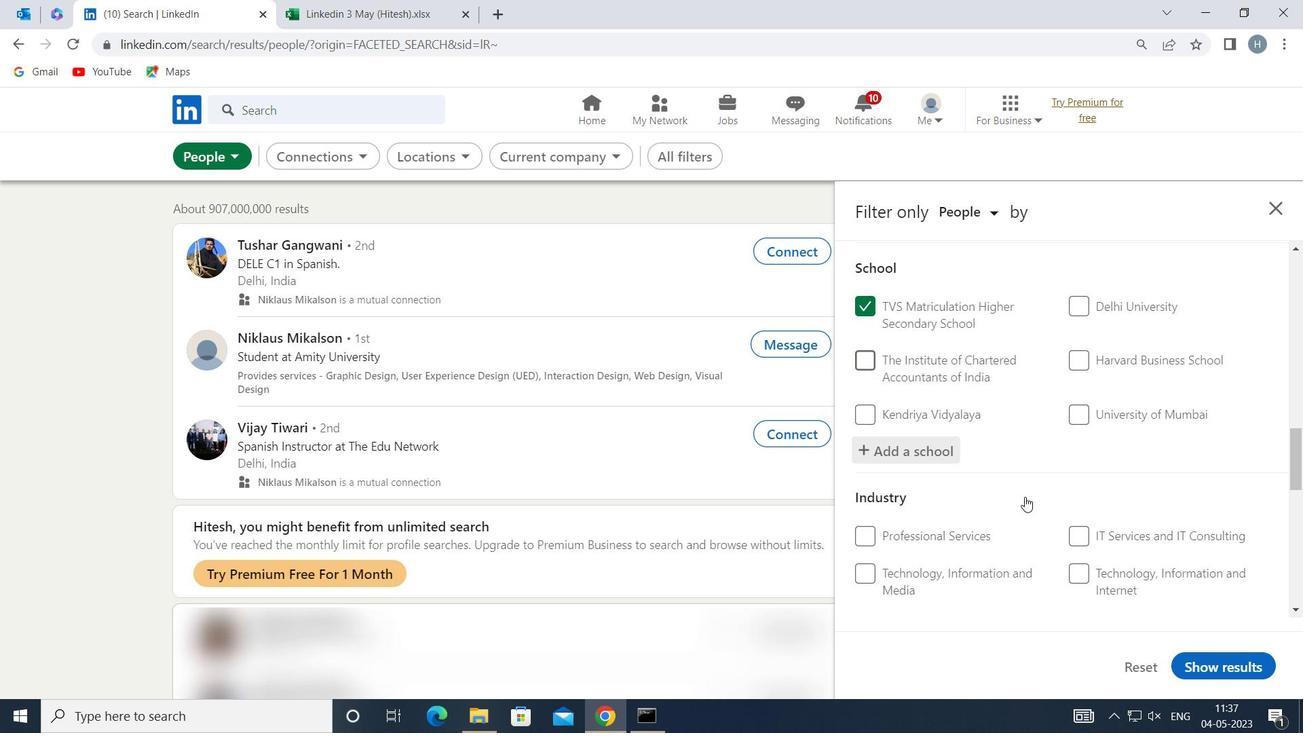 
Action: Mouse scrolled (1023, 494) with delta (0, 0)
Screenshot: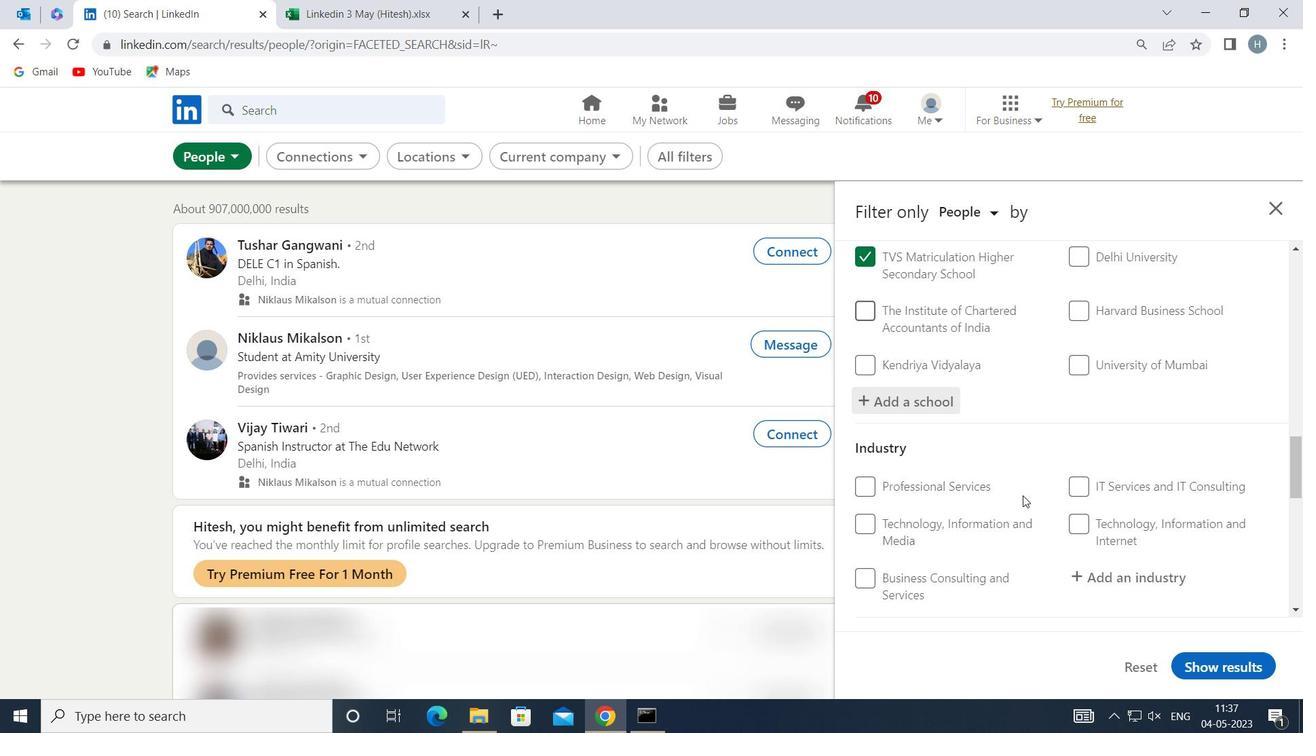 
Action: Mouse moved to (1095, 492)
Screenshot: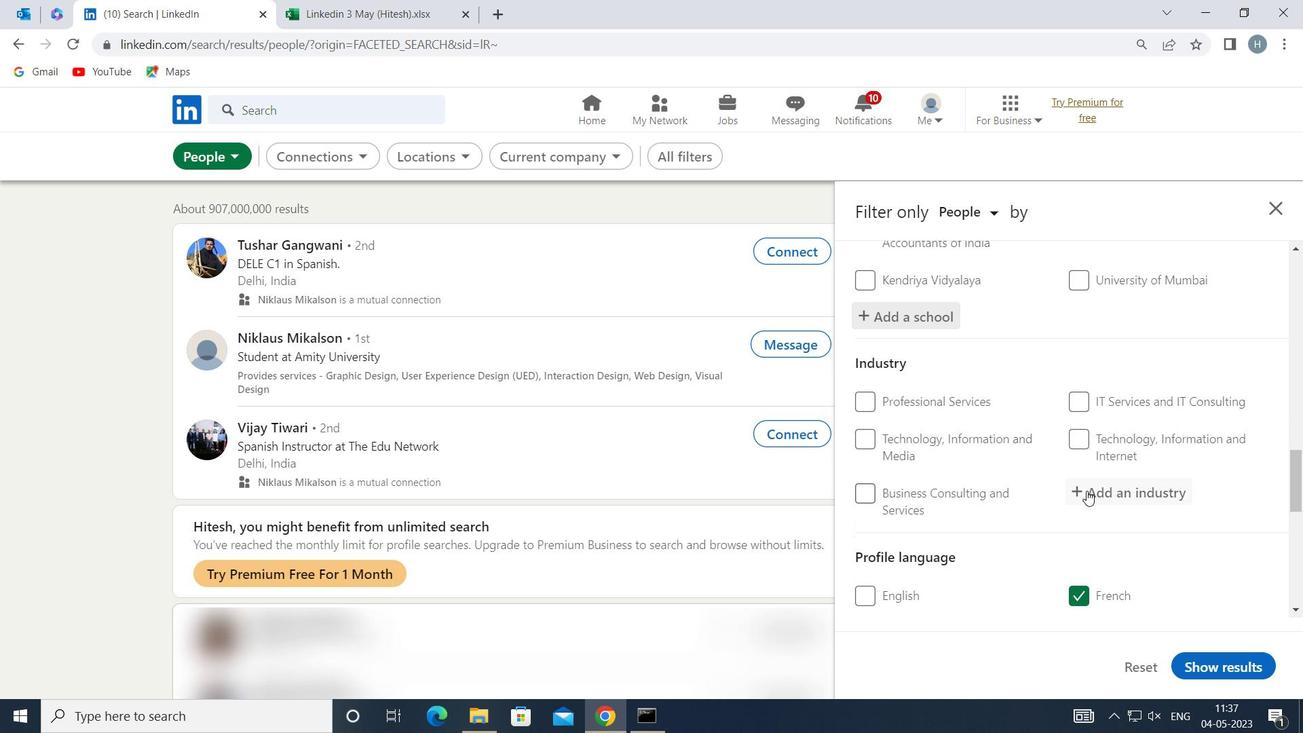 
Action: Mouse pressed left at (1095, 492)
Screenshot: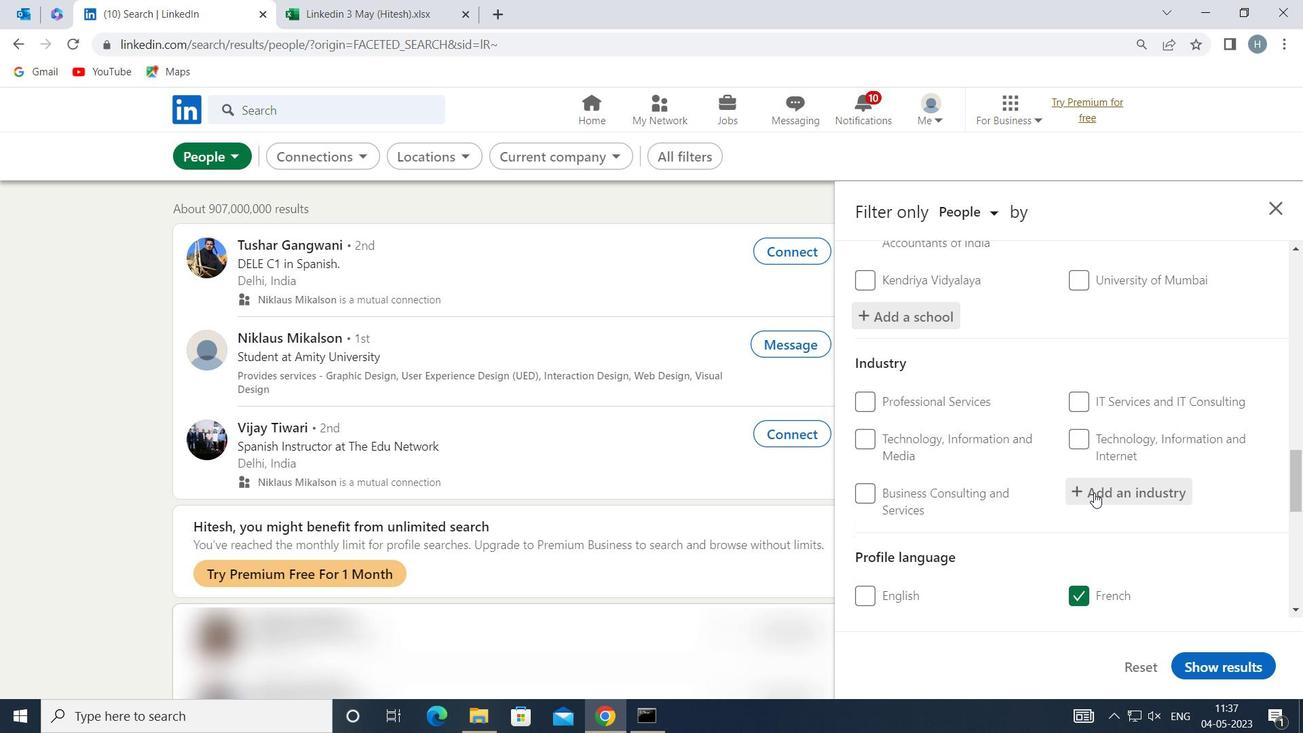 
Action: Key pressed <Key.shift>FLIGHT<Key.space>
Screenshot: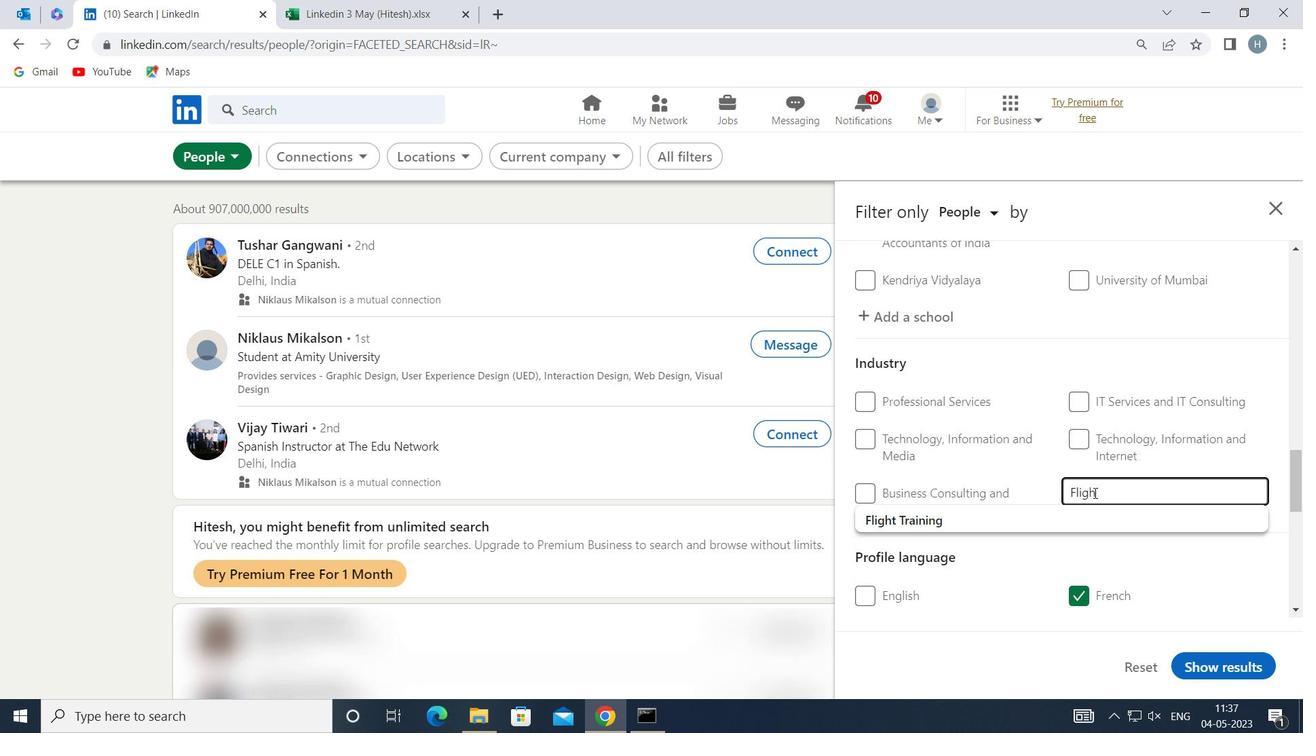 
Action: Mouse moved to (962, 526)
Screenshot: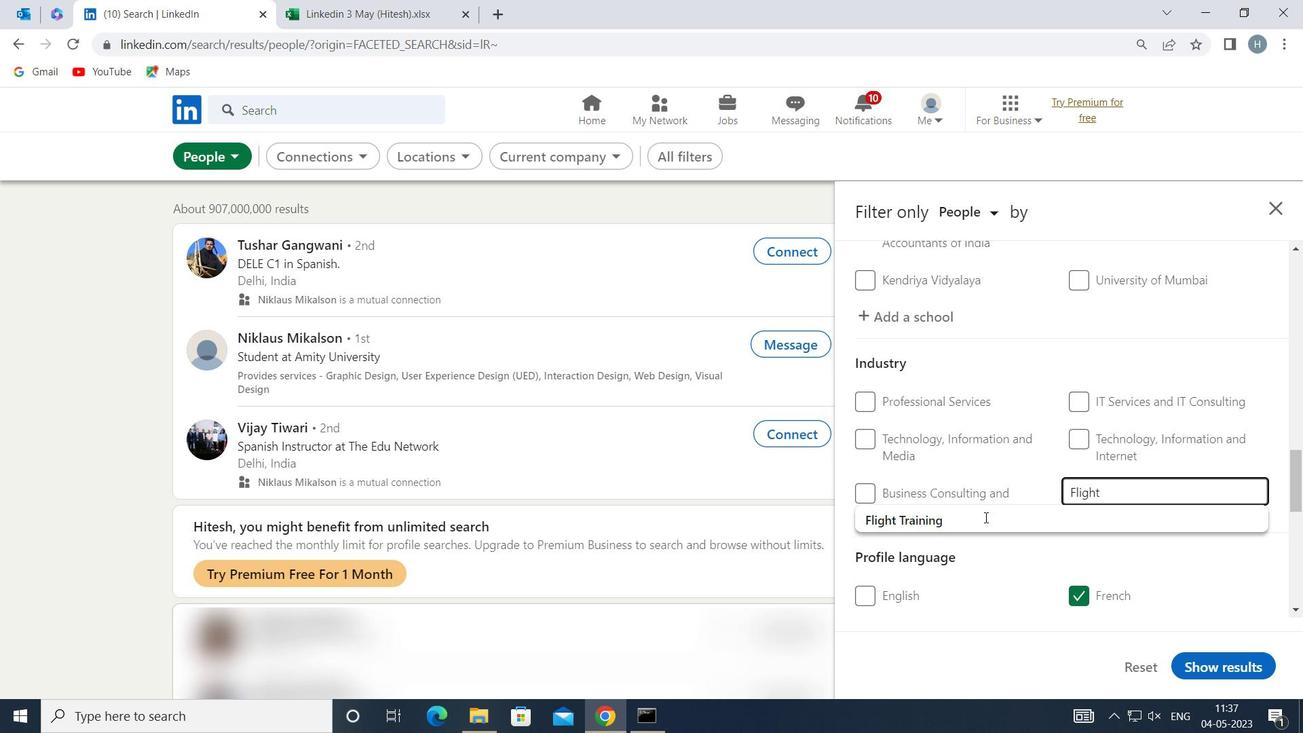 
Action: Mouse pressed left at (962, 526)
Screenshot: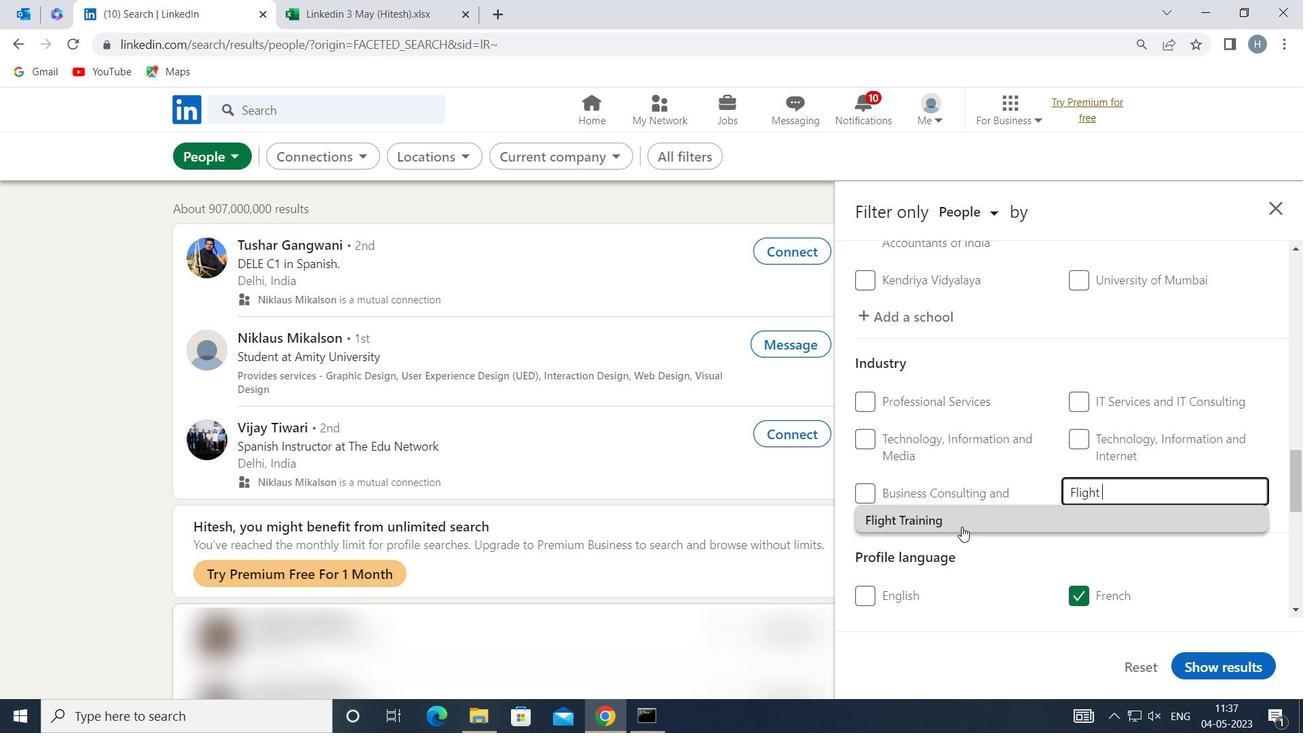 
Action: Mouse moved to (1020, 488)
Screenshot: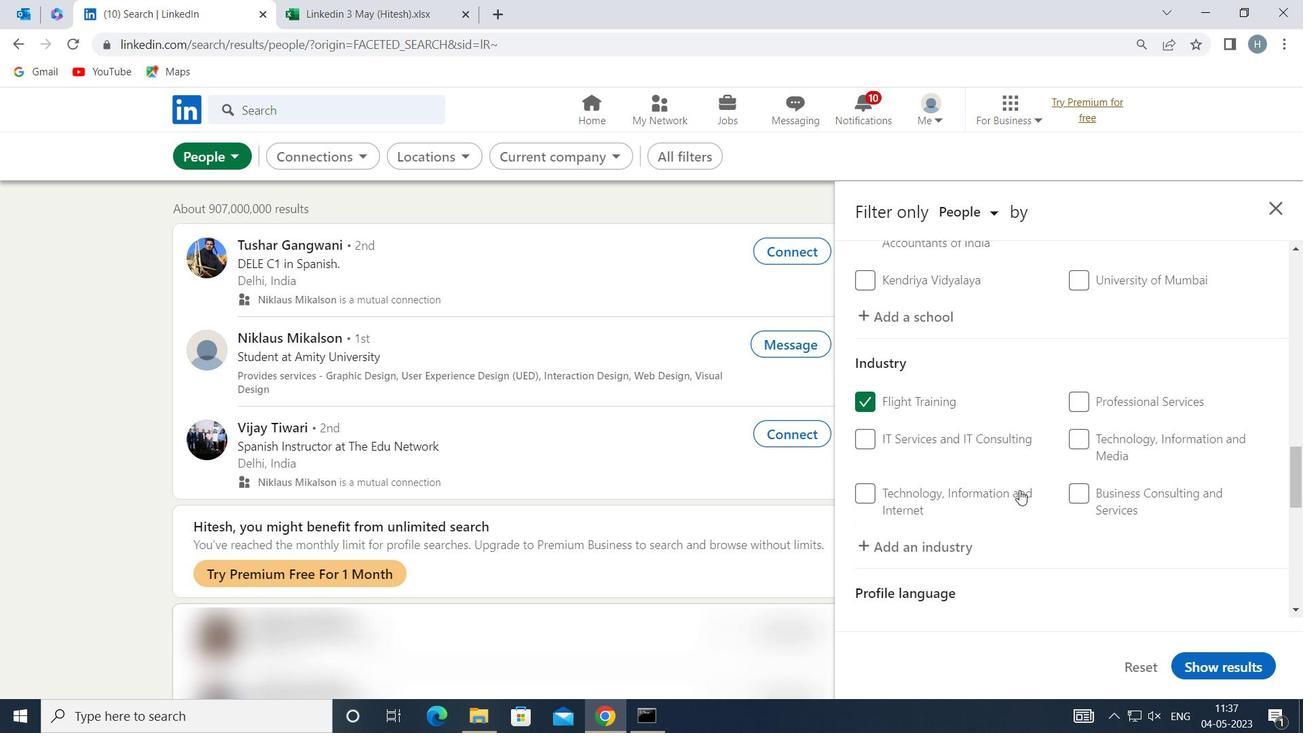 
Action: Mouse scrolled (1020, 487) with delta (0, 0)
Screenshot: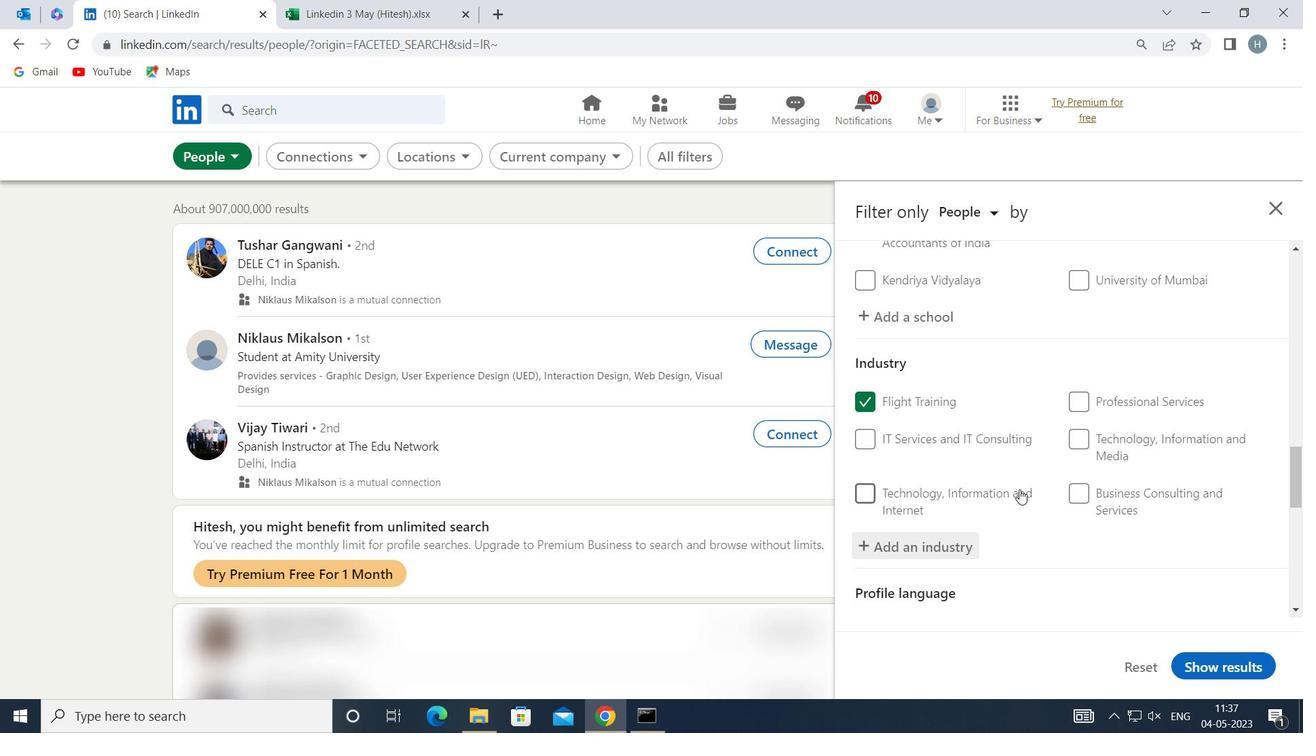 
Action: Mouse scrolled (1020, 487) with delta (0, 0)
Screenshot: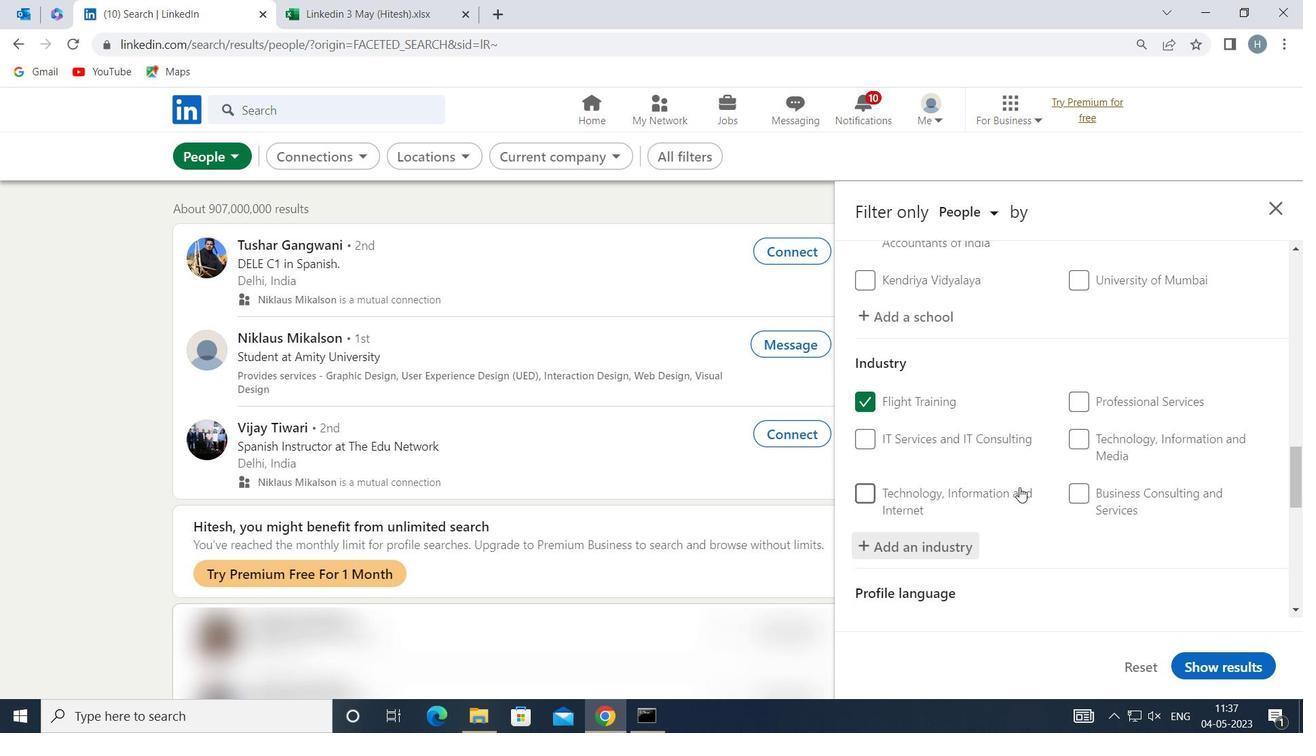 
Action: Mouse moved to (1020, 478)
Screenshot: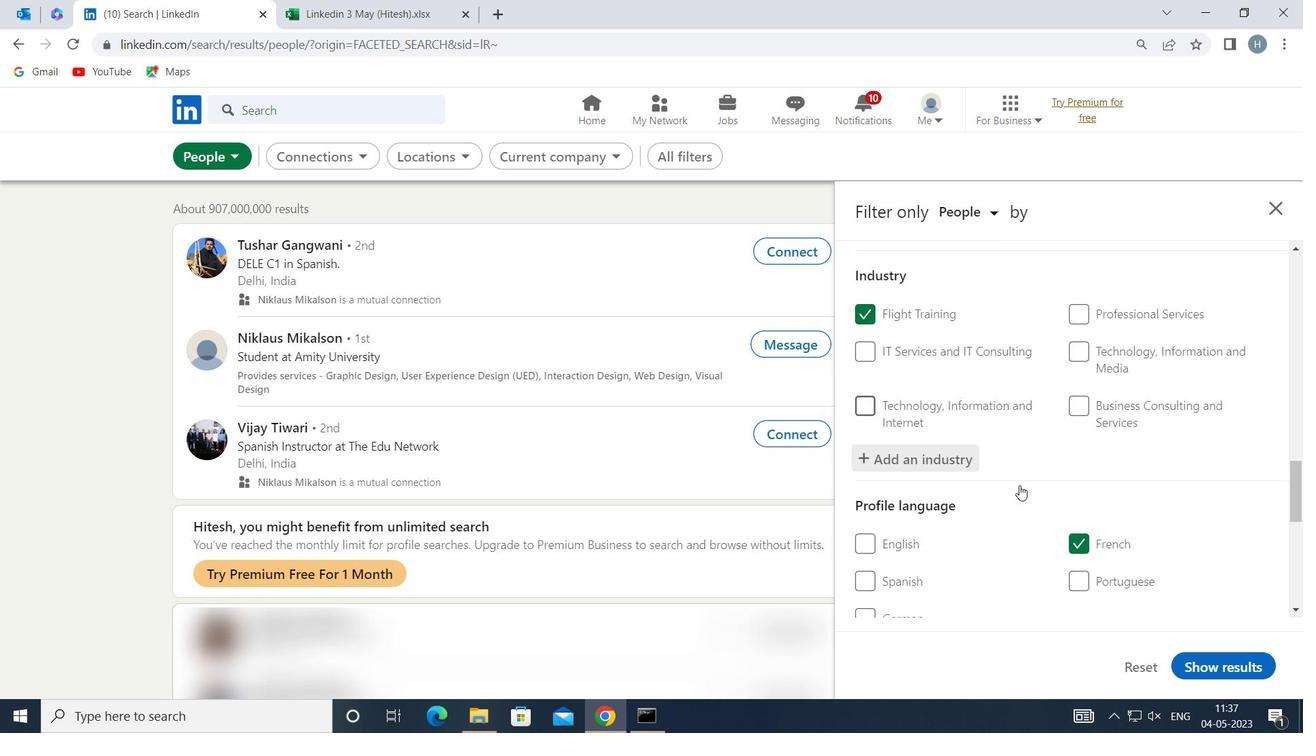 
Action: Mouse scrolled (1020, 478) with delta (0, 0)
Screenshot: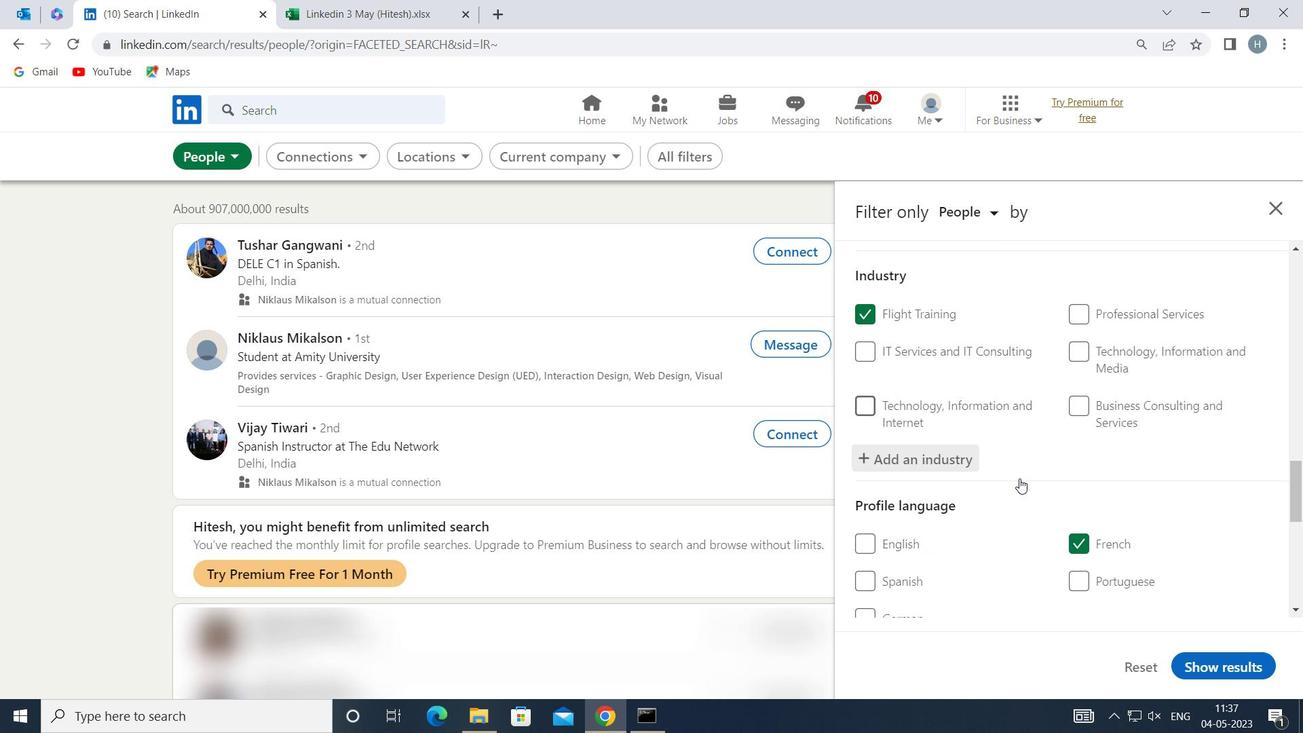 
Action: Mouse moved to (1020, 475)
Screenshot: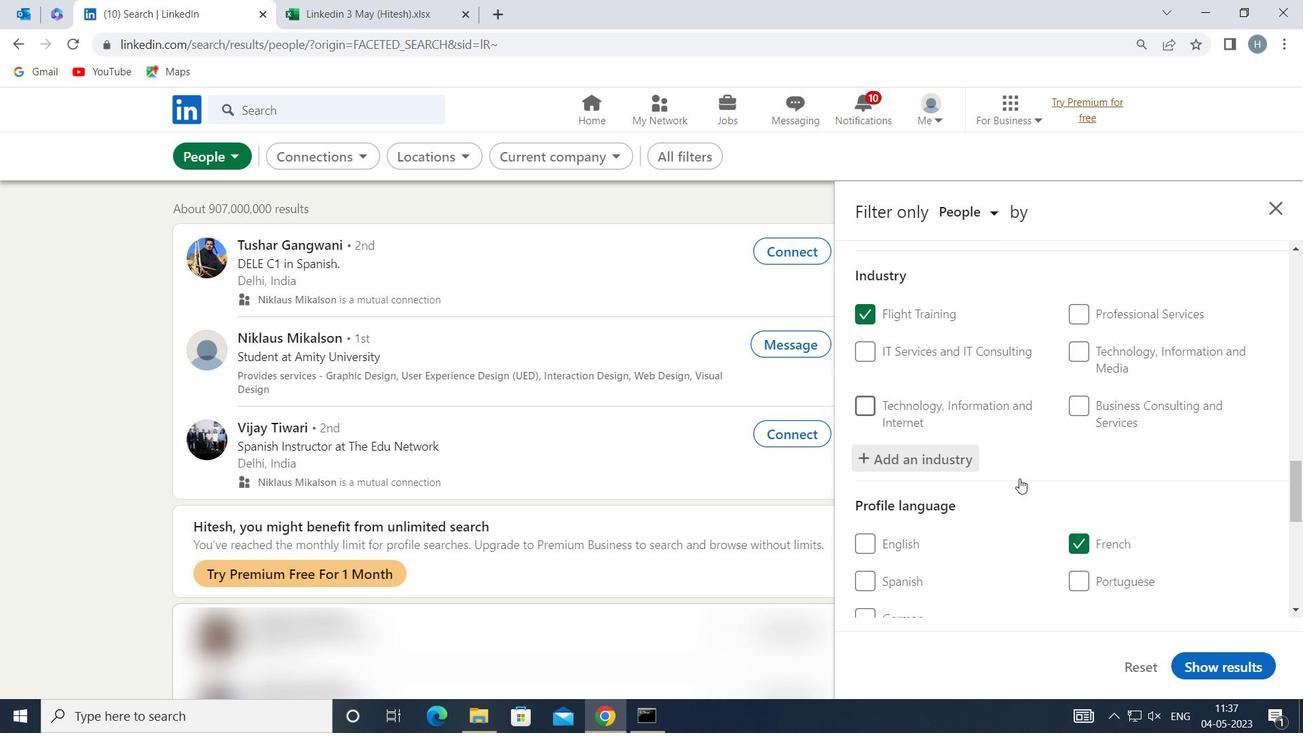 
Action: Mouse scrolled (1020, 474) with delta (0, 0)
Screenshot: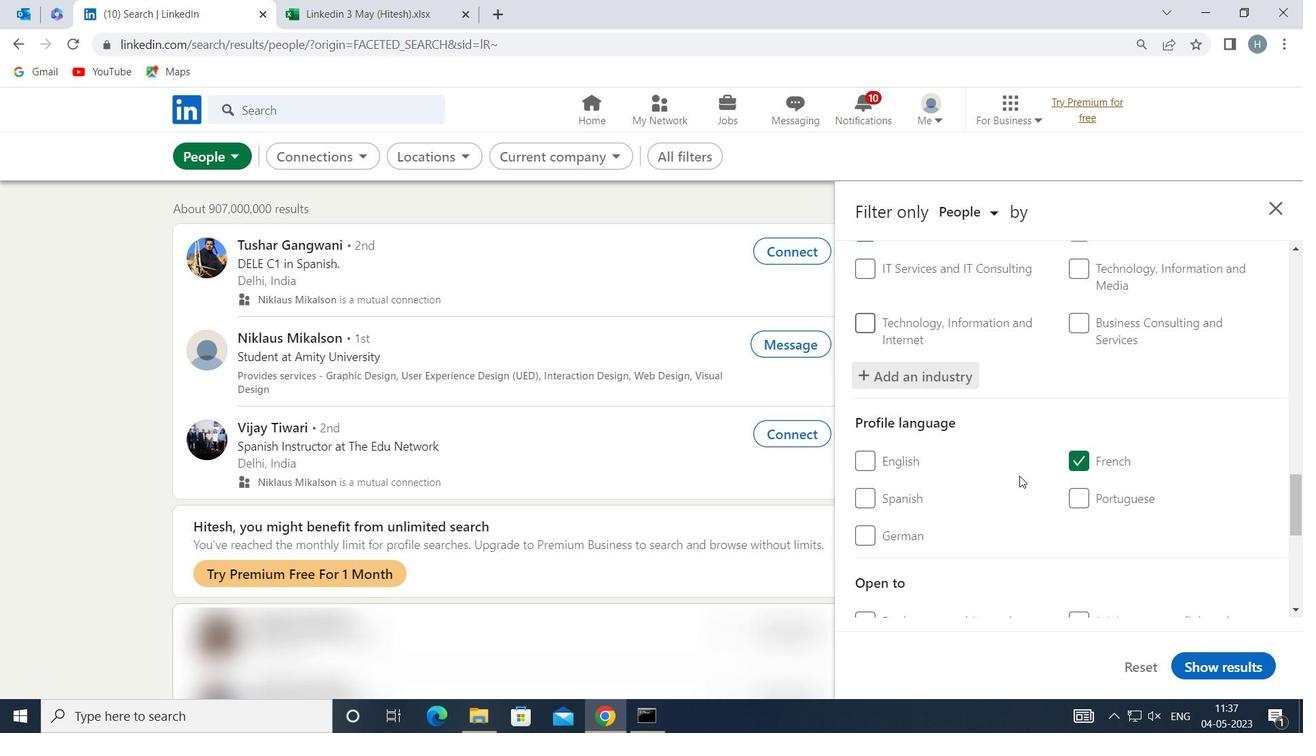 
Action: Mouse scrolled (1020, 474) with delta (0, 0)
Screenshot: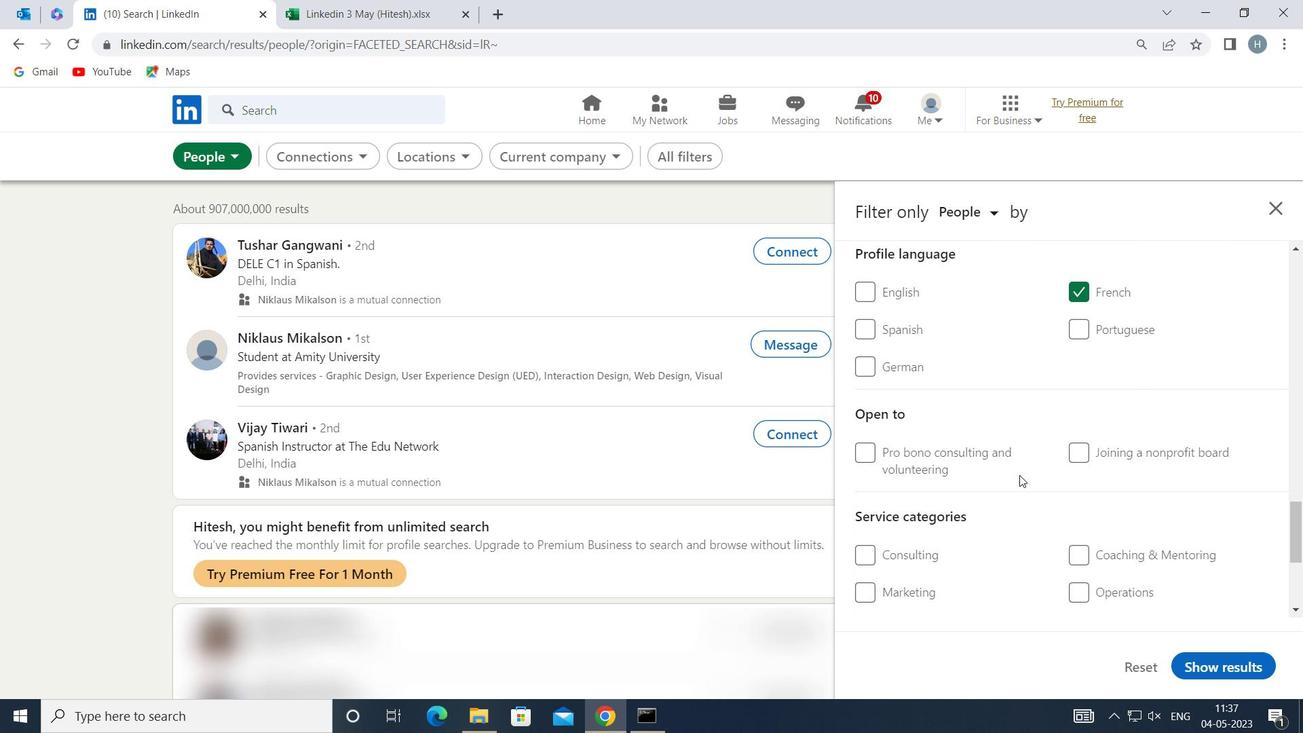
Action: Mouse scrolled (1020, 474) with delta (0, 0)
Screenshot: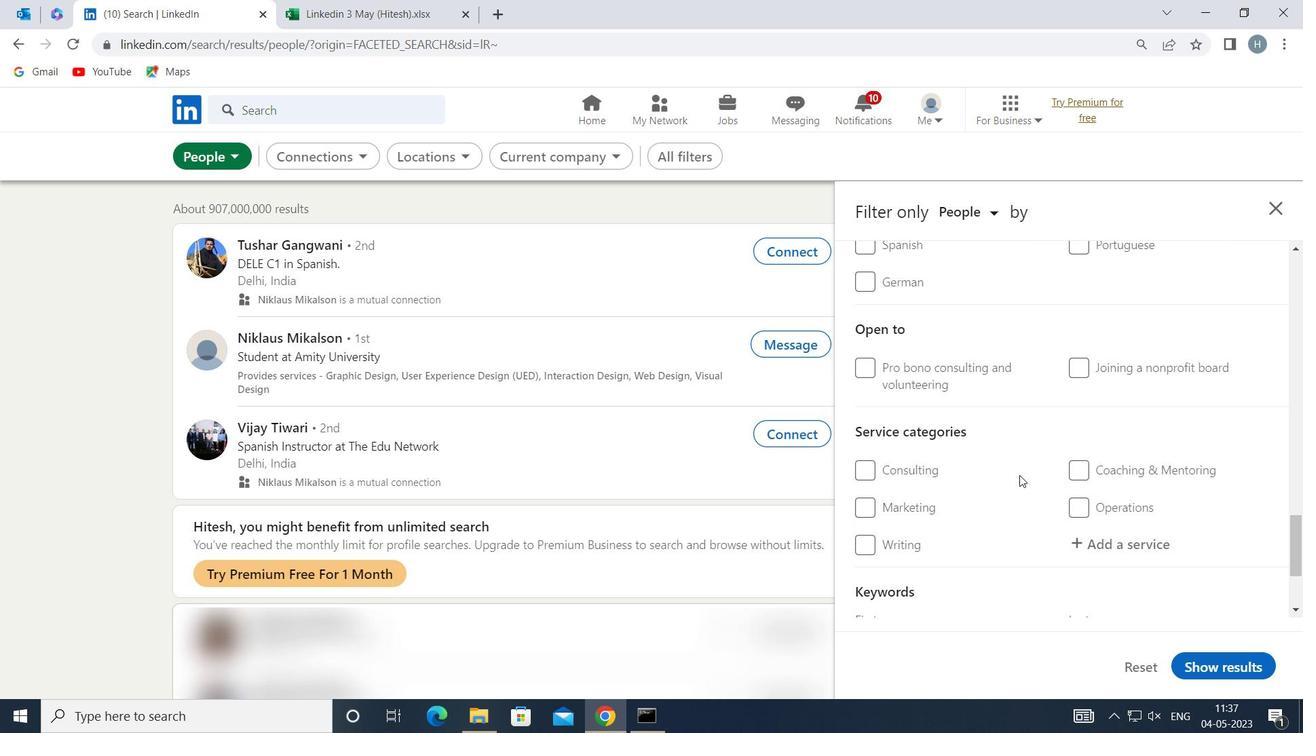 
Action: Mouse moved to (1119, 450)
Screenshot: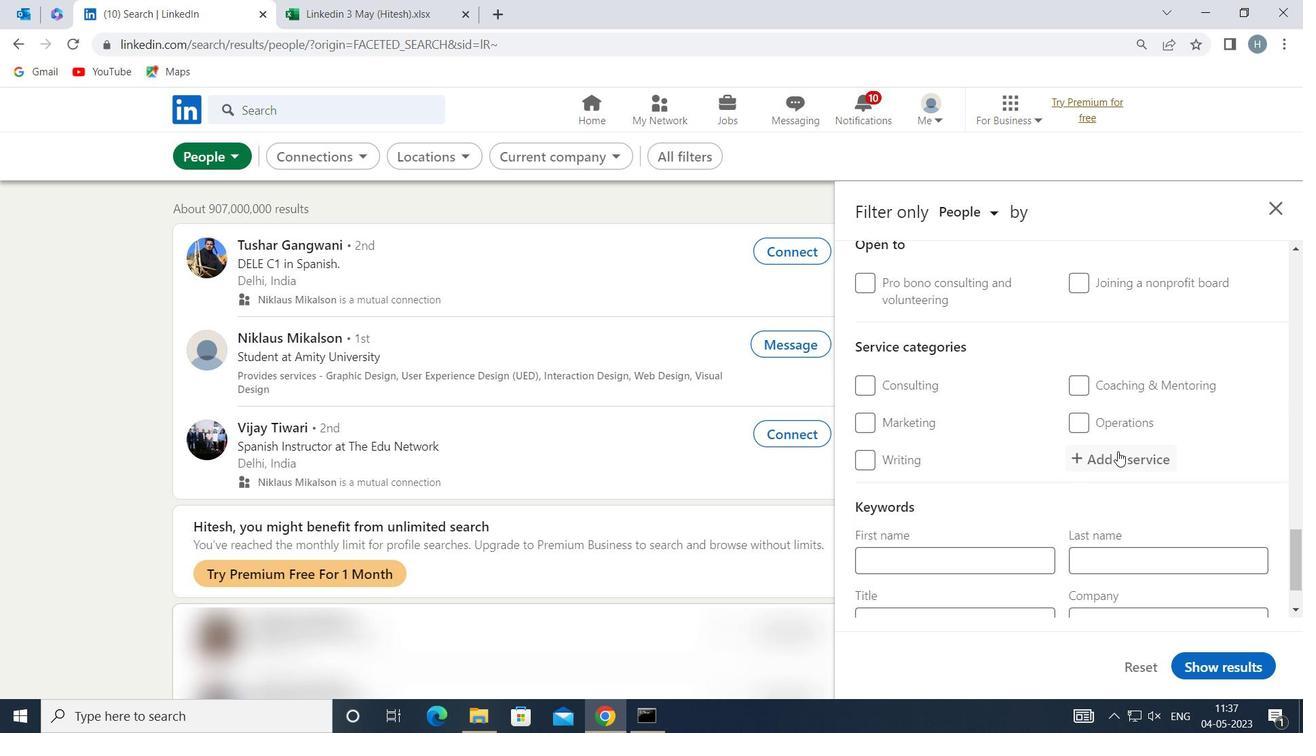 
Action: Mouse pressed left at (1119, 450)
Screenshot: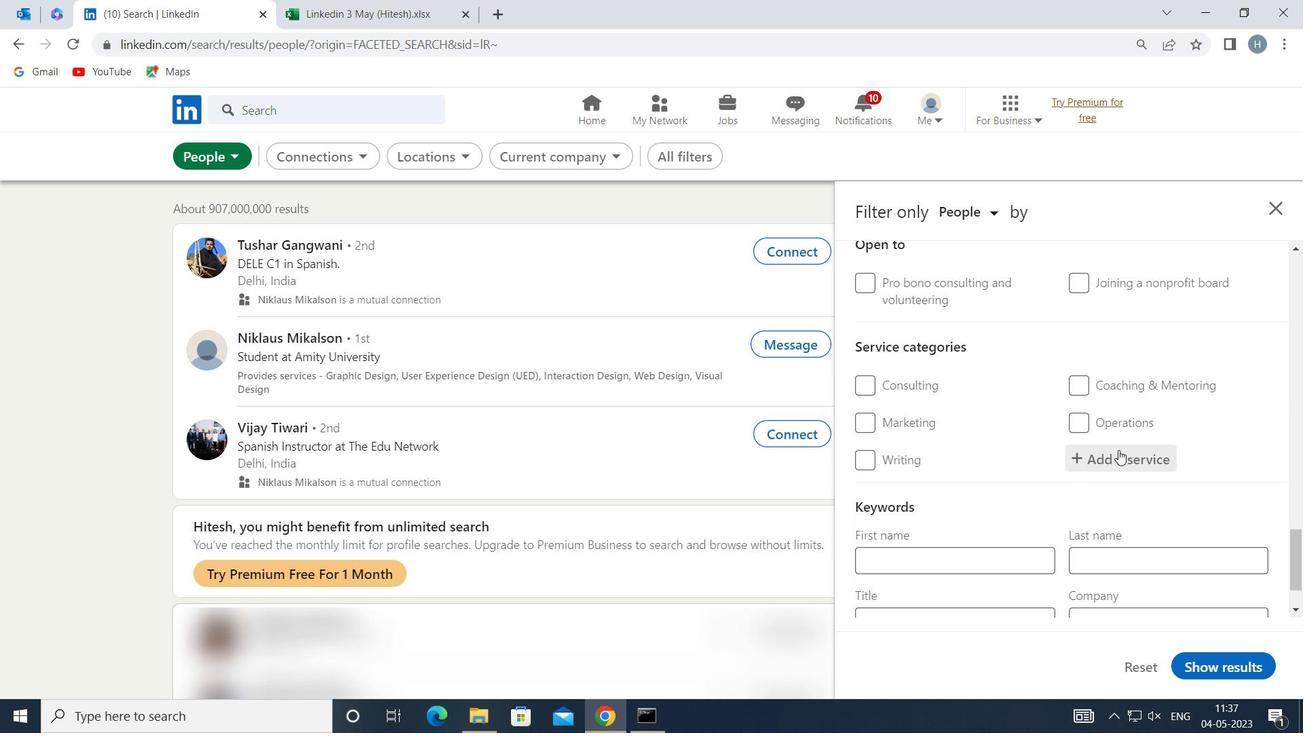 
Action: Key pressed <Key.shift>DEMAND<Key.space><Key.shift>GENE
Screenshot: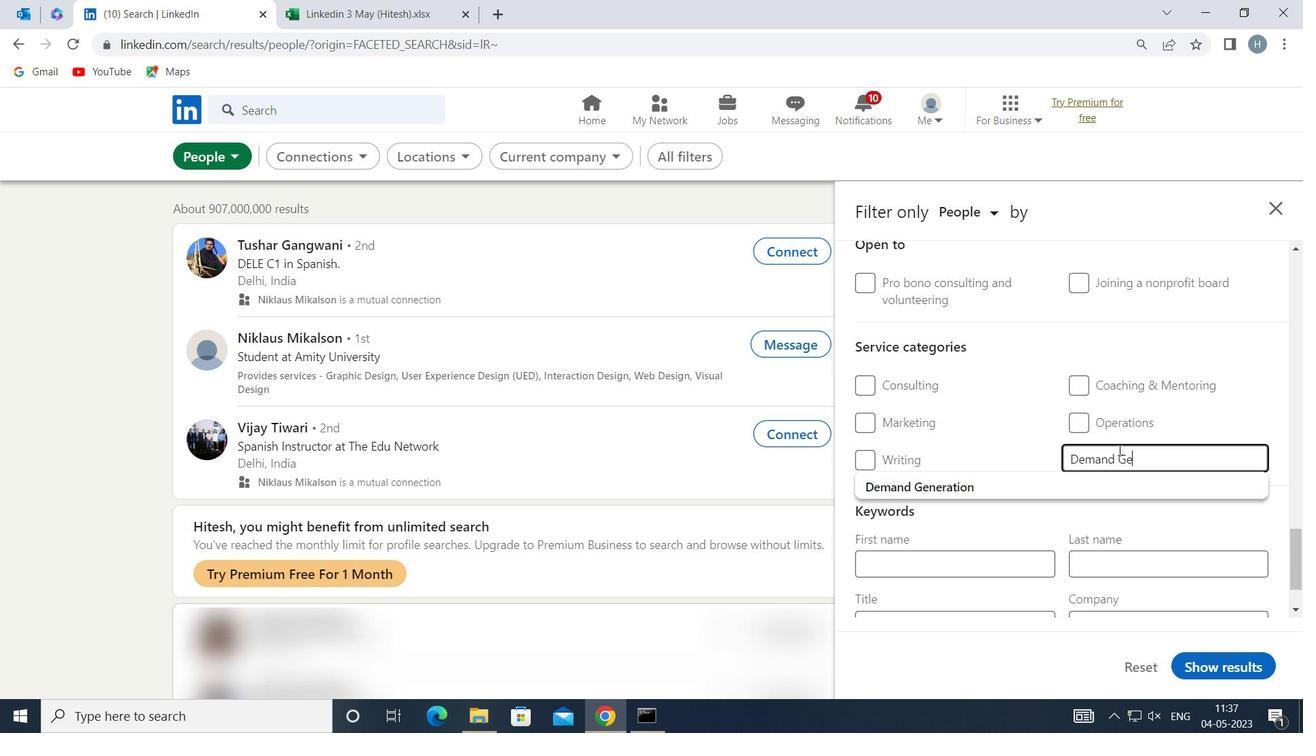 
Action: Mouse moved to (1021, 491)
Screenshot: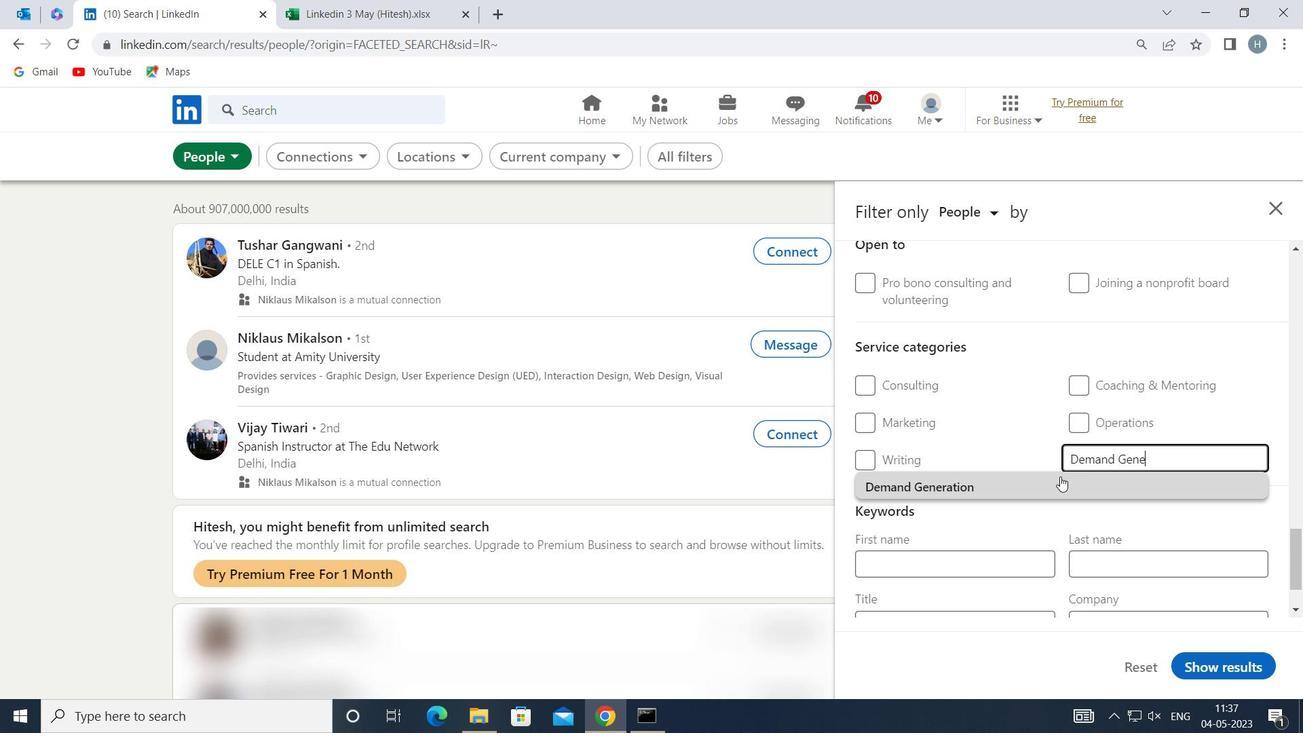 
Action: Mouse pressed left at (1021, 491)
Screenshot: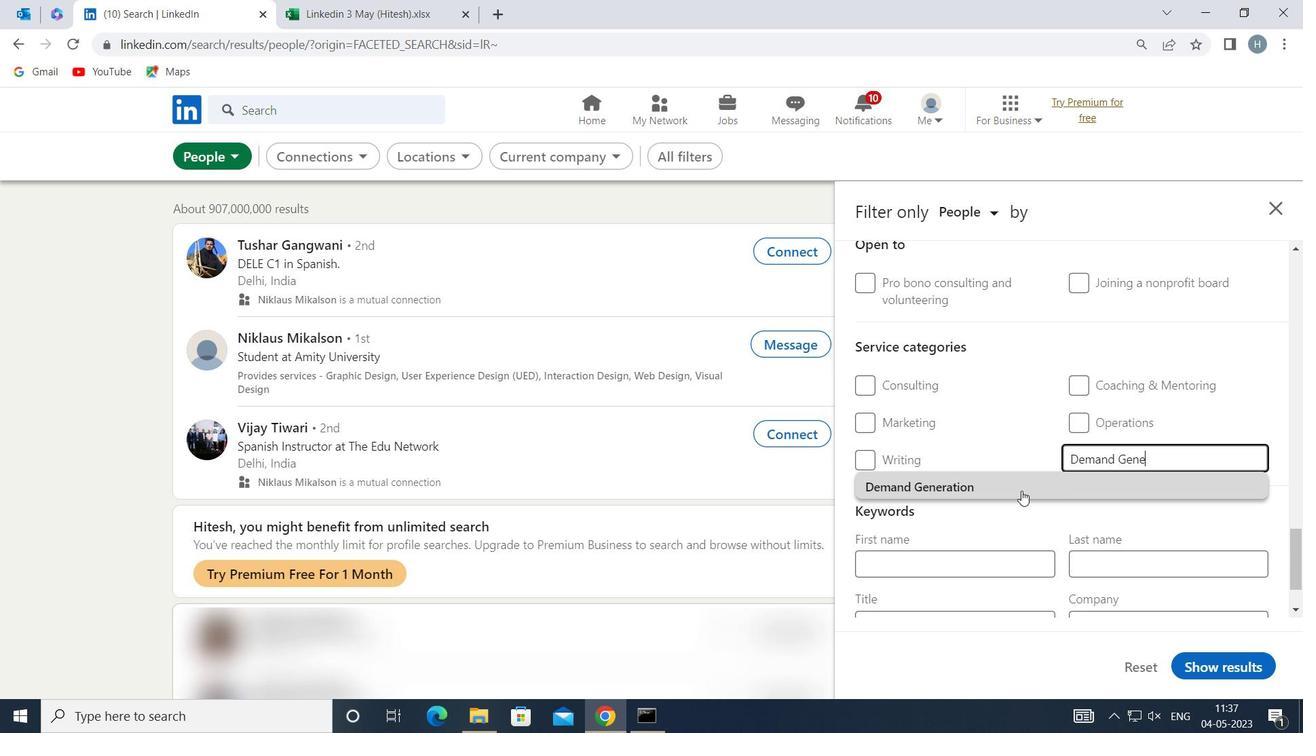 
Action: Mouse moved to (1015, 480)
Screenshot: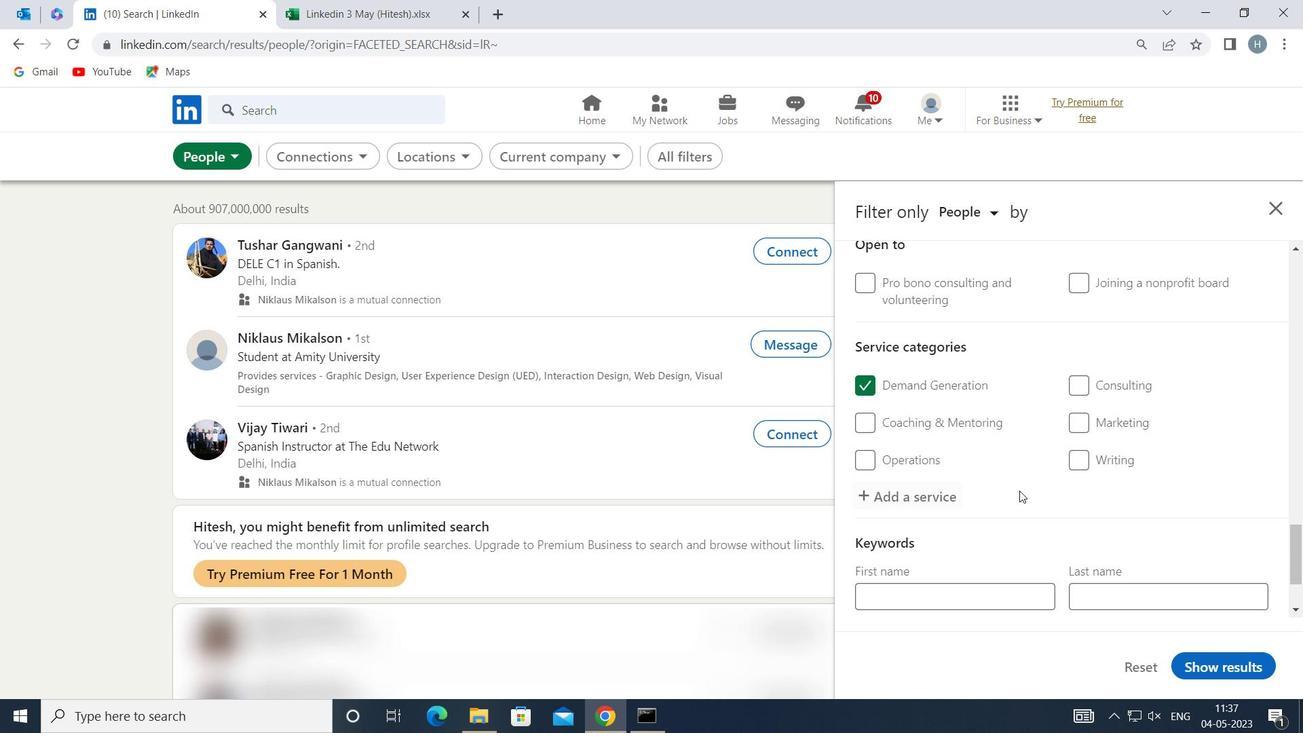 
Action: Mouse scrolled (1015, 479) with delta (0, 0)
Screenshot: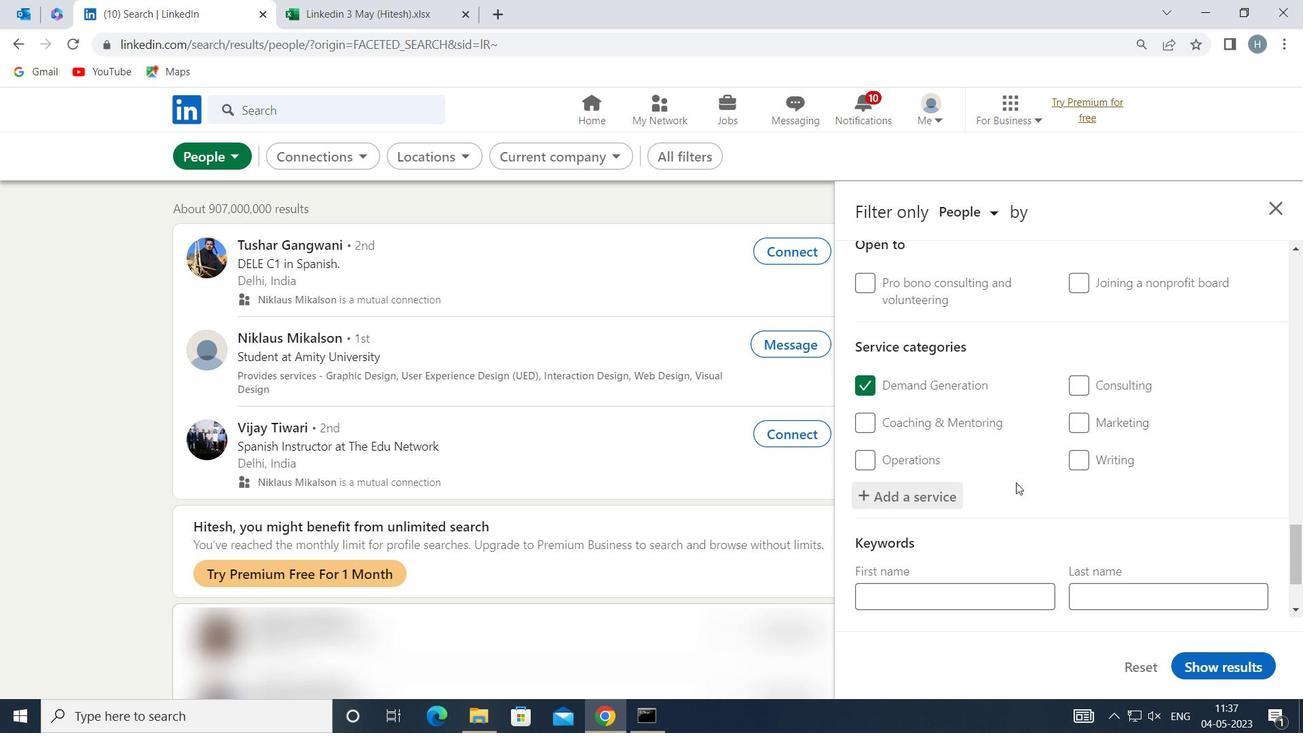 
Action: Mouse scrolled (1015, 479) with delta (0, 0)
Screenshot: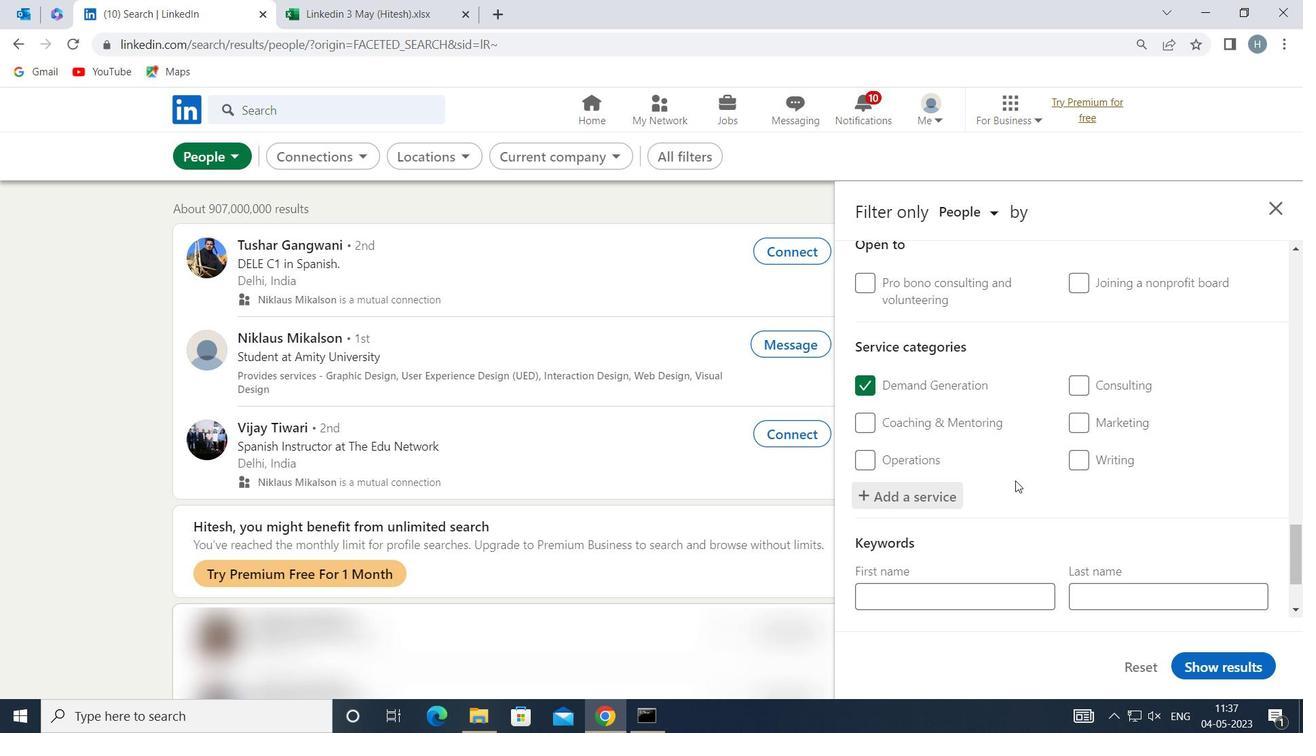 
Action: Mouse scrolled (1015, 479) with delta (0, 0)
Screenshot: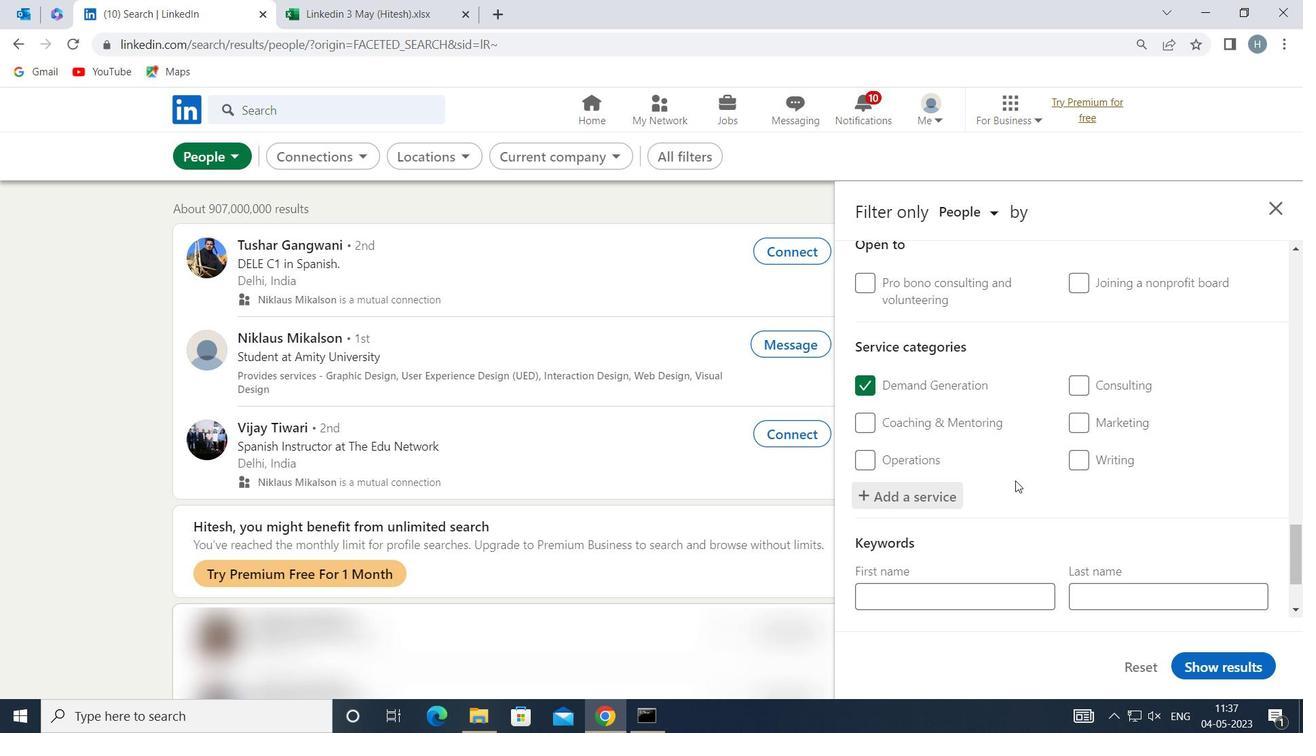 
Action: Mouse moved to (1015, 471)
Screenshot: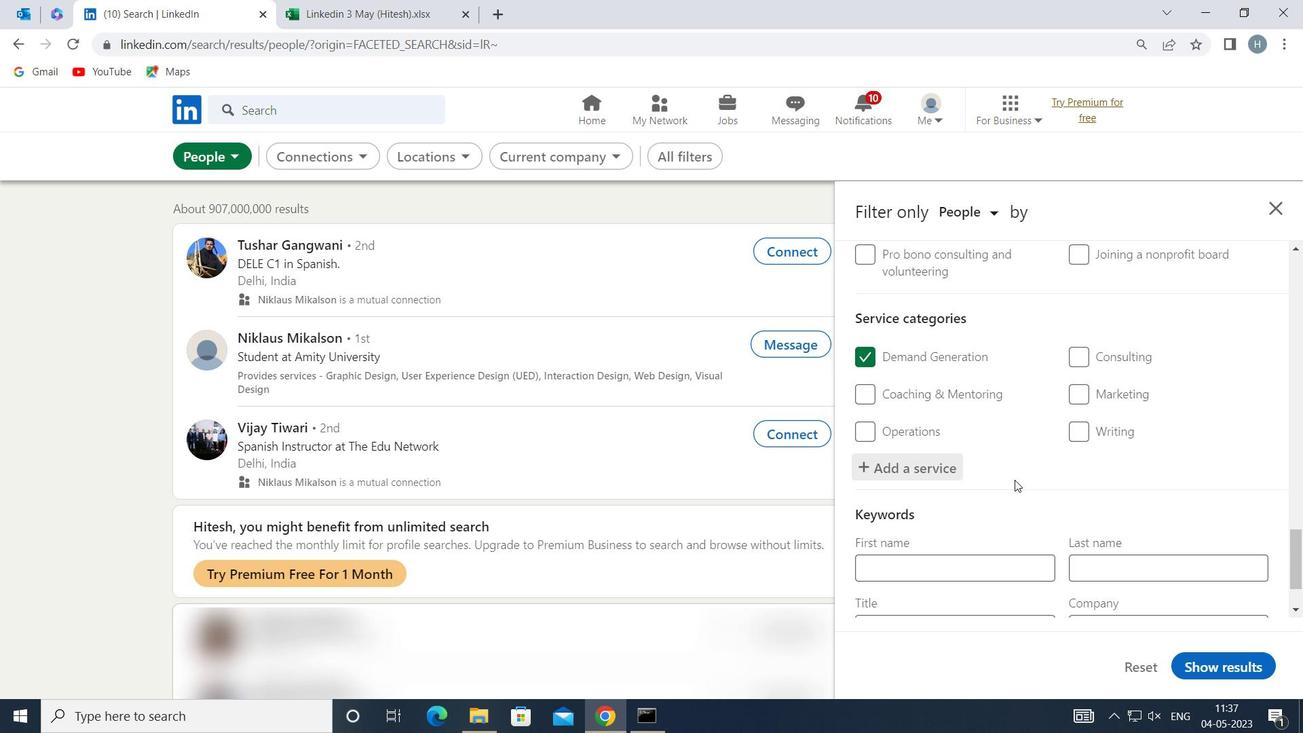 
Action: Mouse scrolled (1015, 470) with delta (0, 0)
Screenshot: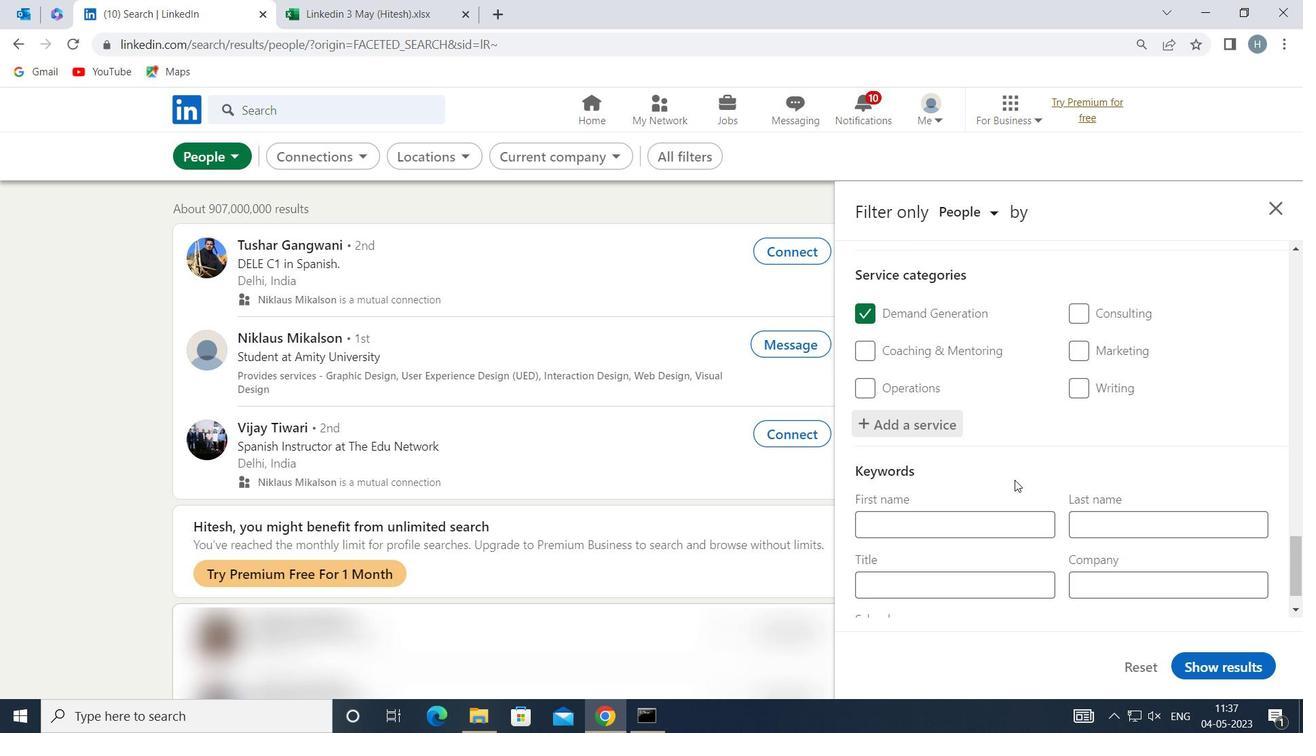 
Action: Mouse scrolled (1015, 470) with delta (0, 0)
Screenshot: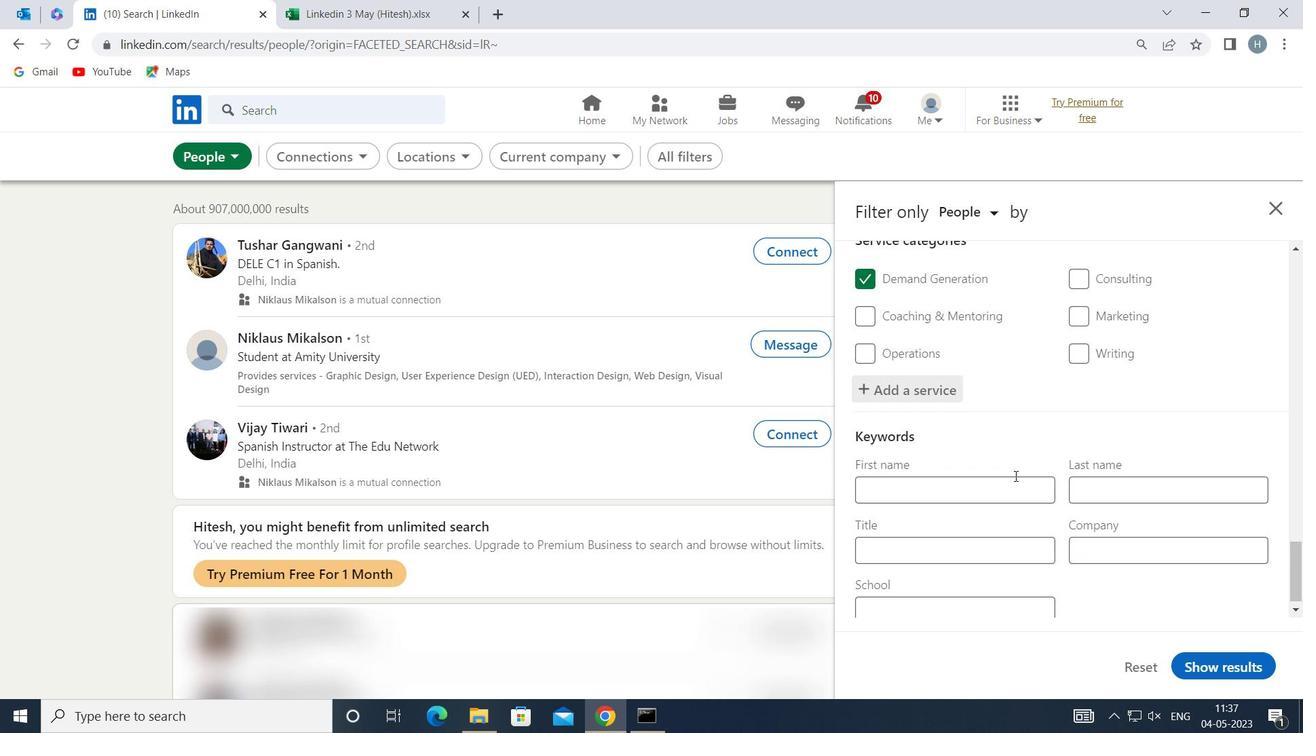 
Action: Mouse moved to (1015, 470)
Screenshot: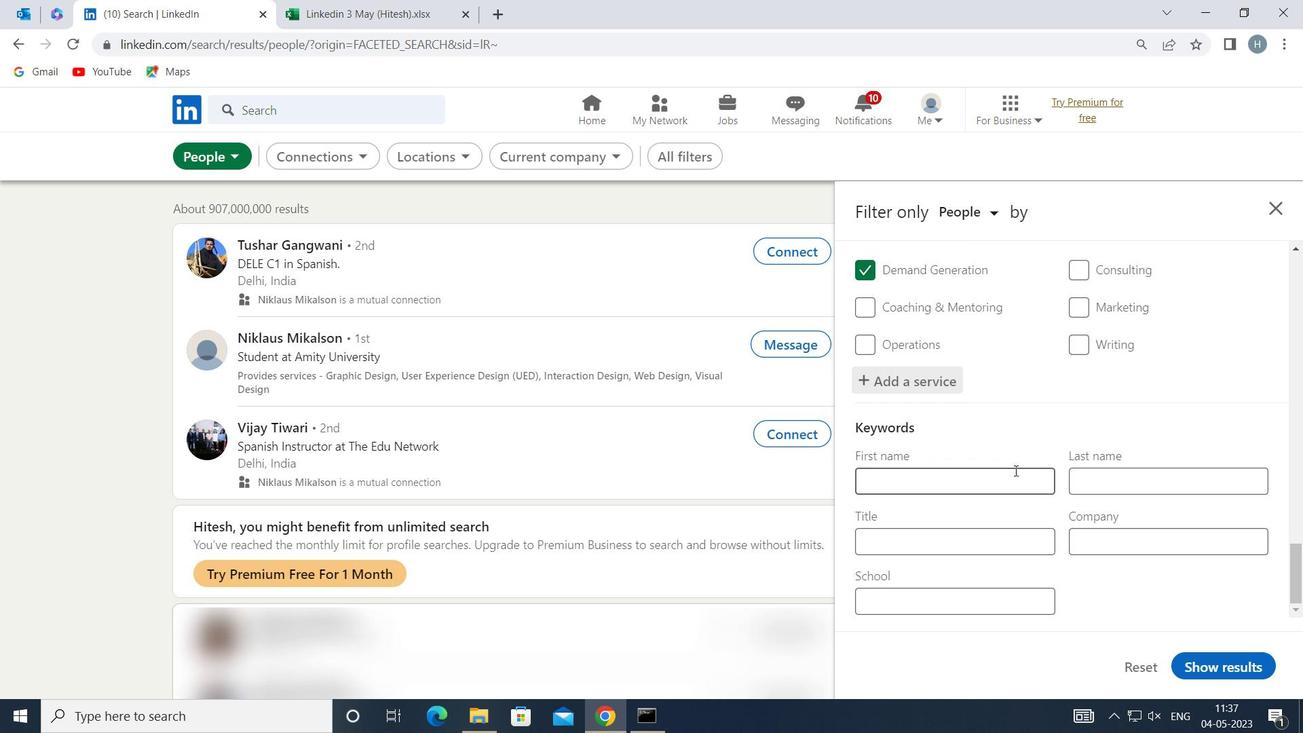 
Action: Mouse scrolled (1015, 469) with delta (0, 0)
Screenshot: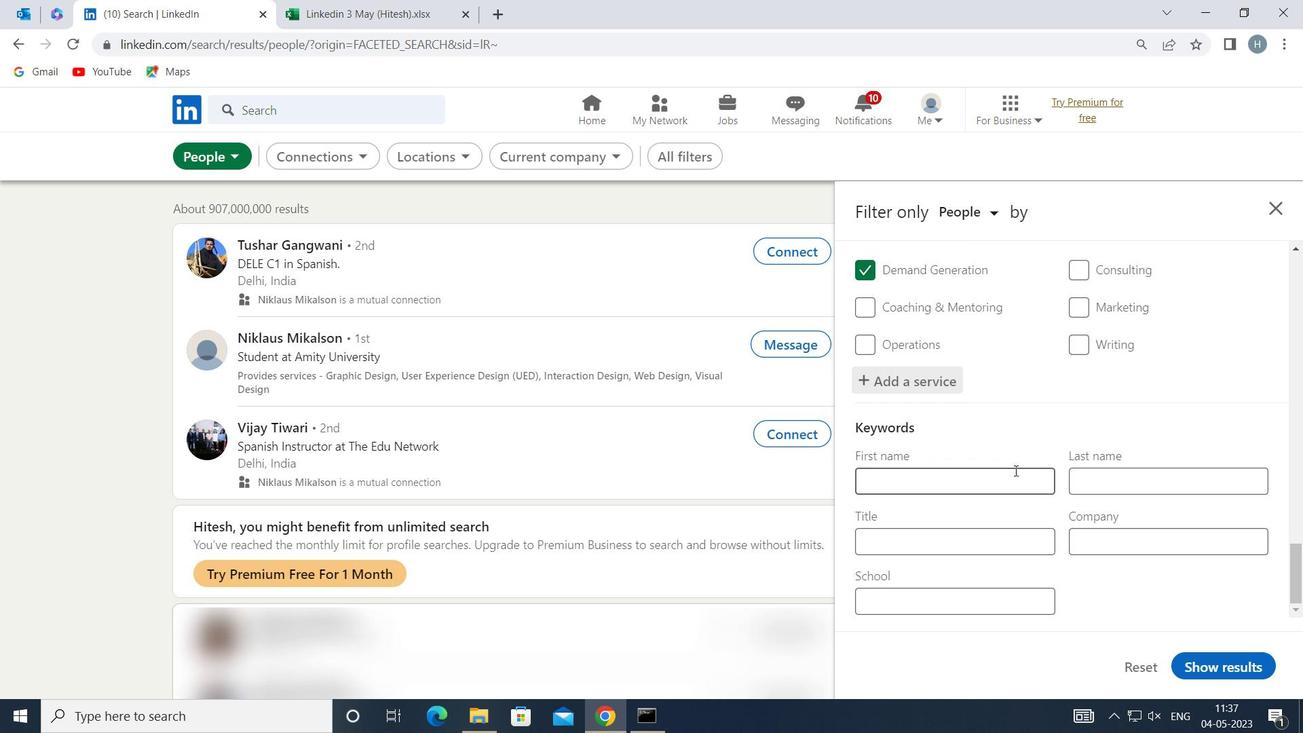 
Action: Mouse moved to (988, 539)
Screenshot: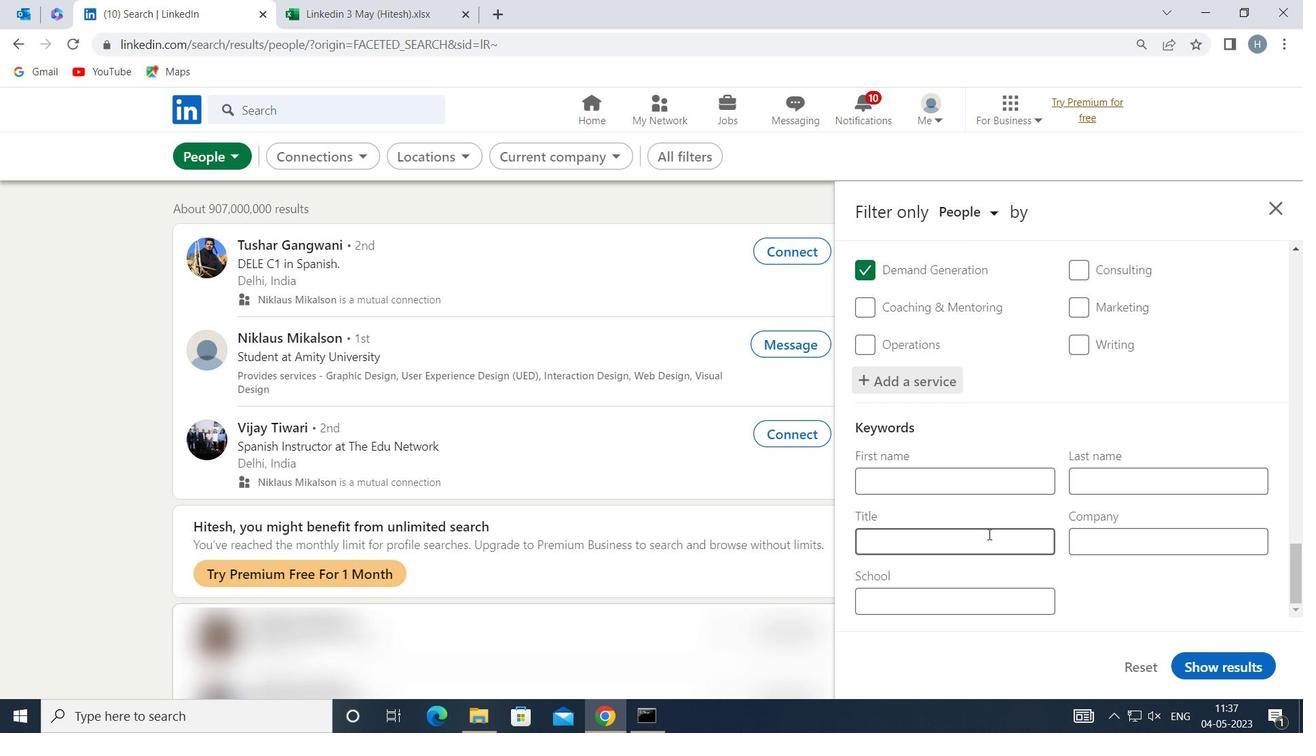
Action: Mouse pressed left at (988, 539)
Screenshot: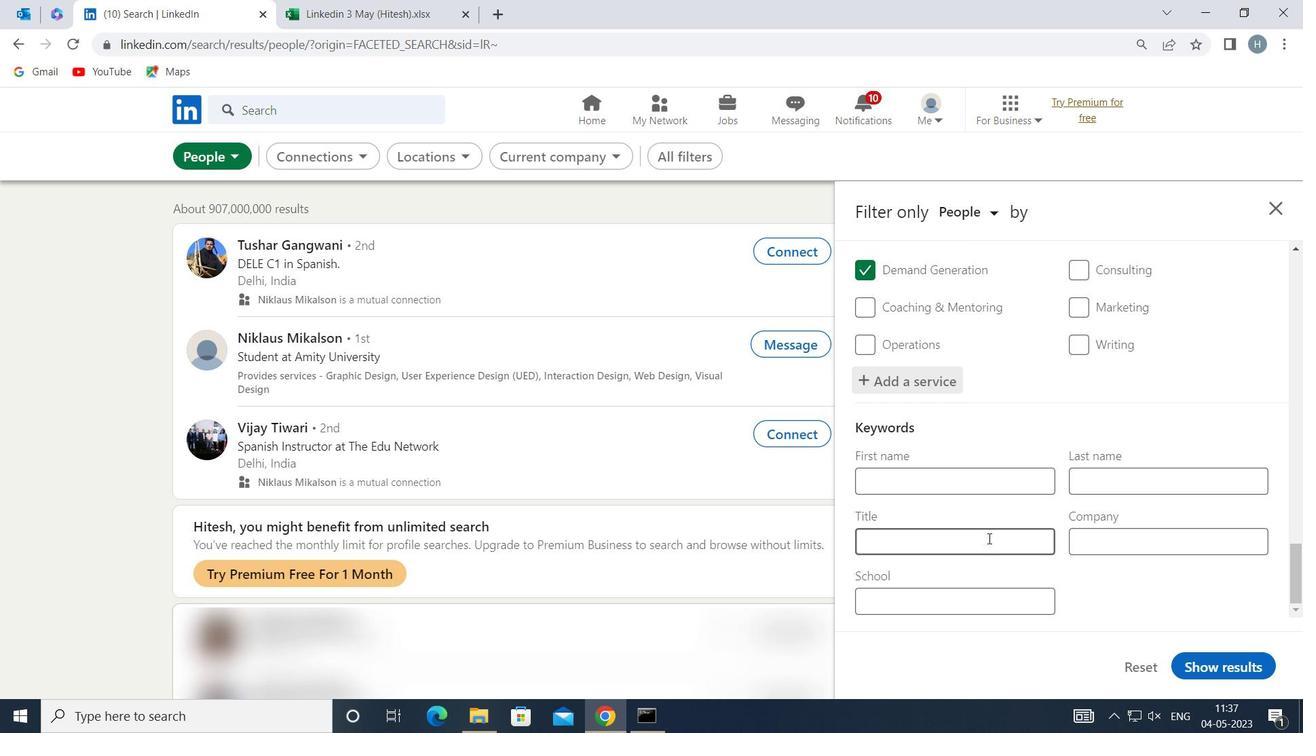 
Action: Mouse moved to (982, 541)
Screenshot: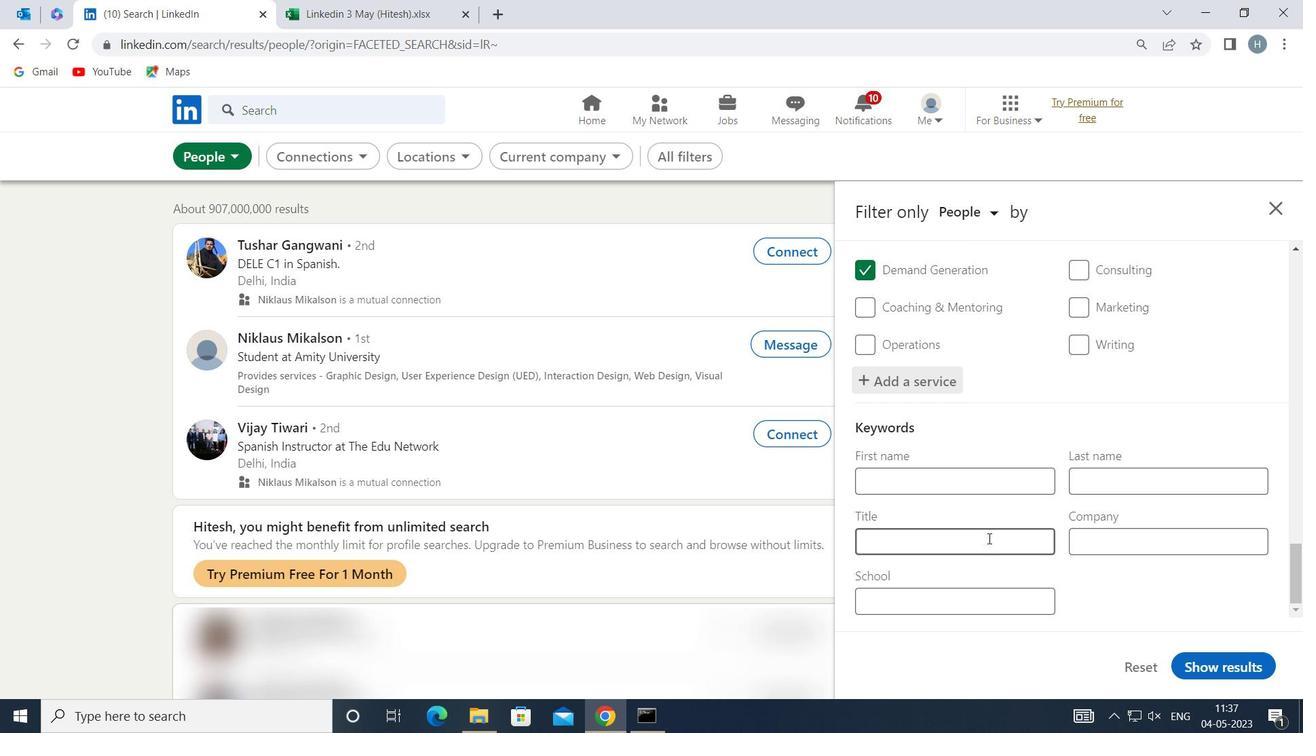 
Action: Key pressed <Key.shift>CONTROLLER
Screenshot: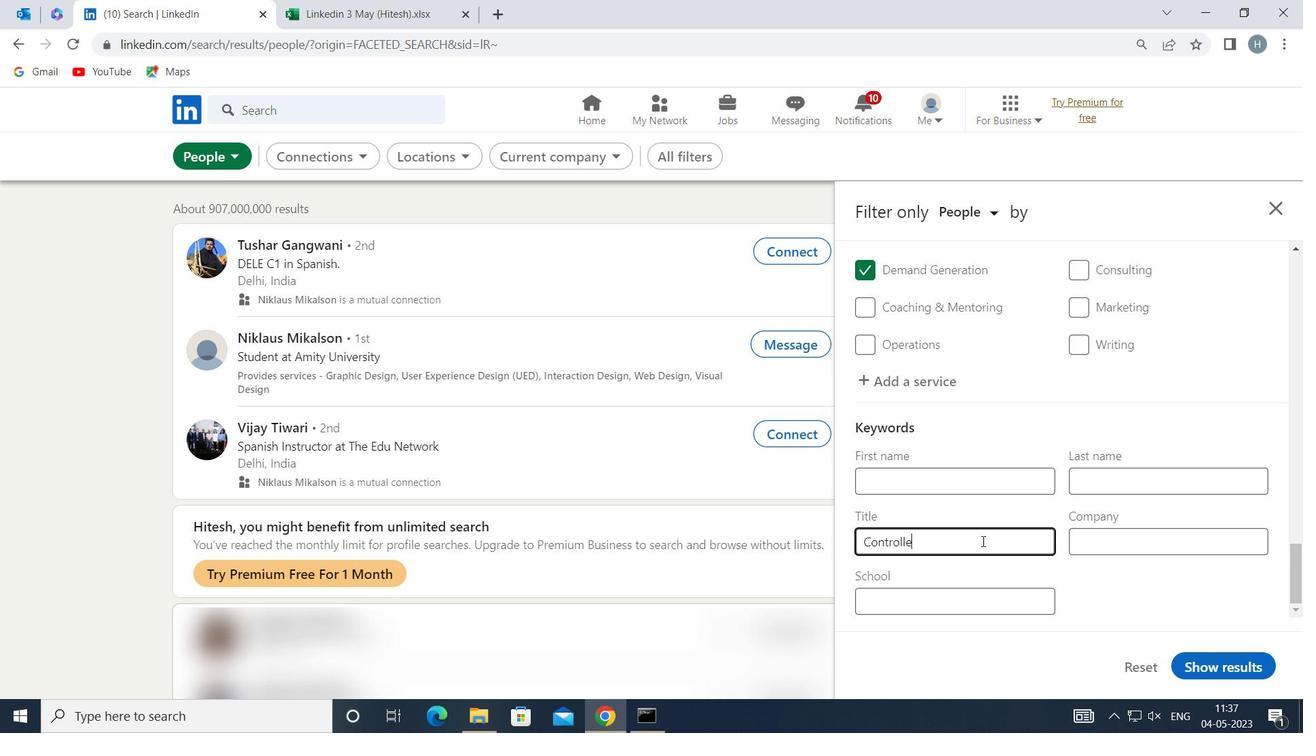 
Action: Mouse moved to (1228, 668)
Screenshot: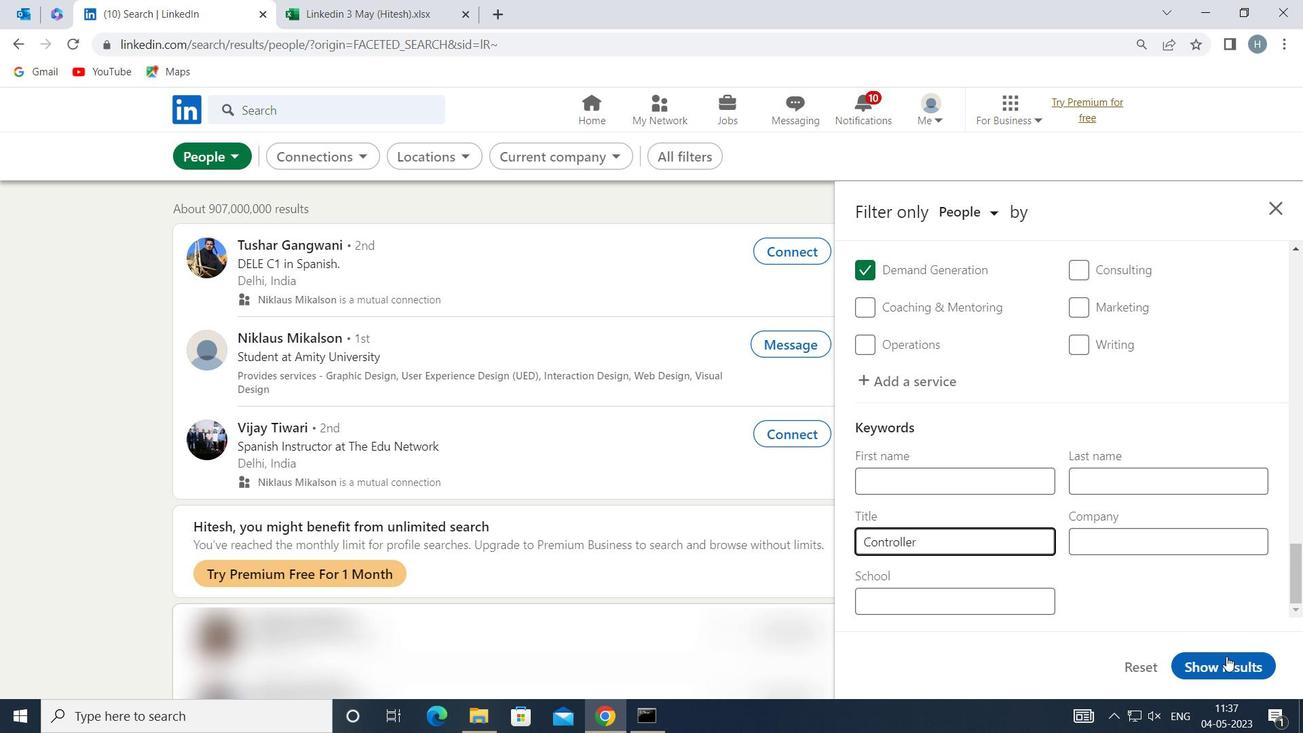 
Action: Mouse pressed left at (1228, 668)
Screenshot: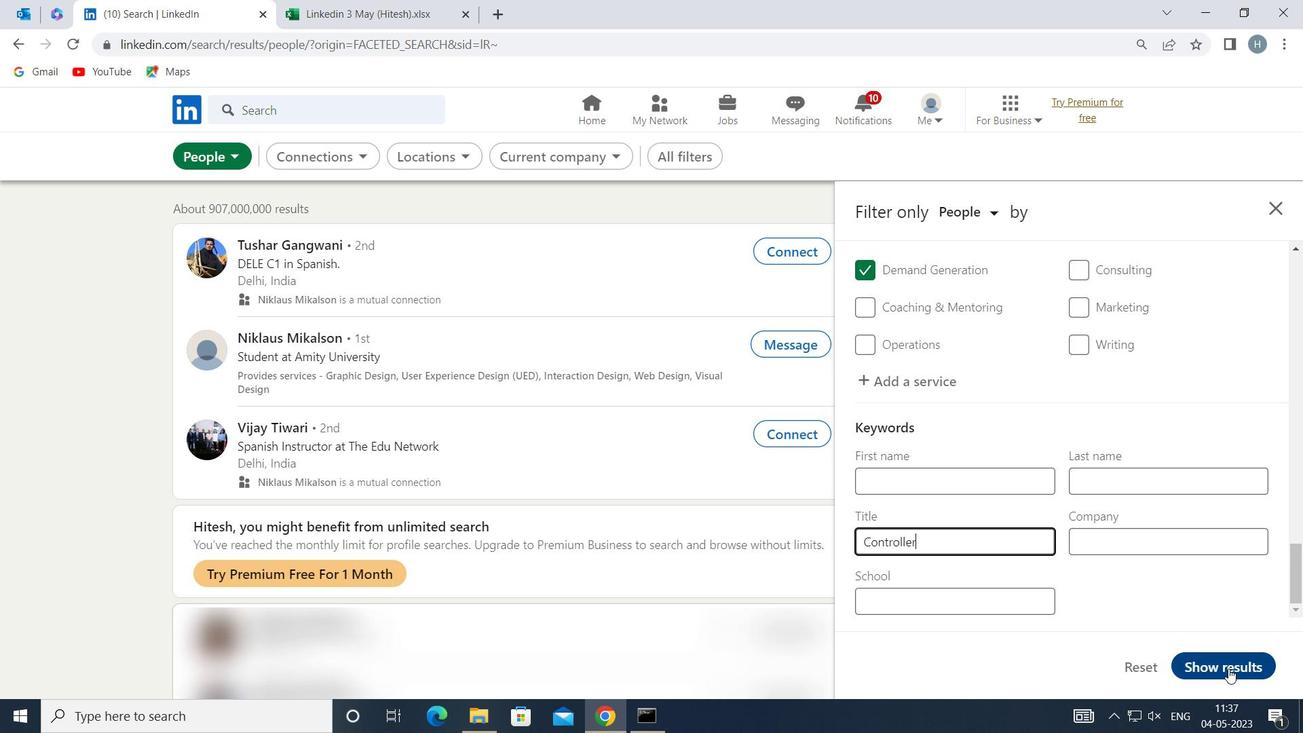 
Action: Mouse moved to (1032, 495)
Screenshot: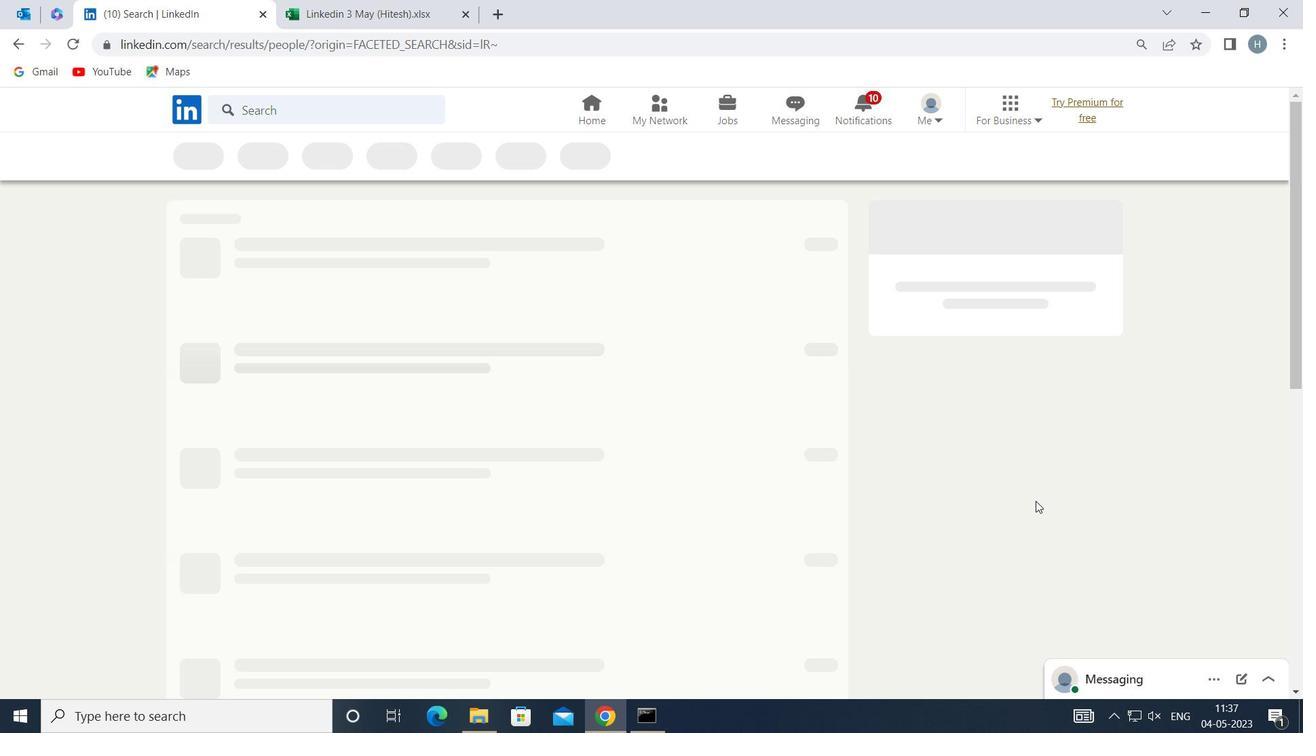 
